 Task: Create a task titled 'Science Fair Preparation - Exploring Wonders', set it to high priority, and assign it to Piyush Bhardwajini at softage.net.
Action: Mouse moved to (16, 124)
Screenshot: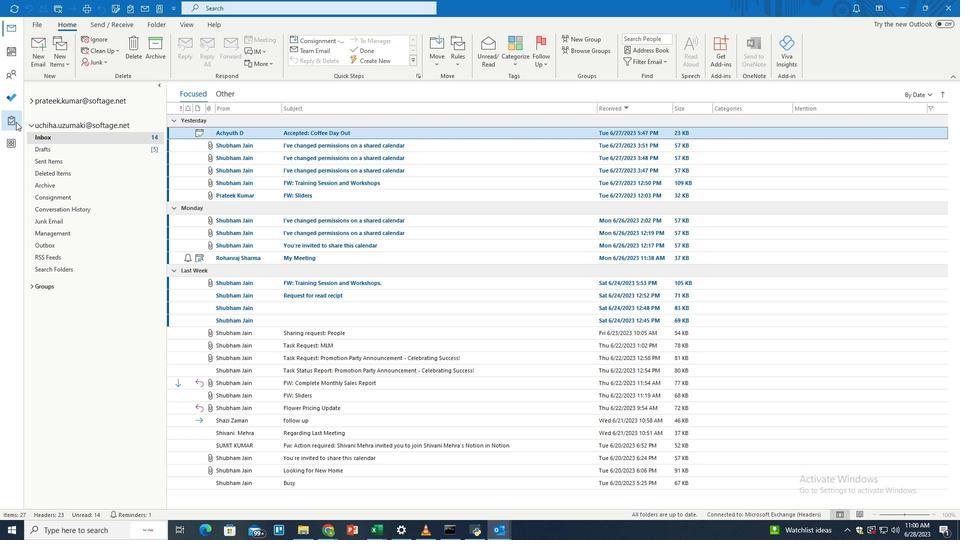
Action: Mouse pressed left at (16, 124)
Screenshot: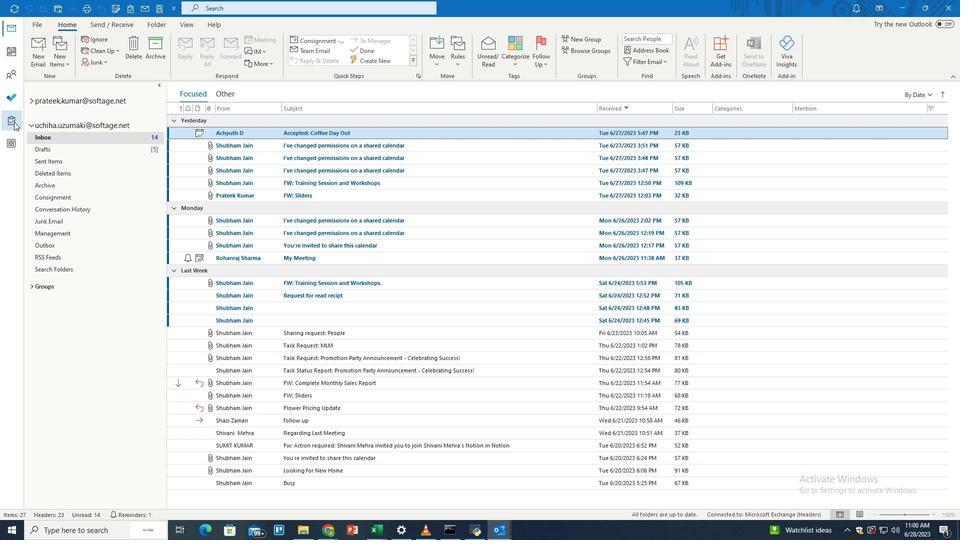 
Action: Mouse moved to (101, 132)
Screenshot: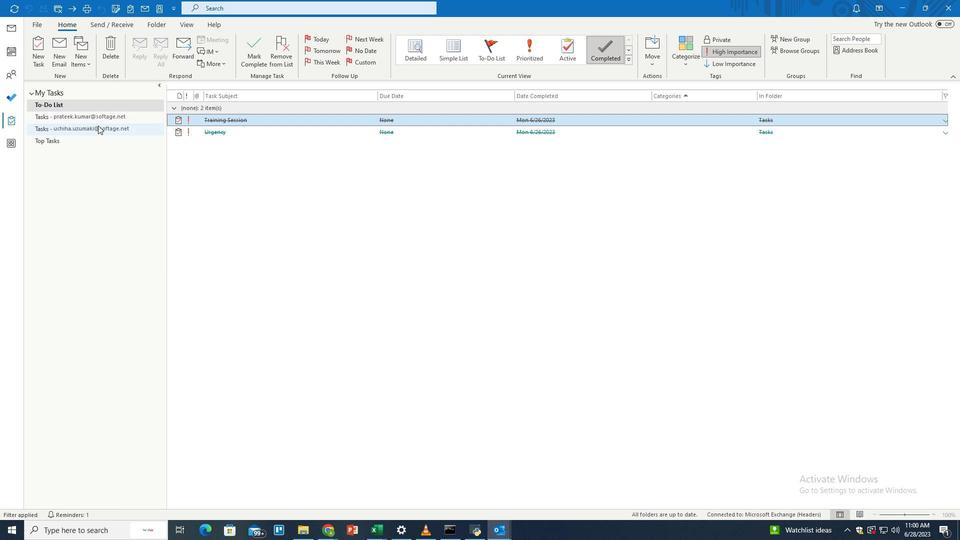 
Action: Mouse pressed left at (101, 132)
Screenshot: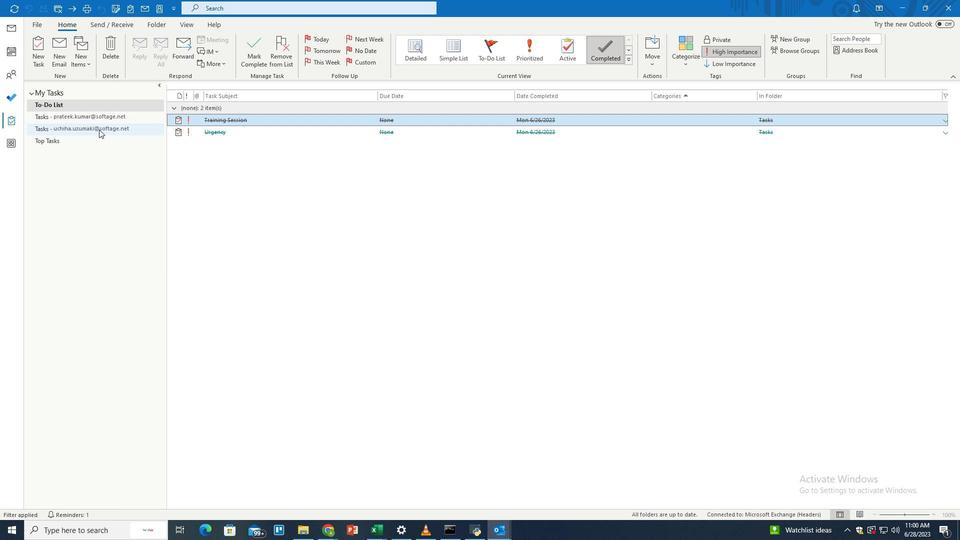 
Action: Mouse moved to (394, 10)
Screenshot: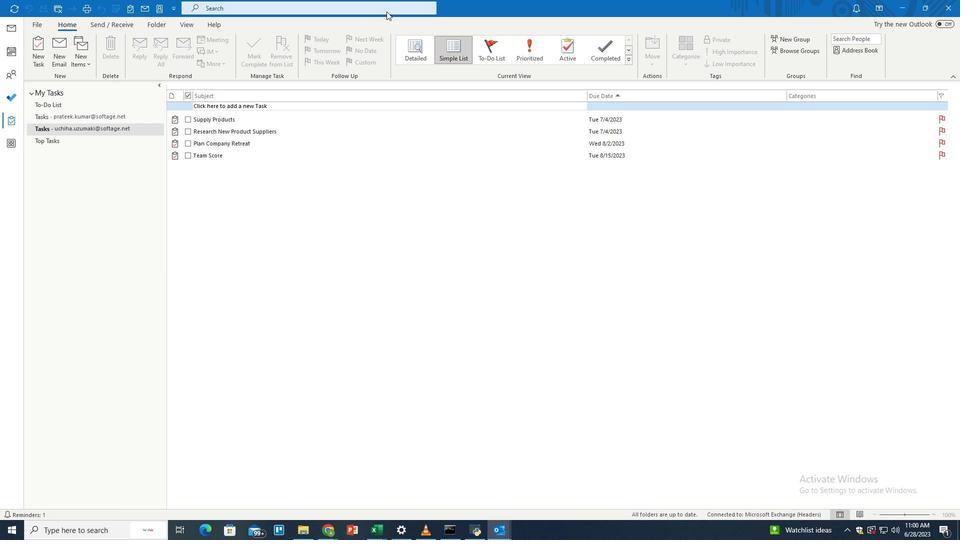 
Action: Mouse pressed left at (394, 10)
Screenshot: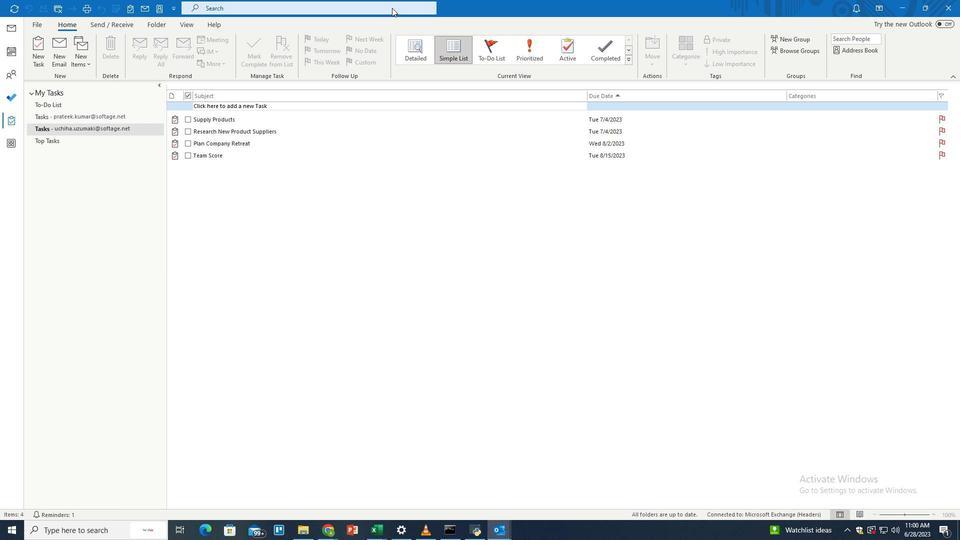 
Action: Mouse moved to (469, 9)
Screenshot: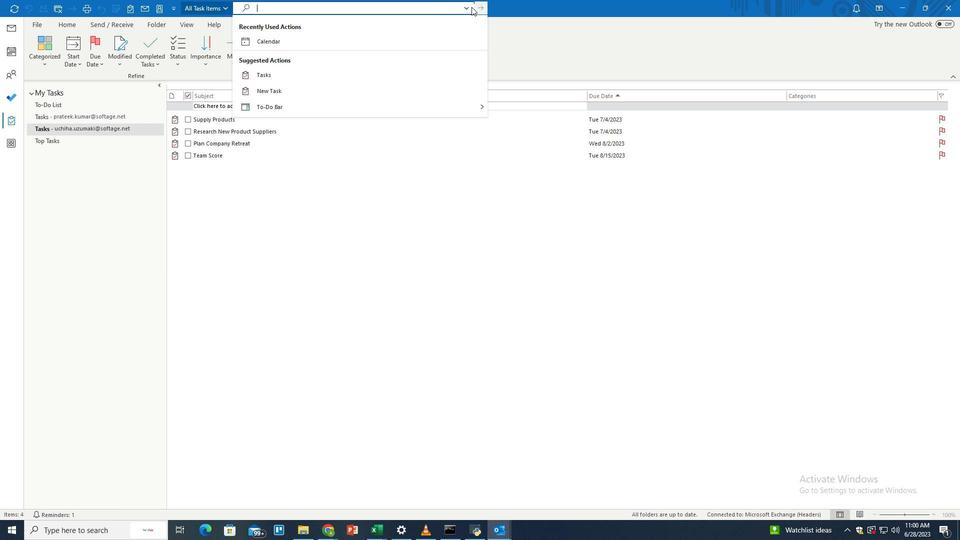 
Action: Mouse pressed left at (469, 9)
Screenshot: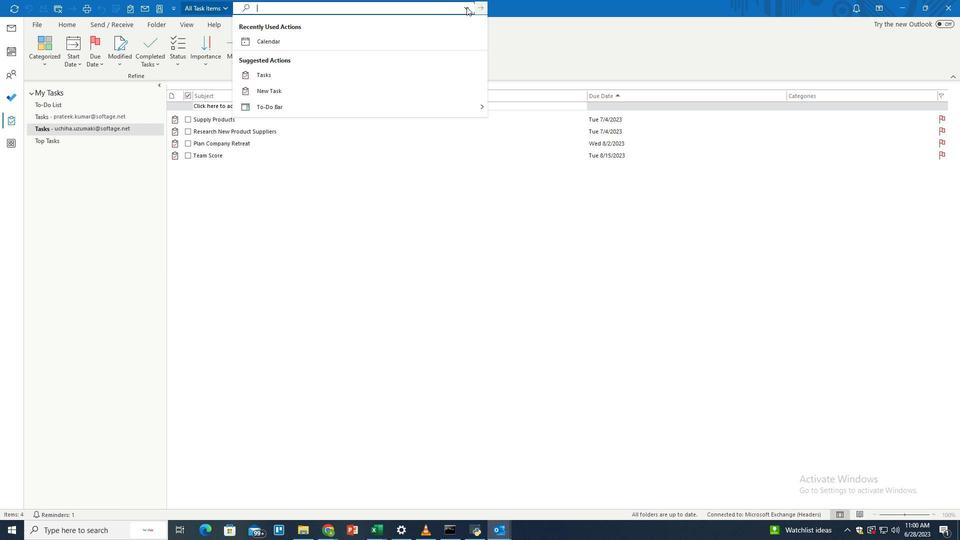 
Action: Mouse moved to (295, 71)
Screenshot: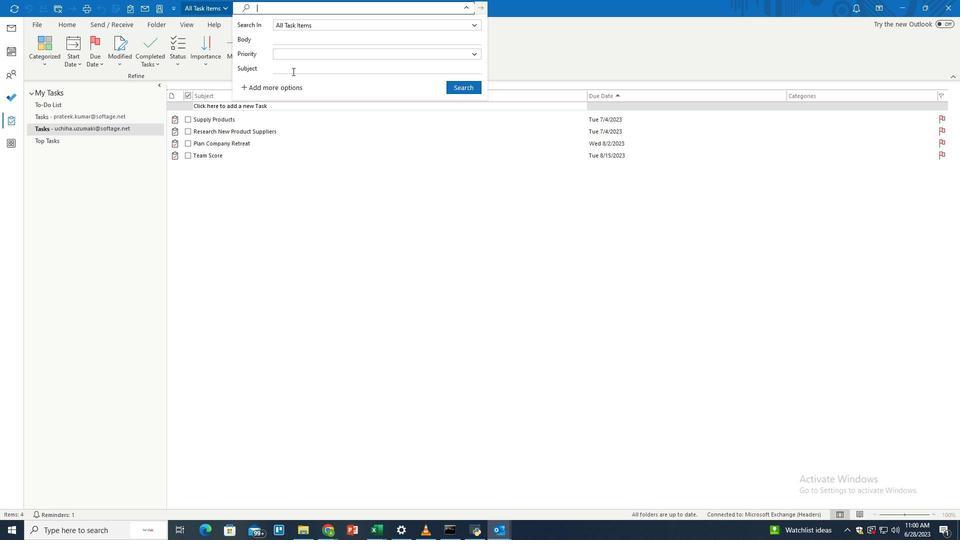 
Action: Mouse pressed left at (295, 71)
Screenshot: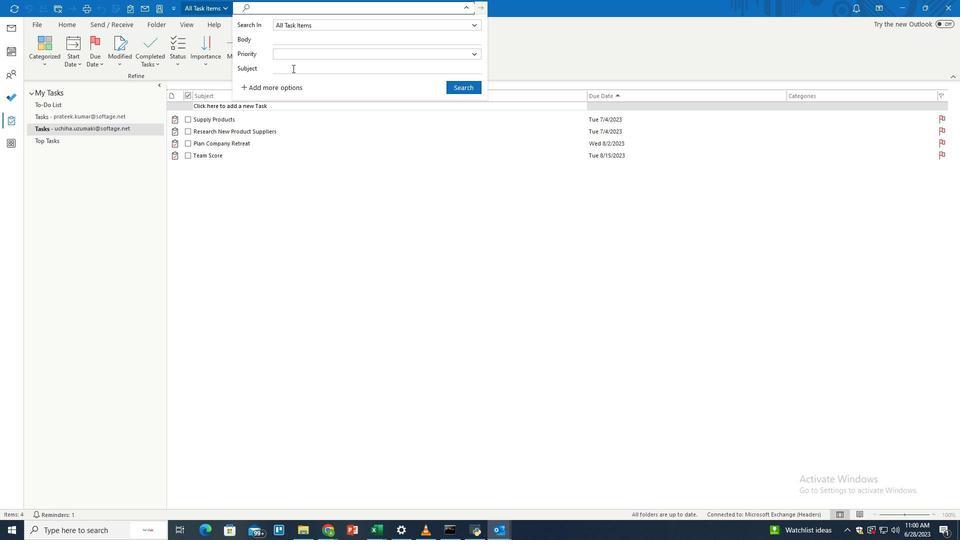
Action: Key pressed <Key.shift>Science<Key.space><Key.shift>Fai
Screenshot: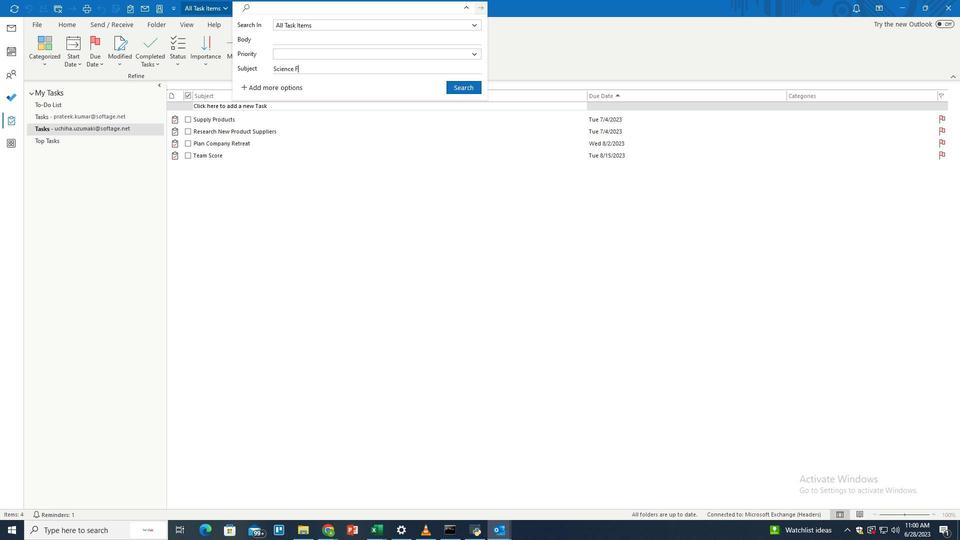 
Action: Mouse moved to (450, 146)
Screenshot: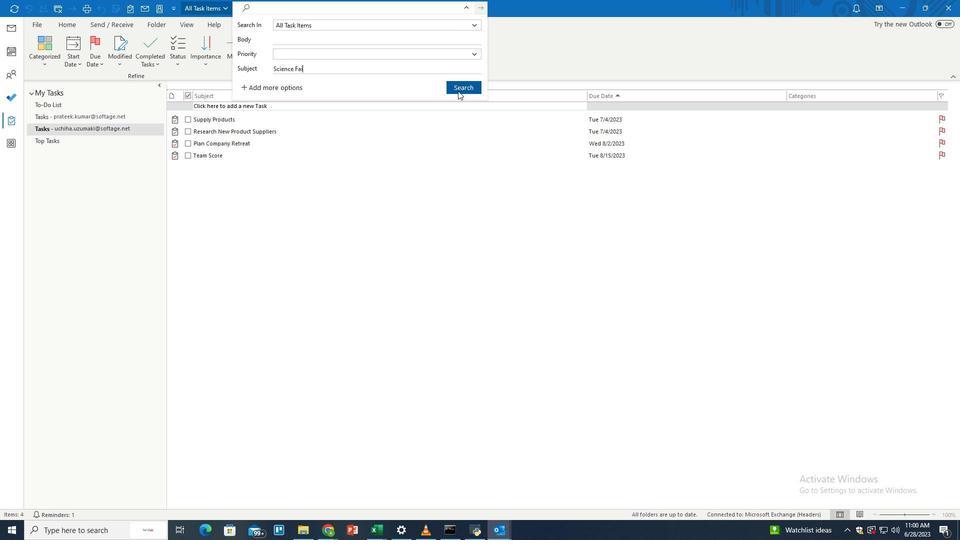 
Action: Mouse pressed left at (450, 146)
Screenshot: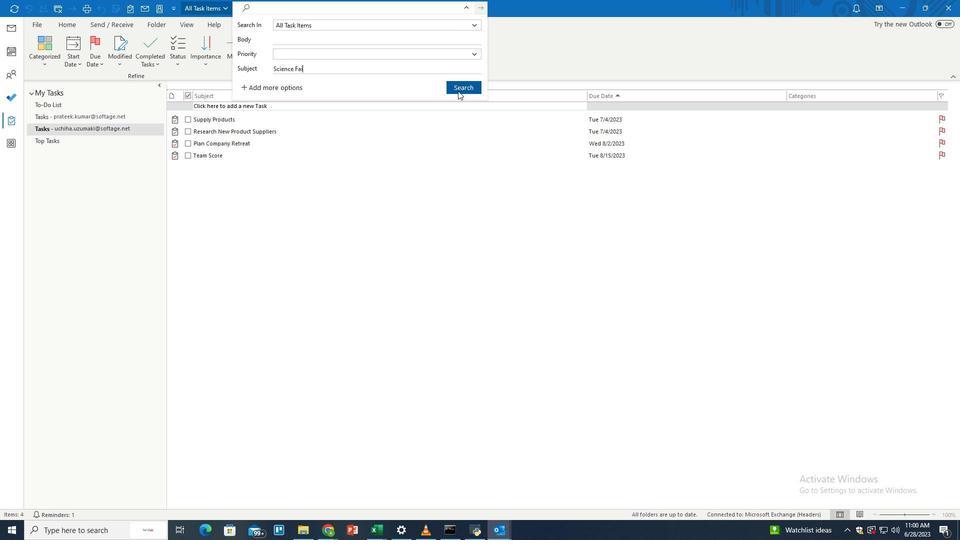 
Action: Mouse moved to (381, 528)
Screenshot: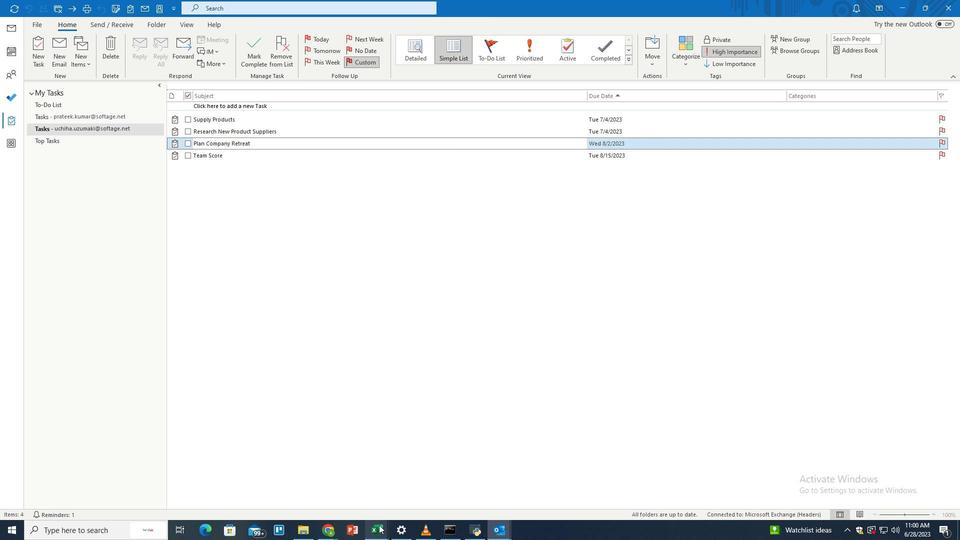 
Action: Mouse pressed left at (381, 528)
Screenshot: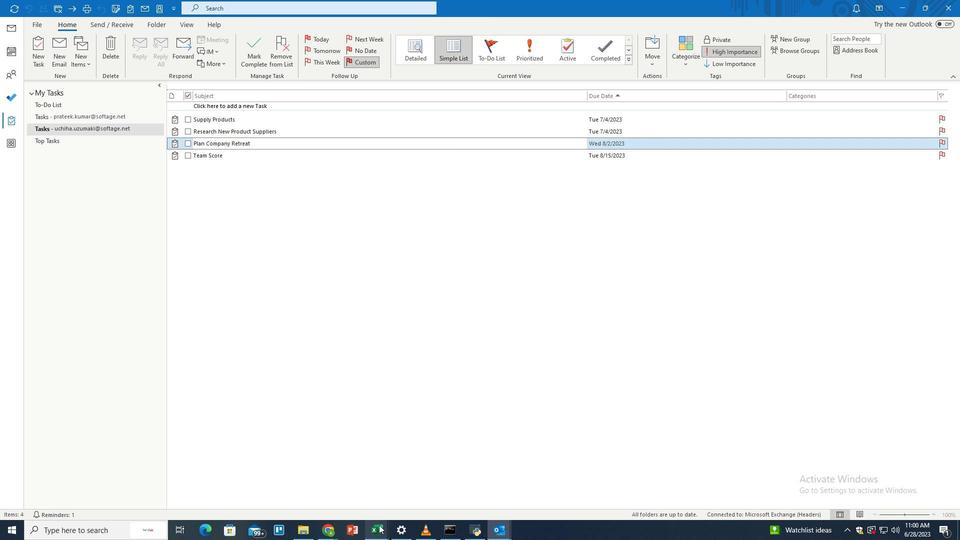 
Action: Mouse moved to (451, 496)
Screenshot: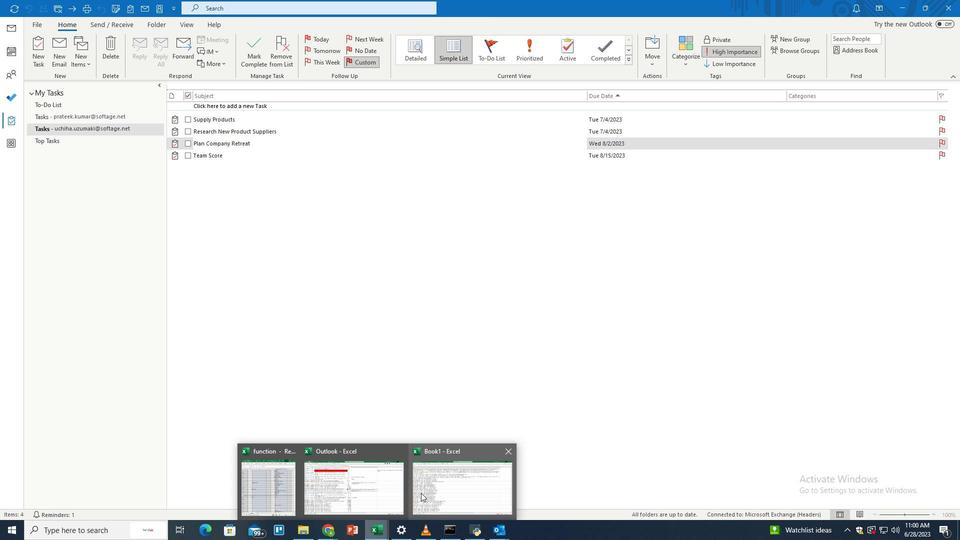 
Action: Mouse pressed left at (451, 496)
Screenshot: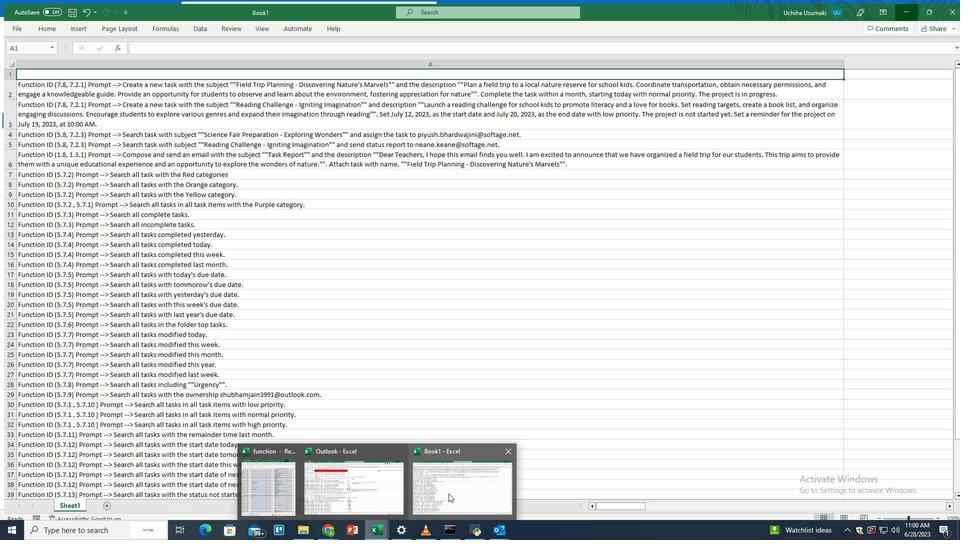 
Action: Mouse moved to (241, 113)
Screenshot: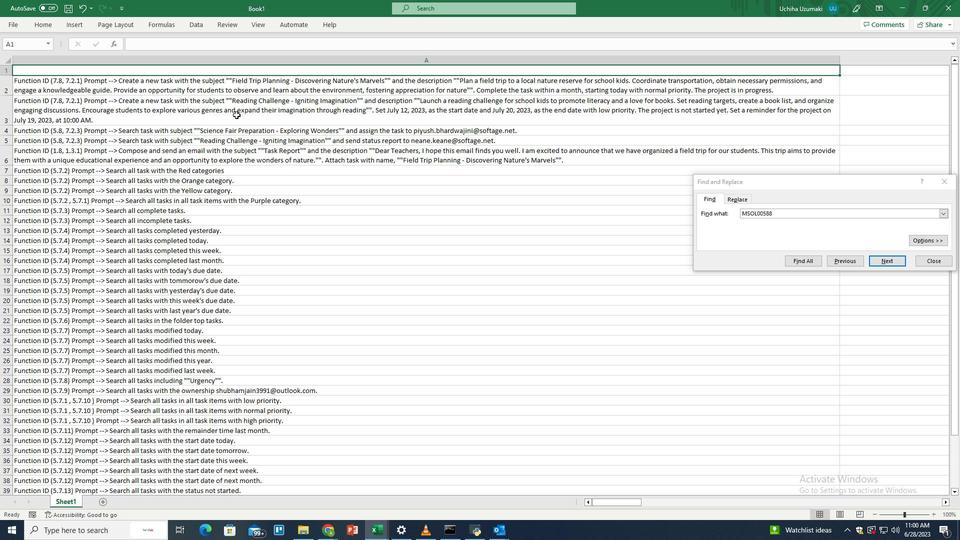 
Action: Mouse pressed left at (241, 113)
Screenshot: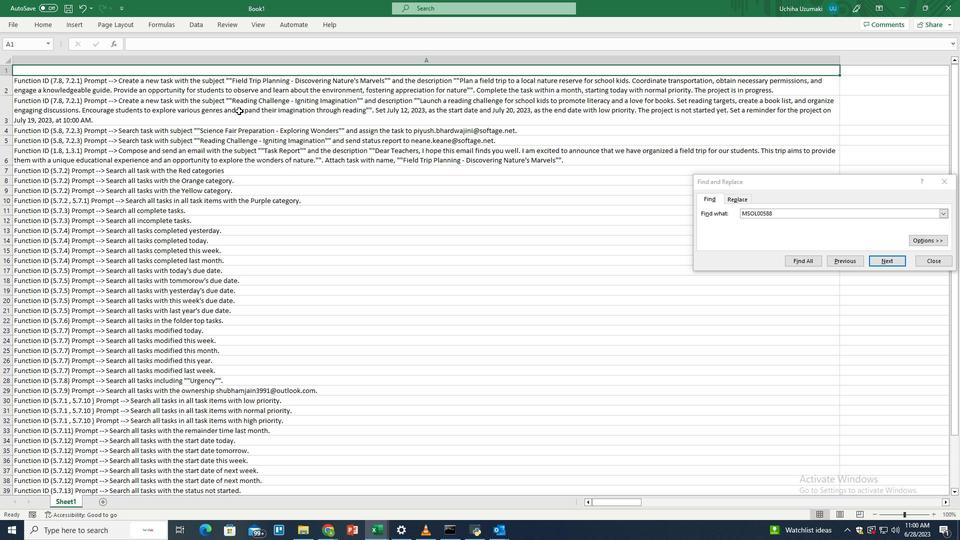 
Action: Mouse moved to (318, 118)
Screenshot: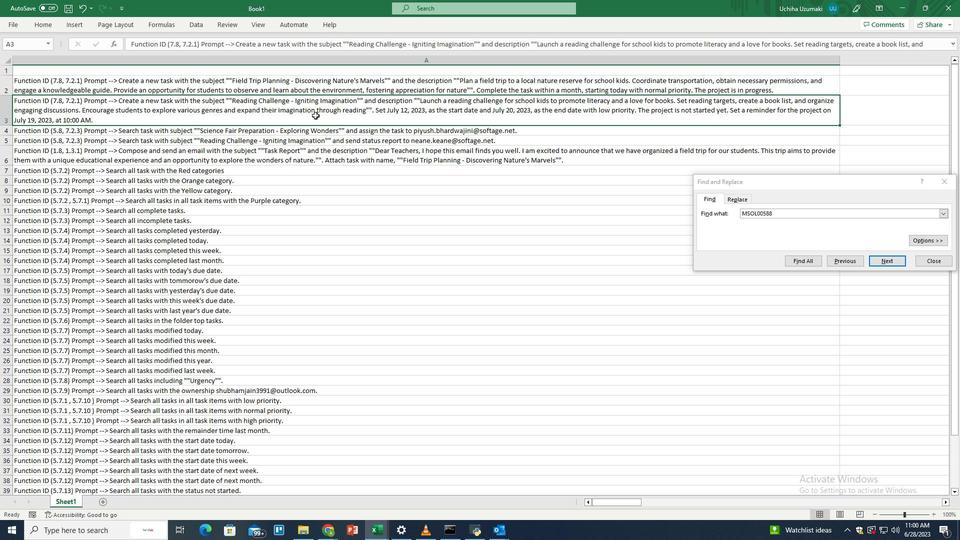 
Action: Key pressed <Key.shift_r><Key.up><Key.delete>
Screenshot: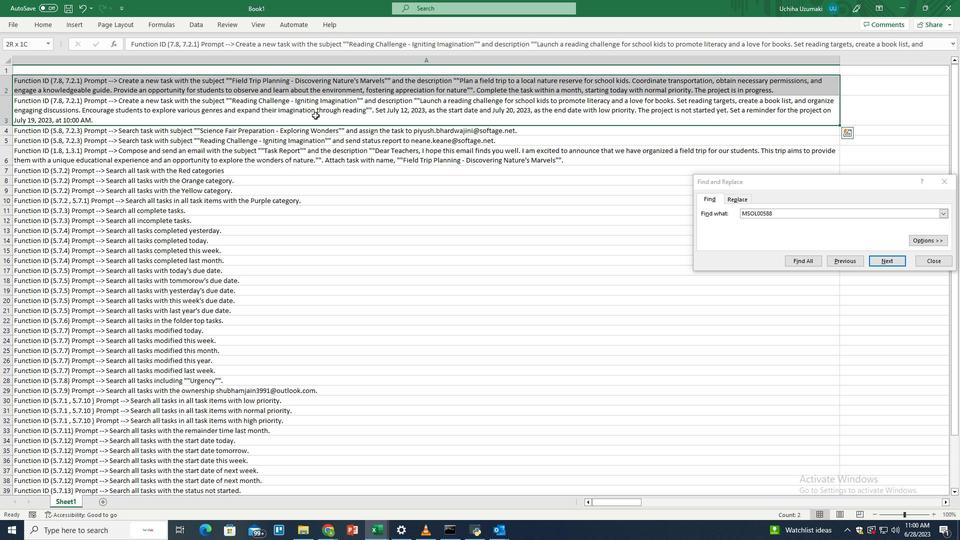 
Action: Mouse moved to (11, 70)
Screenshot: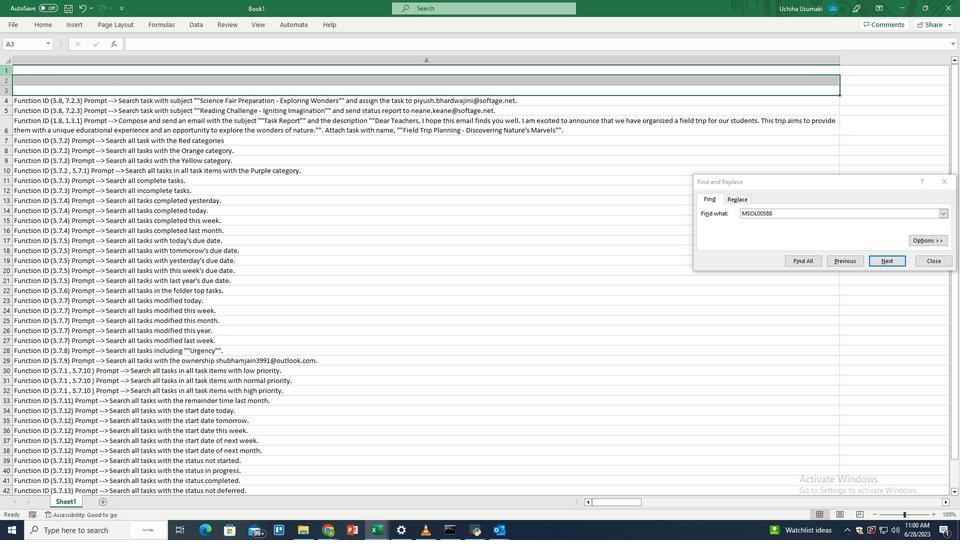 
Action: Mouse pressed left at (11, 70)
Screenshot: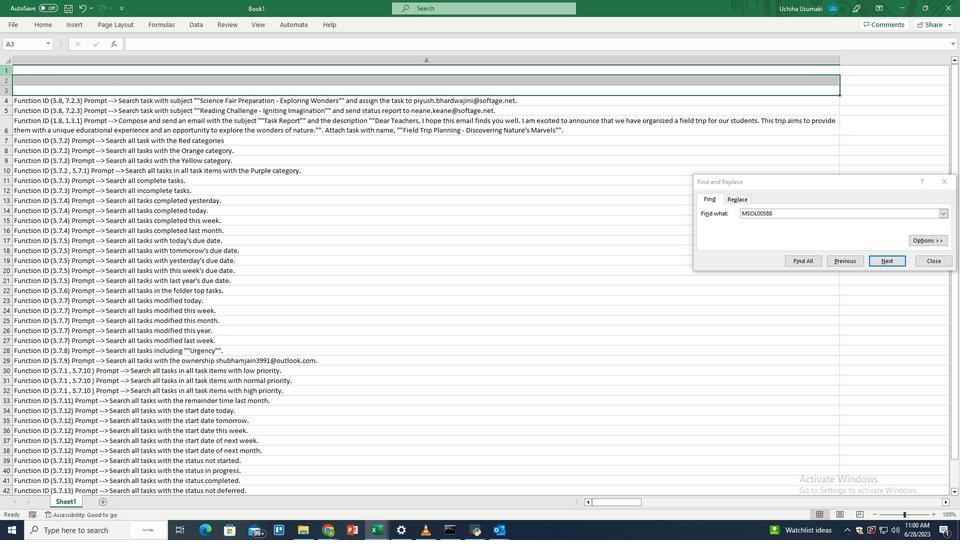 
Action: Mouse pressed left at (11, 70)
Screenshot: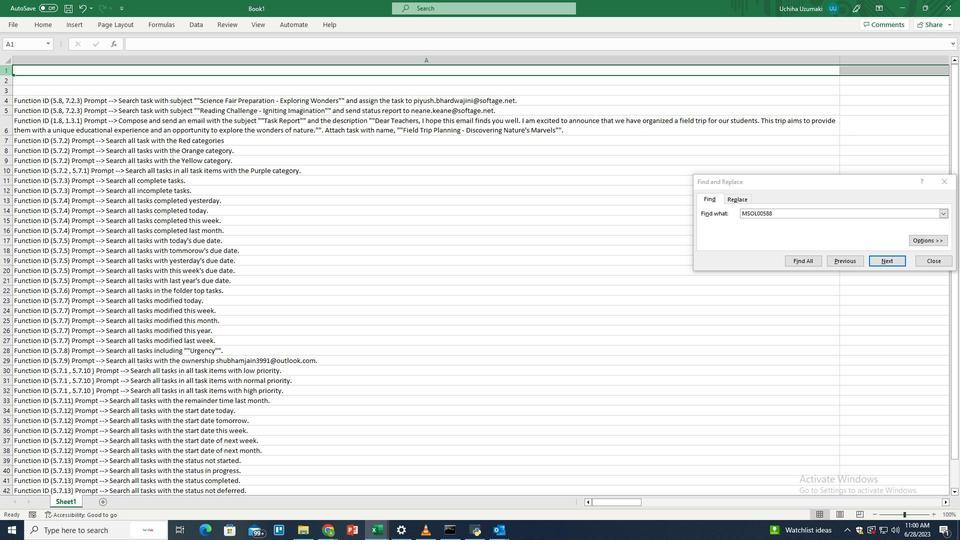 
Action: Mouse moved to (92, 96)
Screenshot: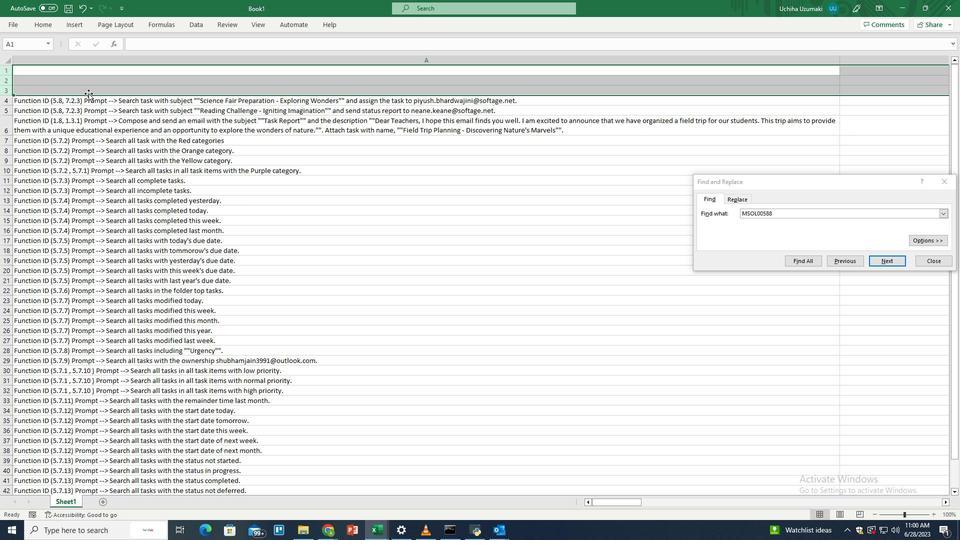 
Action: Key pressed <<109>>
Screenshot: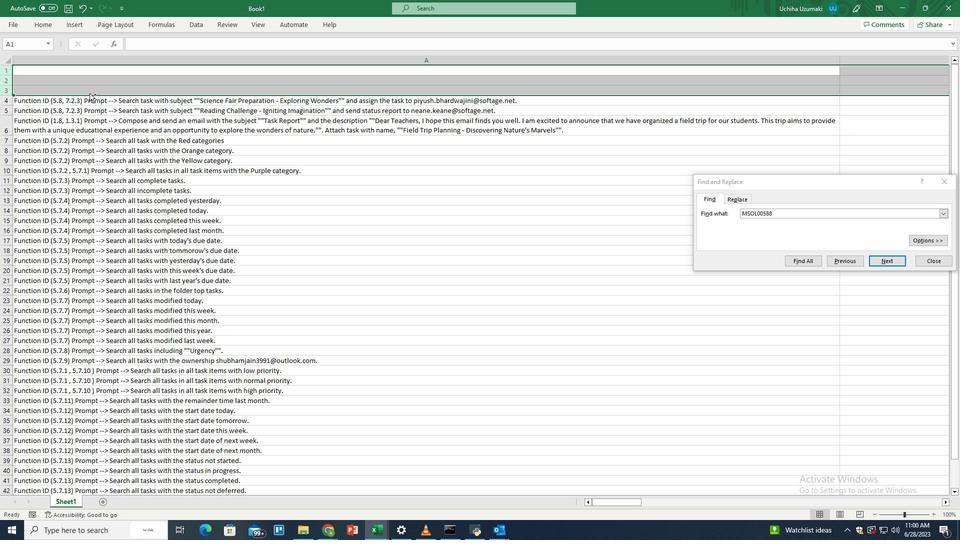 
Action: Mouse moved to (310, 155)
Screenshot: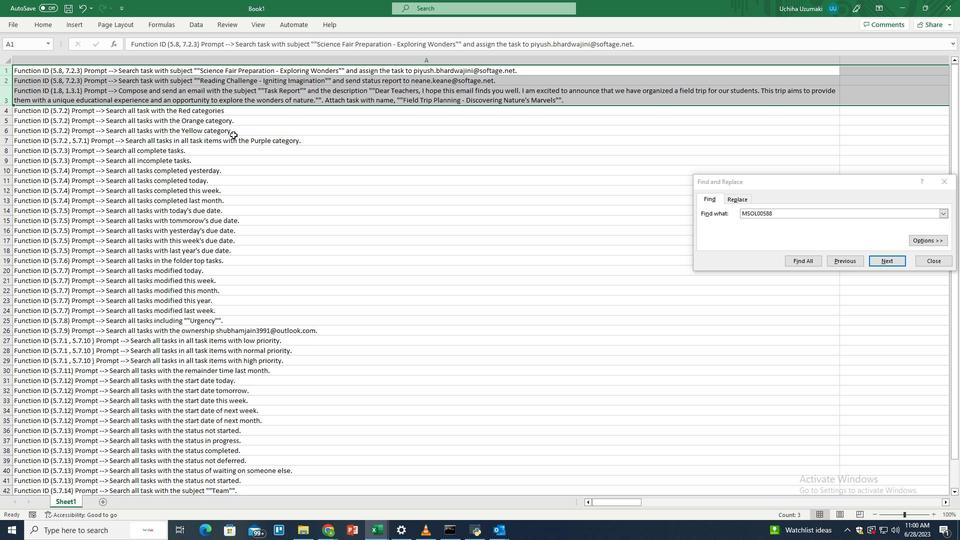 
Action: Mouse pressed left at (310, 155)
Screenshot: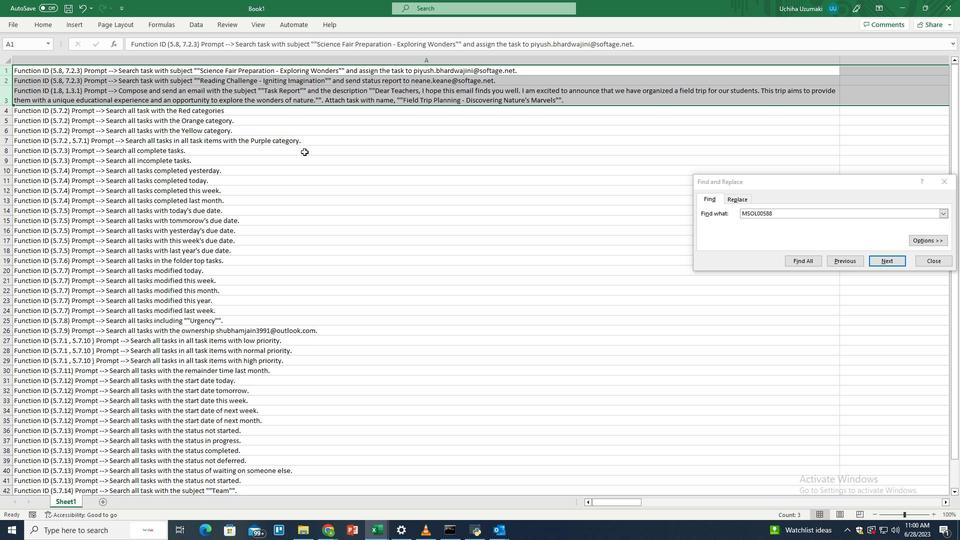 
Action: Mouse moved to (254, 76)
Screenshot: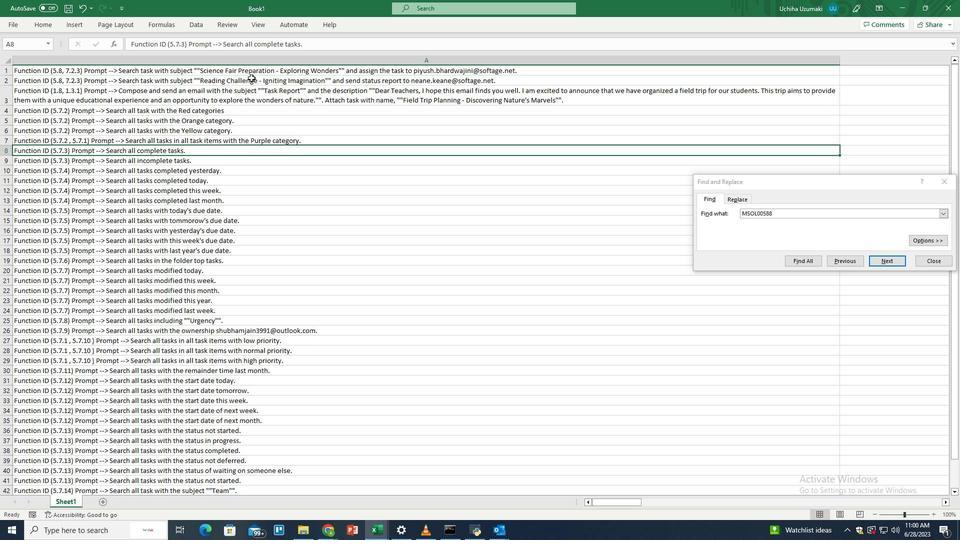 
Action: Mouse pressed left at (254, 76)
Screenshot: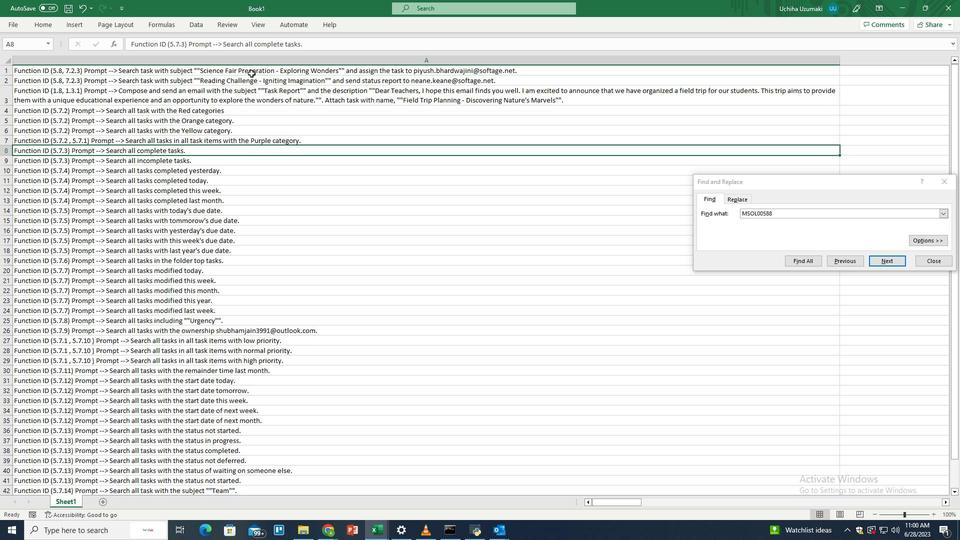 
Action: Mouse moved to (341, 270)
Screenshot: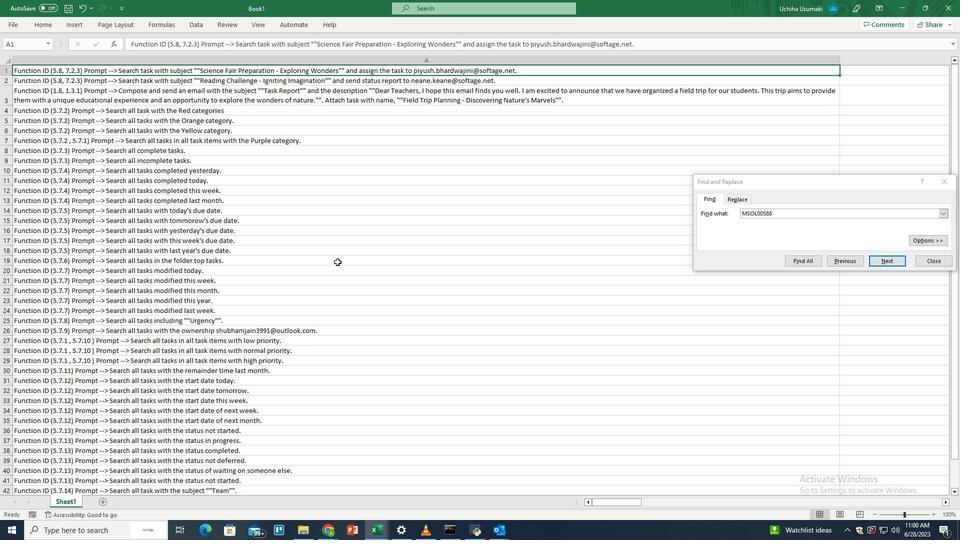 
Action: Mouse scrolled (341, 270) with delta (0, 0)
Screenshot: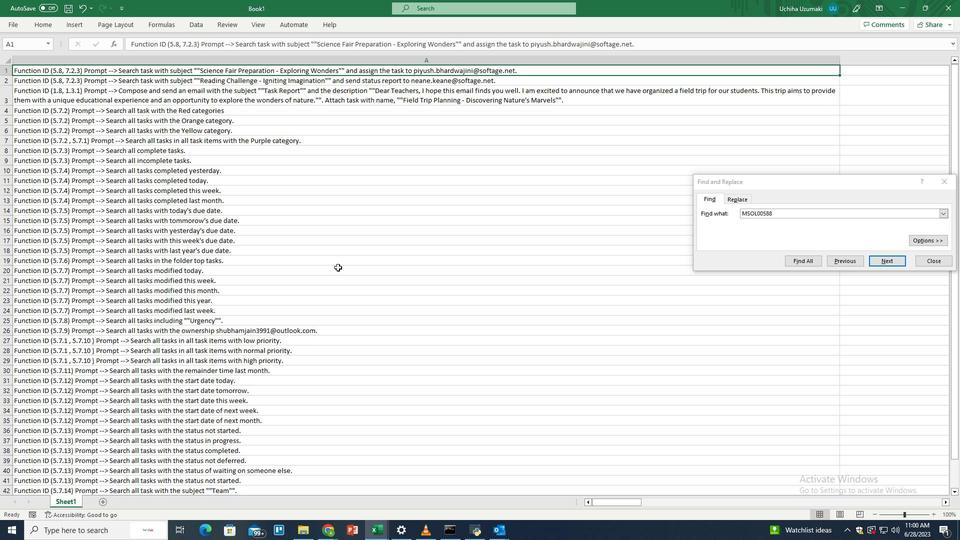 
Action: Mouse scrolled (341, 270) with delta (0, 0)
Screenshot: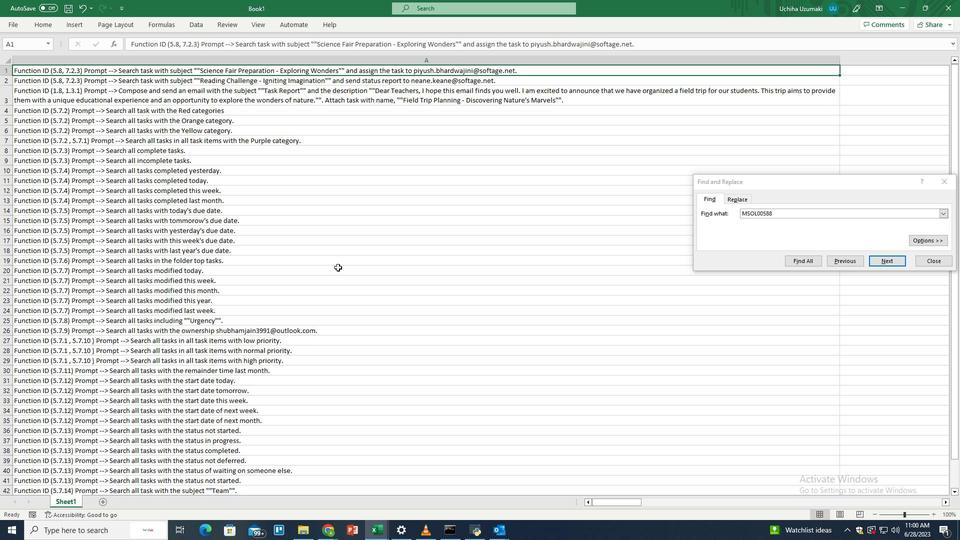 
Action: Mouse scrolled (341, 270) with delta (0, 0)
Screenshot: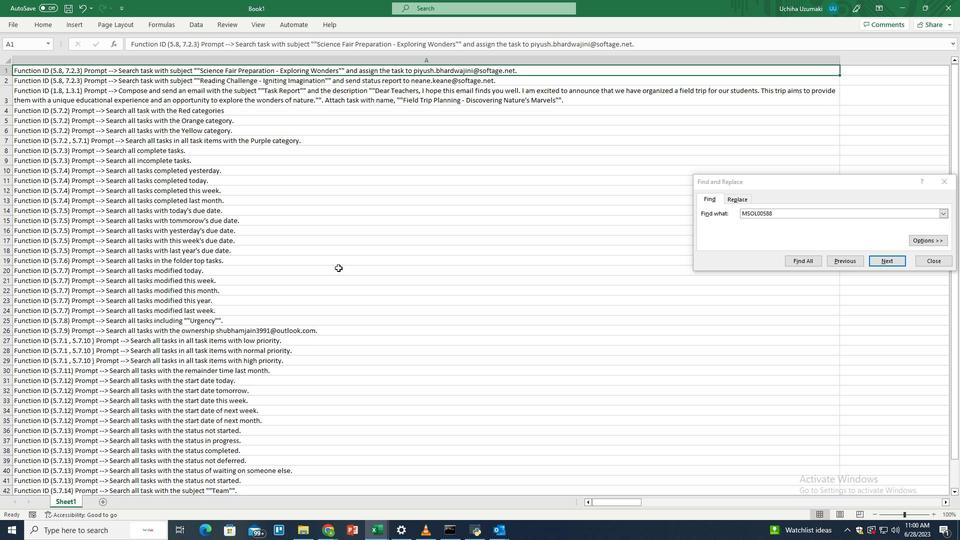 
Action: Mouse scrolled (341, 270) with delta (0, 0)
Screenshot: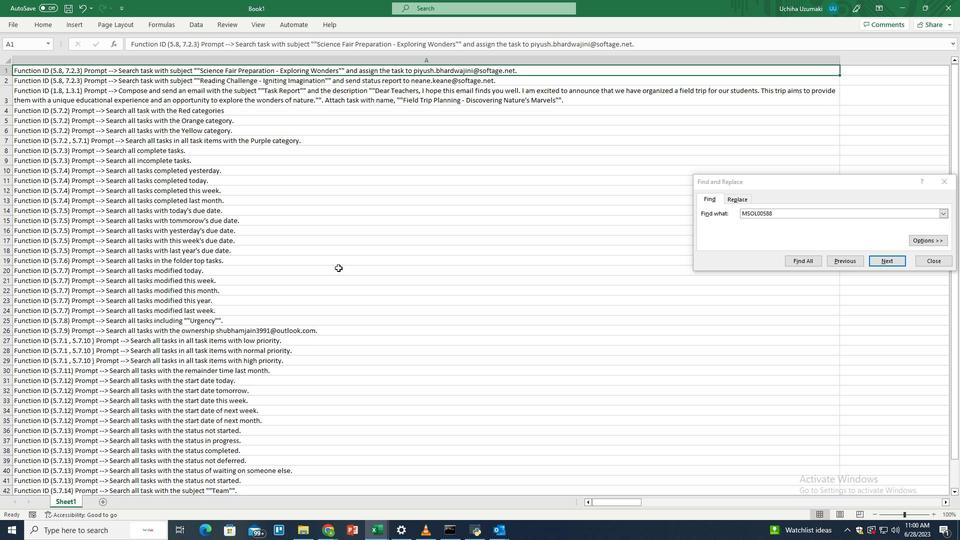 
Action: Mouse scrolled (341, 270) with delta (0, 0)
Screenshot: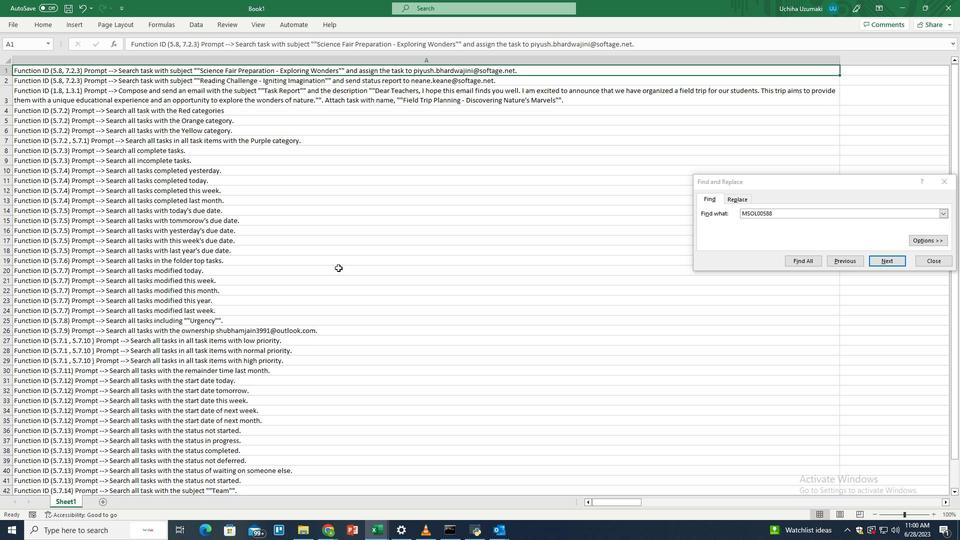 
Action: Mouse scrolled (341, 270) with delta (0, 0)
Screenshot: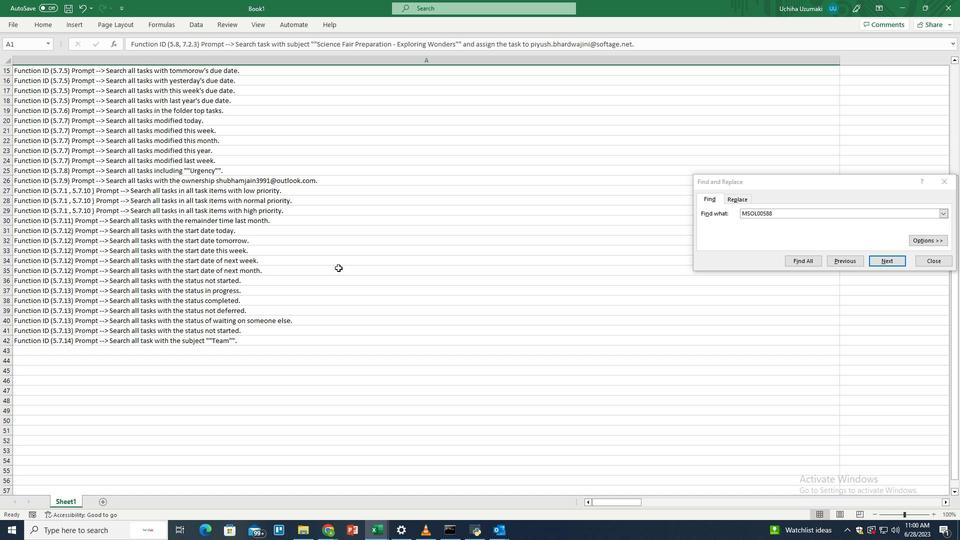 
Action: Mouse scrolled (341, 270) with delta (0, 0)
Screenshot: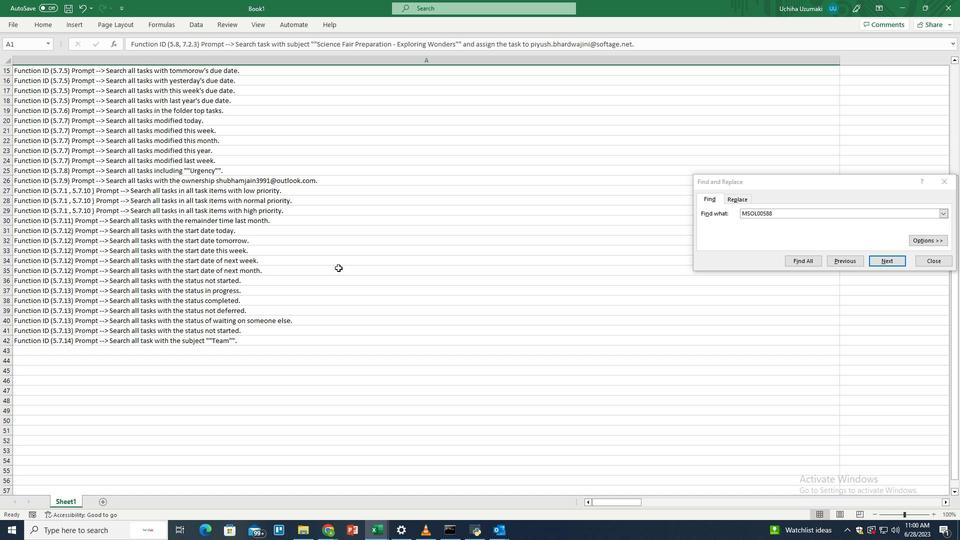 
Action: Mouse scrolled (341, 270) with delta (0, 0)
Screenshot: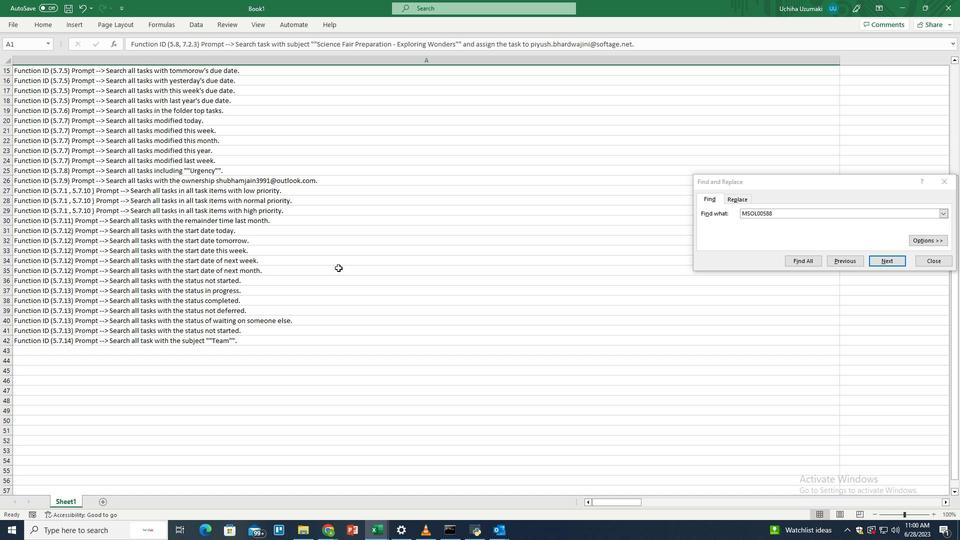 
Action: Mouse scrolled (341, 270) with delta (0, 0)
Screenshot: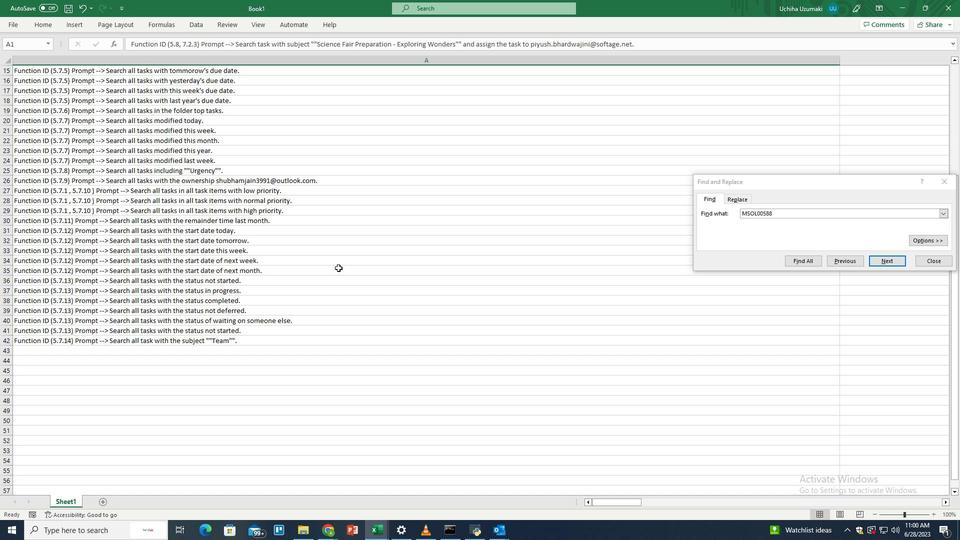 
Action: Mouse scrolled (341, 270) with delta (0, 0)
Screenshot: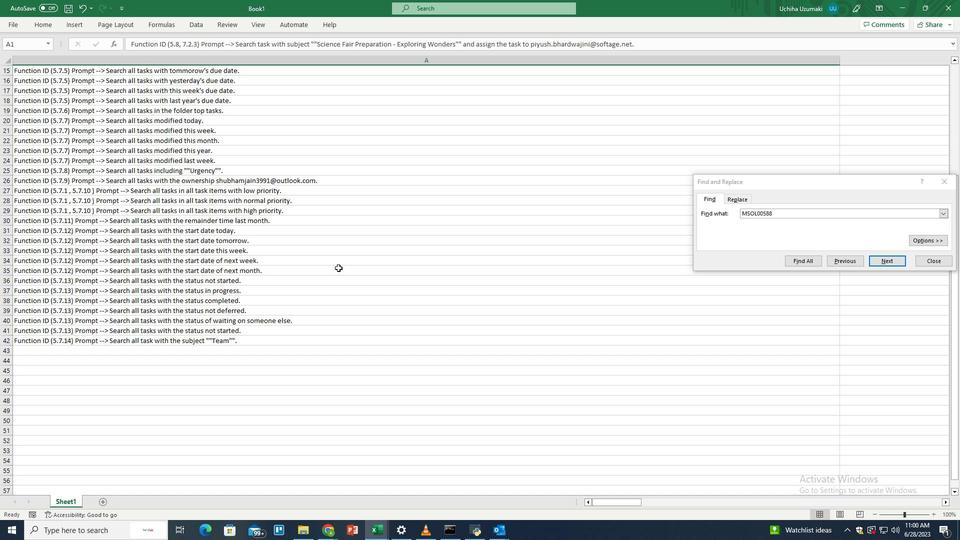 
Action: Mouse scrolled (341, 271) with delta (0, 0)
Screenshot: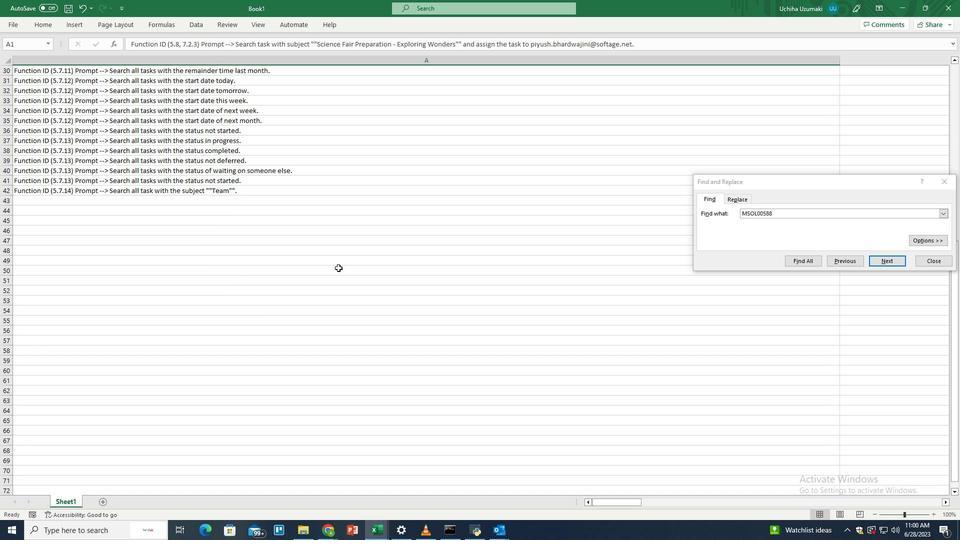 
Action: Mouse scrolled (341, 271) with delta (0, 0)
Screenshot: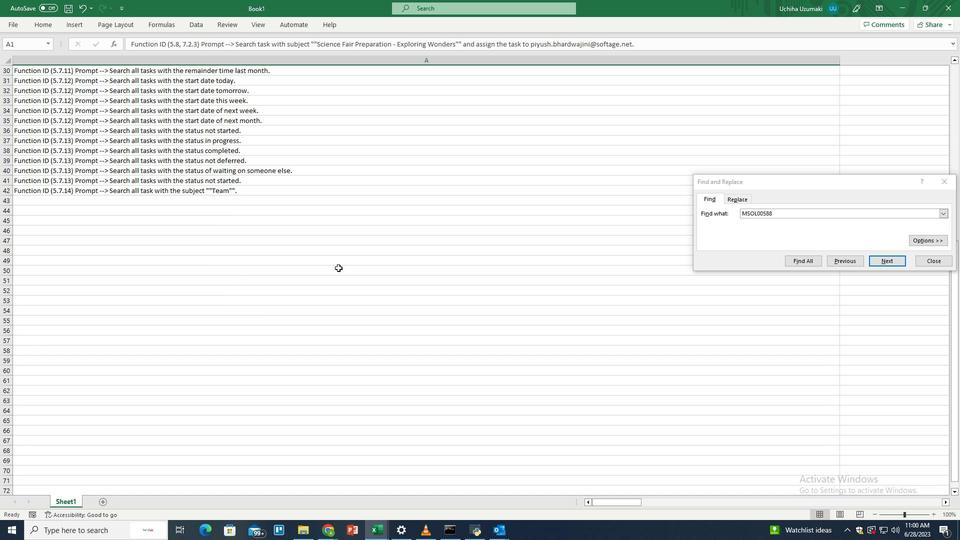 
Action: Mouse scrolled (341, 271) with delta (0, 0)
Screenshot: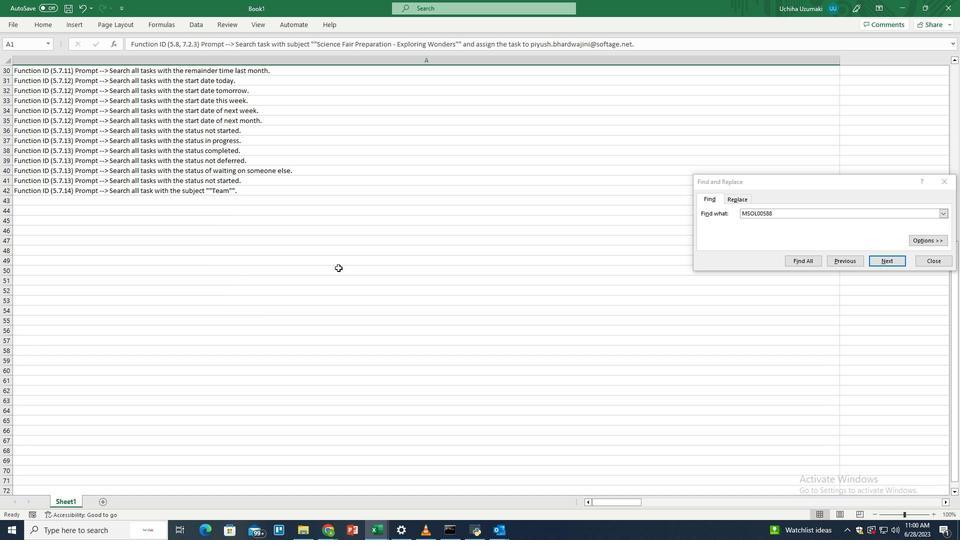 
Action: Mouse scrolled (341, 271) with delta (0, 0)
Screenshot: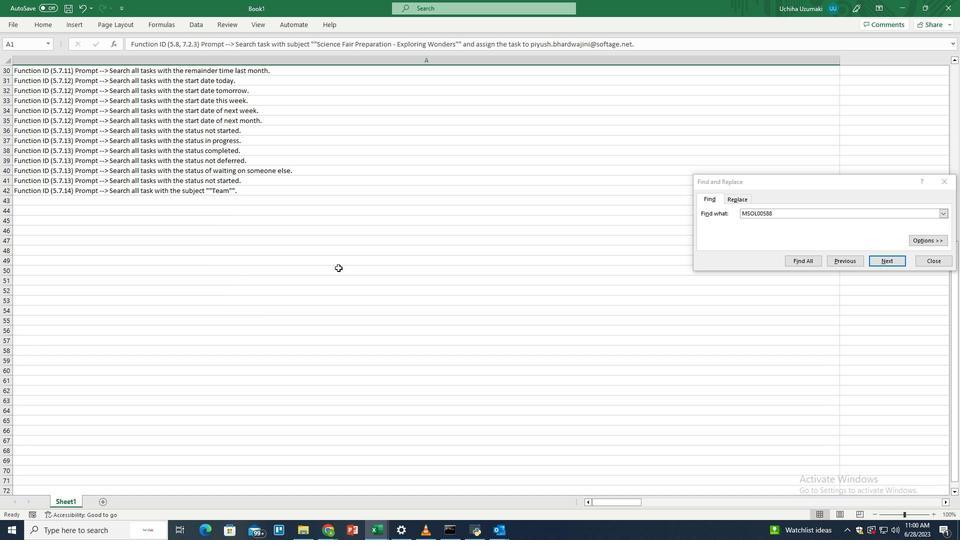 
Action: Mouse scrolled (341, 271) with delta (0, 0)
Screenshot: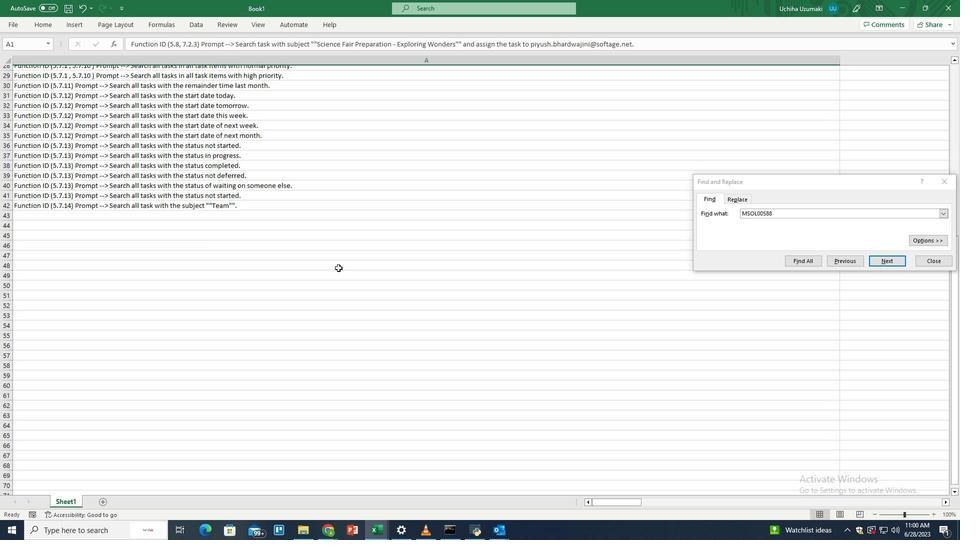 
Action: Mouse scrolled (341, 271) with delta (0, 0)
Screenshot: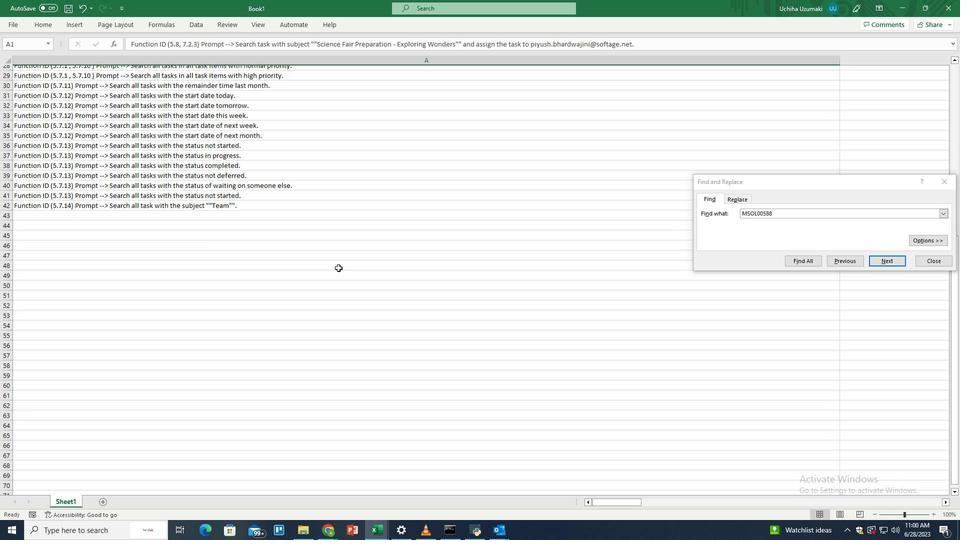 
Action: Mouse scrolled (341, 271) with delta (0, 0)
Screenshot: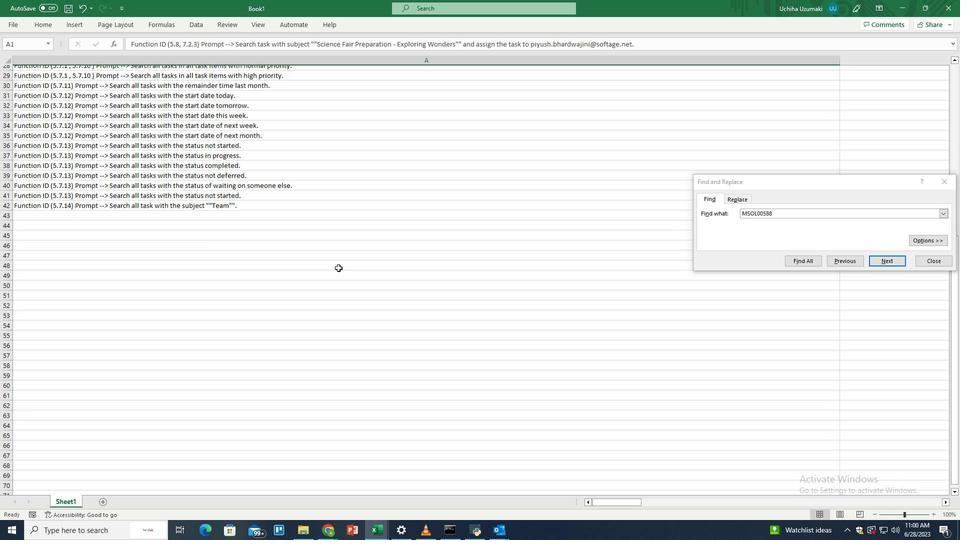 
Action: Mouse scrolled (341, 271) with delta (0, 0)
Screenshot: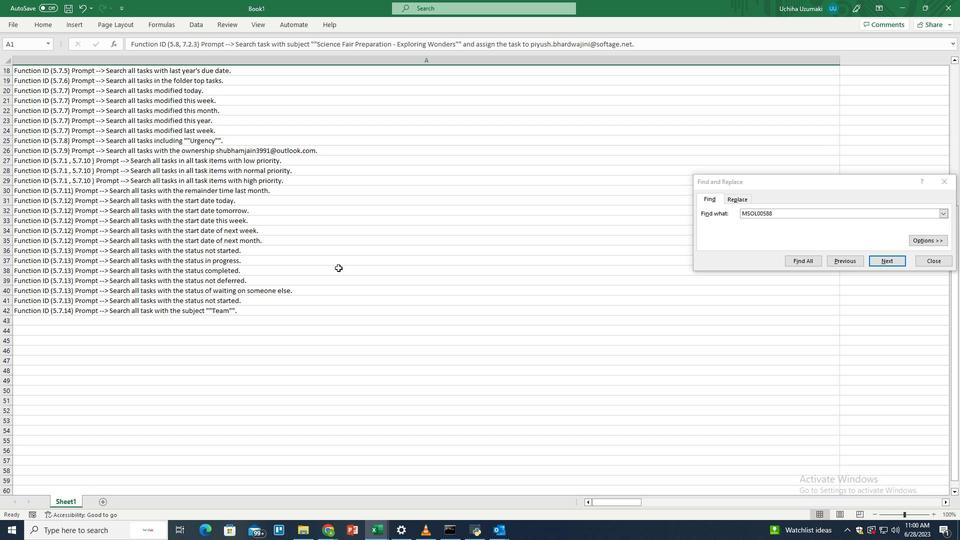 
Action: Mouse scrolled (341, 271) with delta (0, 0)
Screenshot: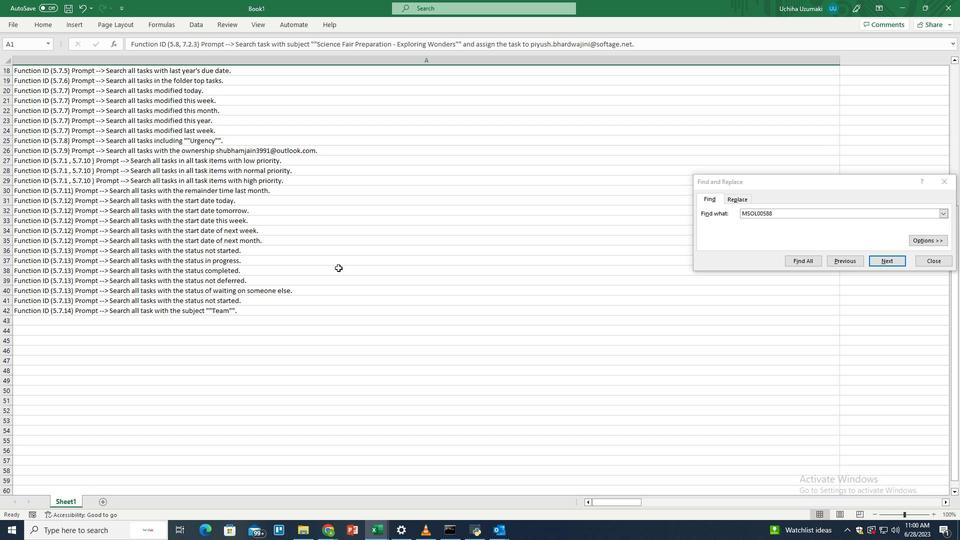 
Action: Mouse scrolled (341, 271) with delta (0, 0)
Screenshot: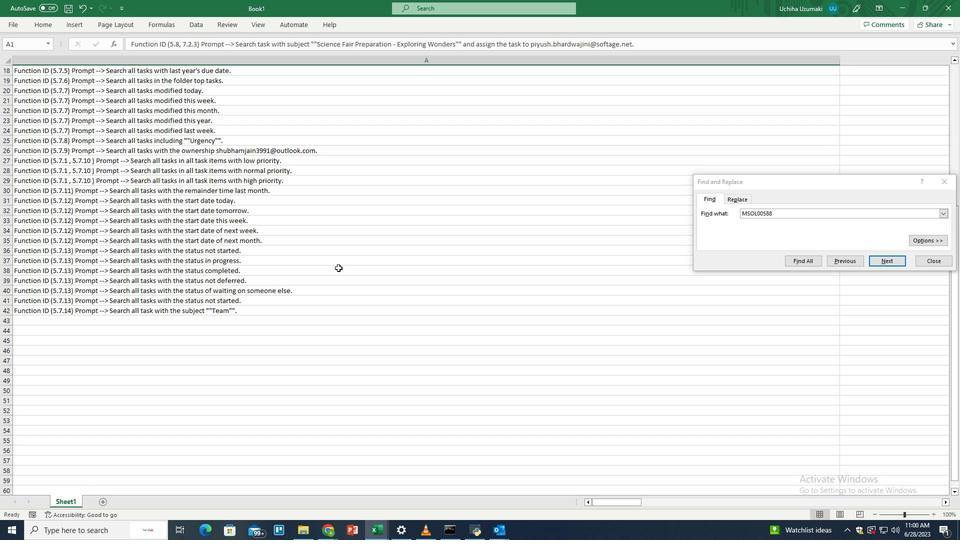 
Action: Mouse scrolled (341, 271) with delta (0, 0)
Screenshot: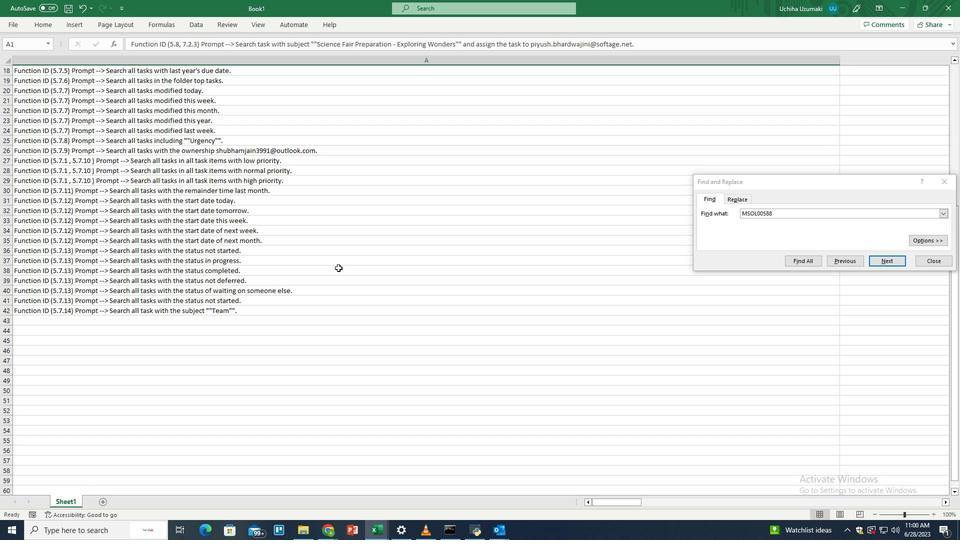
Action: Mouse scrolled (341, 271) with delta (0, 0)
Screenshot: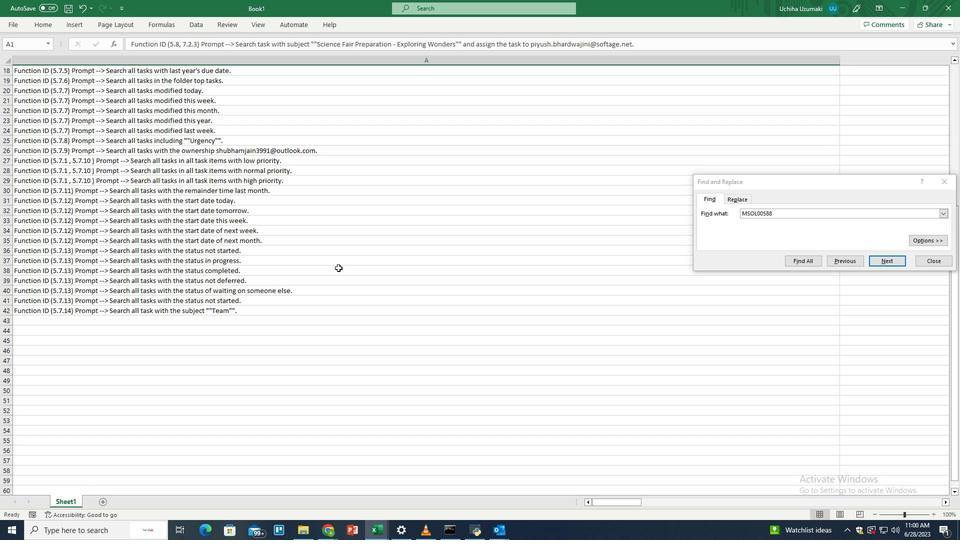 
Action: Mouse scrolled (341, 271) with delta (0, 0)
Screenshot: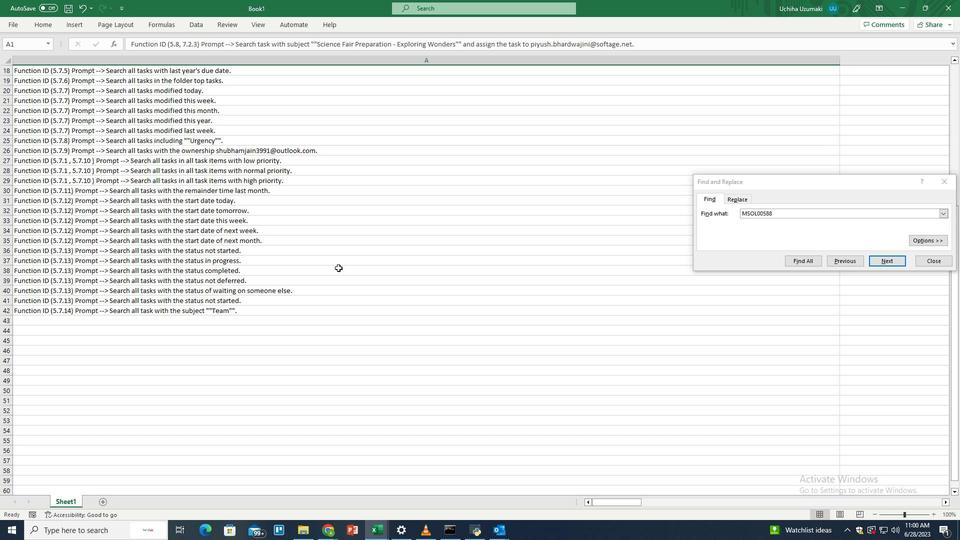
Action: Mouse scrolled (341, 271) with delta (0, 0)
Screenshot: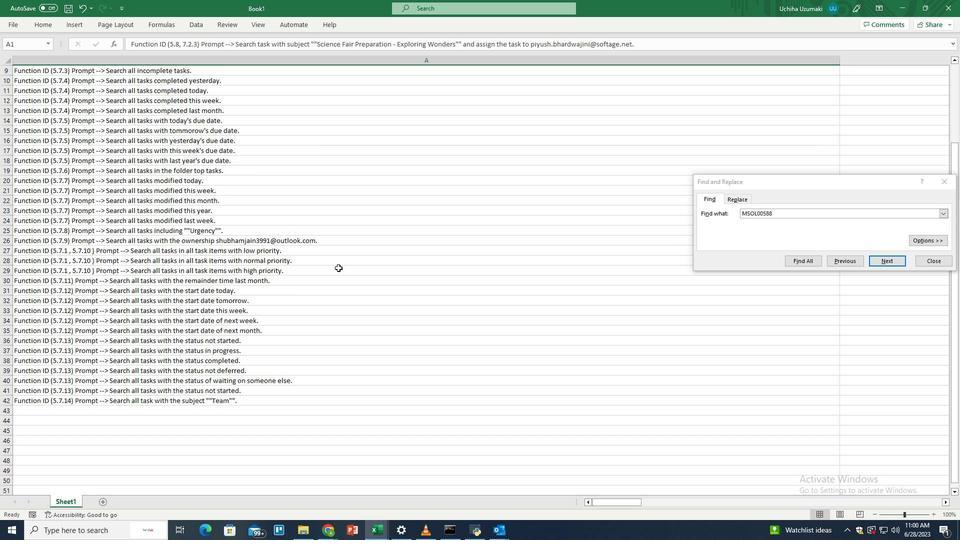 
Action: Mouse scrolled (341, 271) with delta (0, 0)
Screenshot: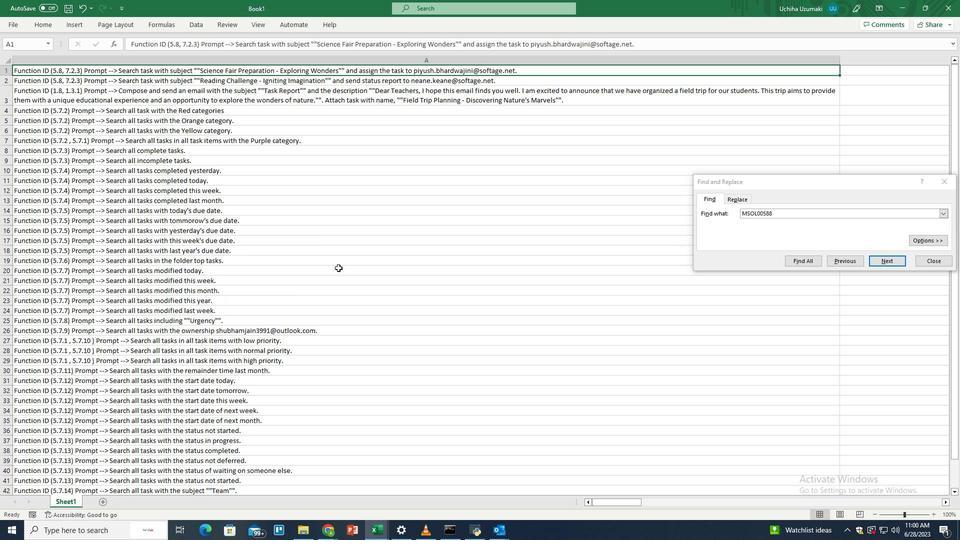 
Action: Mouse scrolled (341, 271) with delta (0, 0)
Screenshot: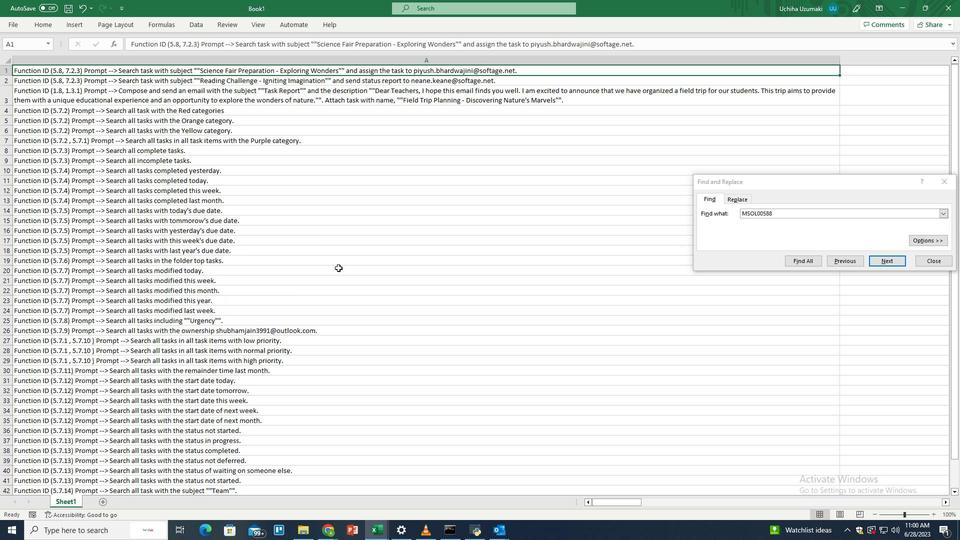 
Action: Mouse scrolled (341, 271) with delta (0, 0)
Screenshot: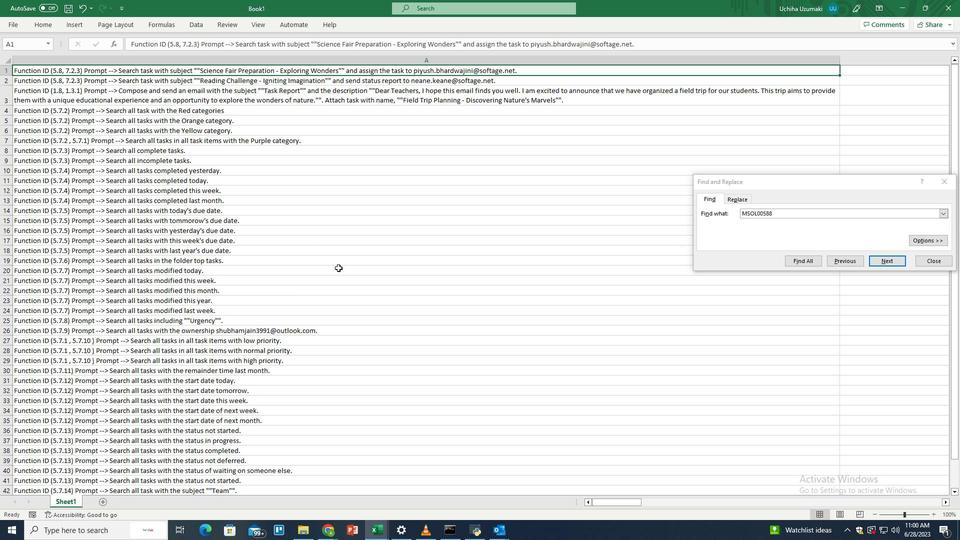 
Action: Mouse scrolled (341, 271) with delta (0, 0)
Screenshot: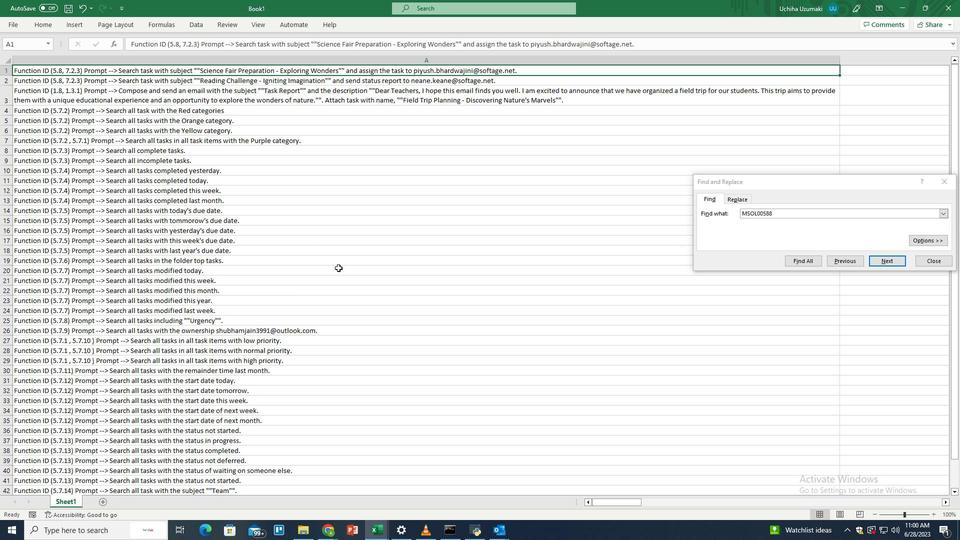 
Action: Mouse scrolled (341, 271) with delta (0, 0)
Screenshot: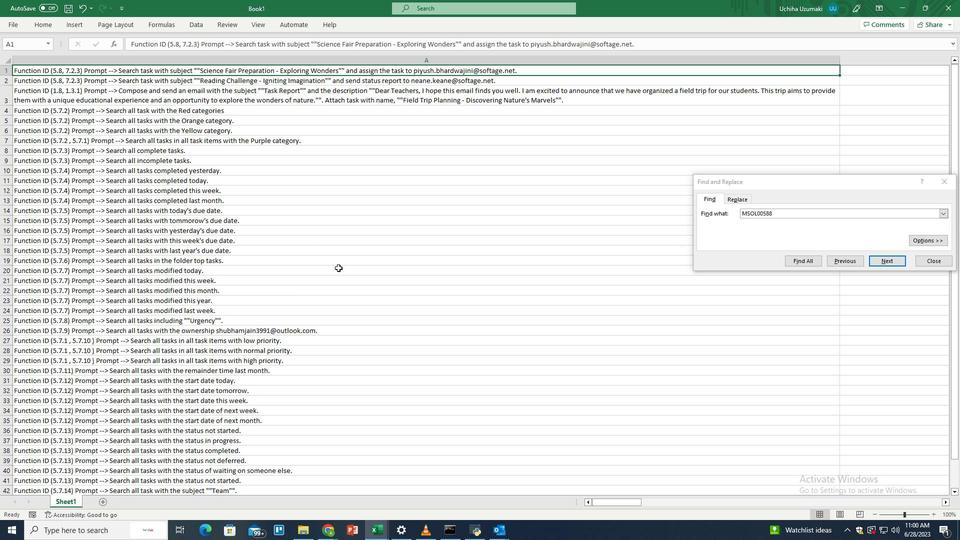 
Action: Mouse scrolled (341, 271) with delta (0, 0)
Screenshot: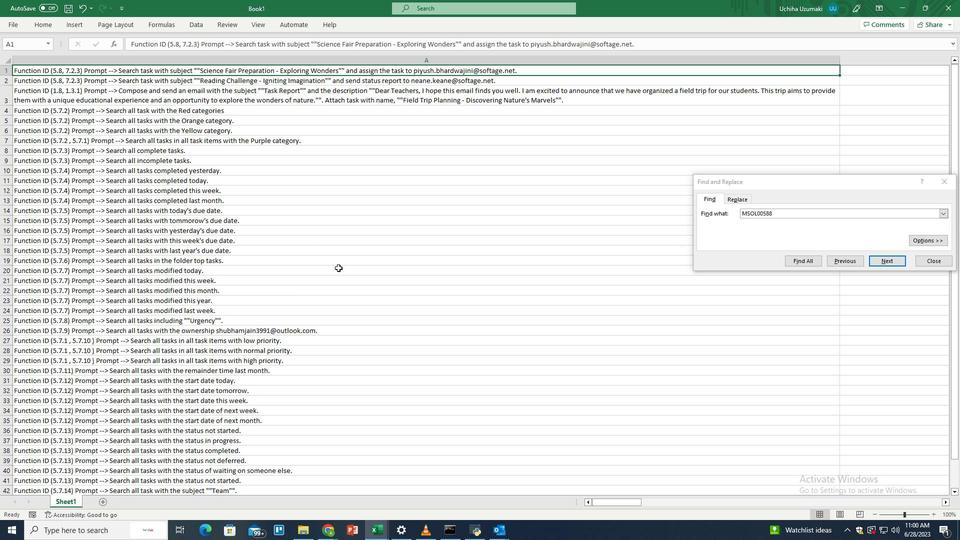
Action: Mouse scrolled (341, 270) with delta (0, 0)
Screenshot: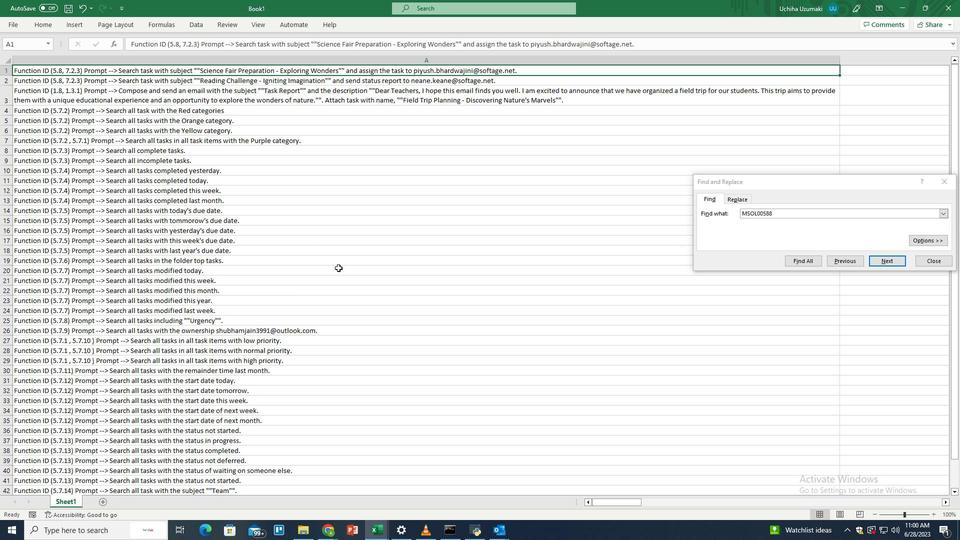 
Action: Mouse scrolled (341, 270) with delta (0, 0)
Screenshot: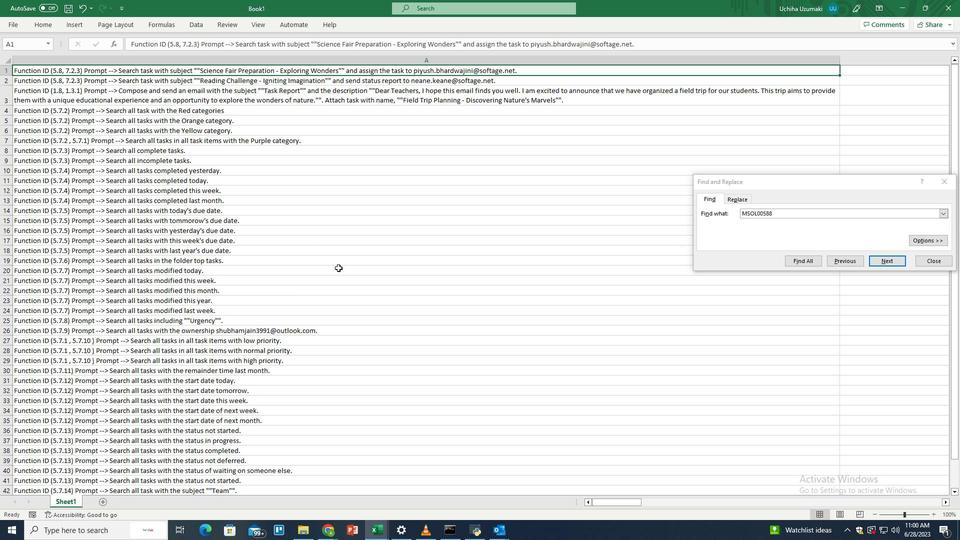 
Action: Mouse scrolled (341, 270) with delta (0, 0)
Screenshot: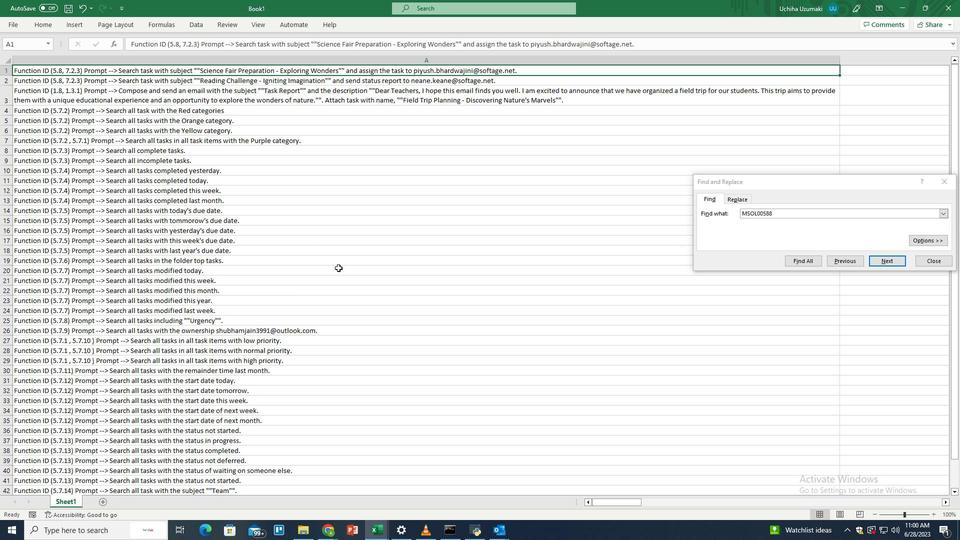 
Action: Mouse scrolled (341, 270) with delta (0, 0)
Screenshot: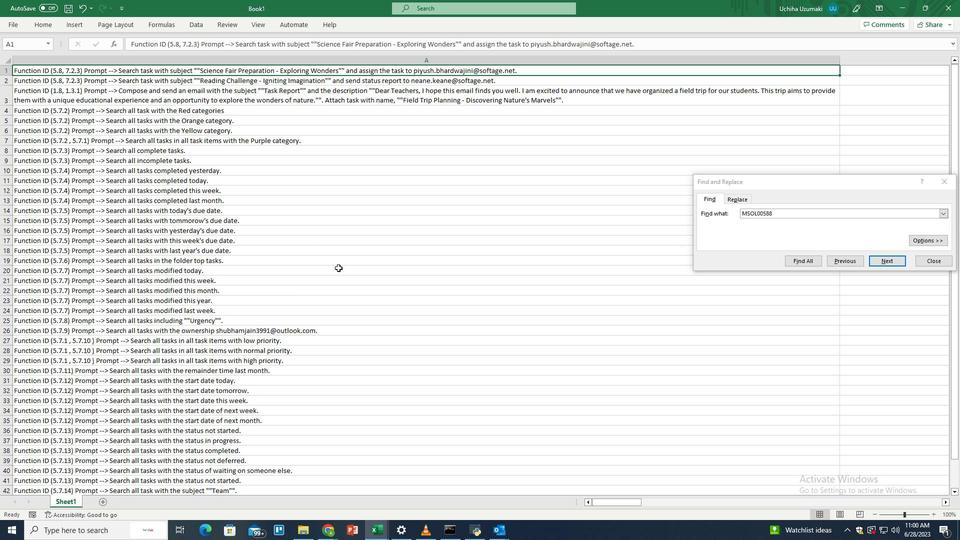 
Action: Mouse scrolled (341, 271) with delta (0, 0)
Screenshot: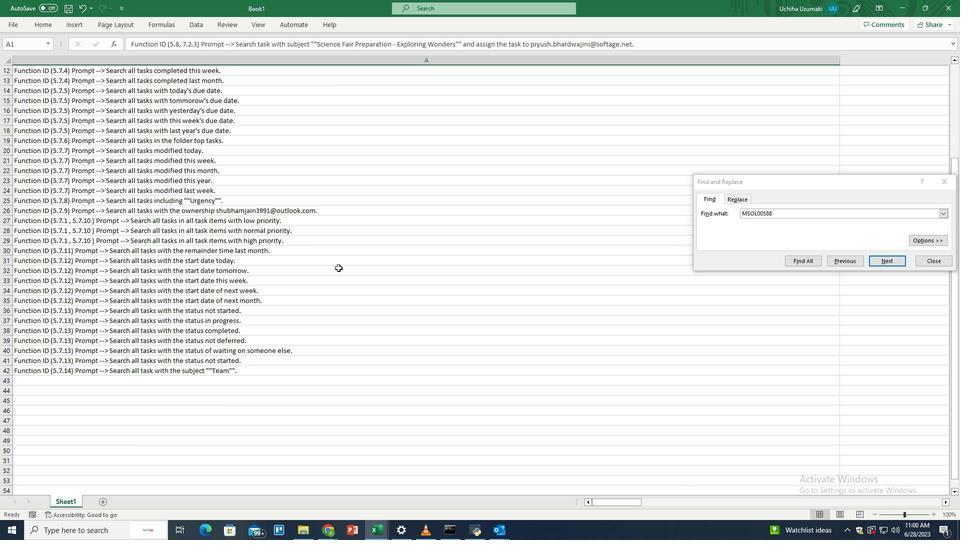 
Action: Mouse scrolled (341, 271) with delta (0, 0)
Screenshot: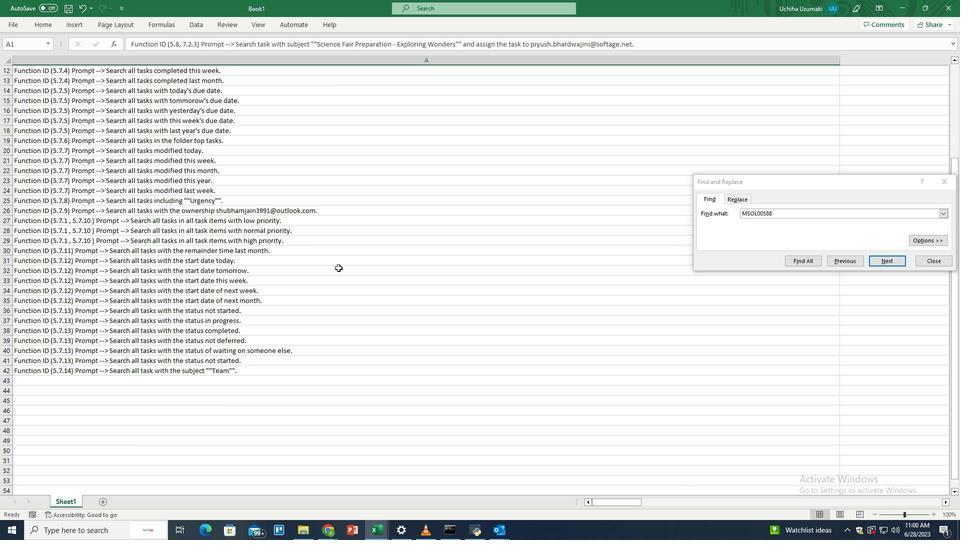 
Action: Mouse scrolled (341, 271) with delta (0, 0)
Screenshot: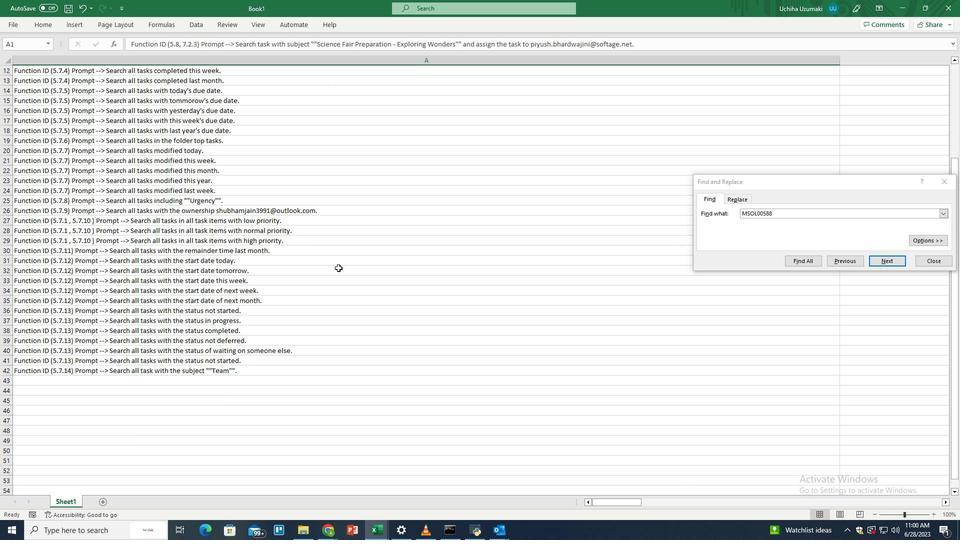 
Action: Mouse scrolled (341, 271) with delta (0, 0)
Screenshot: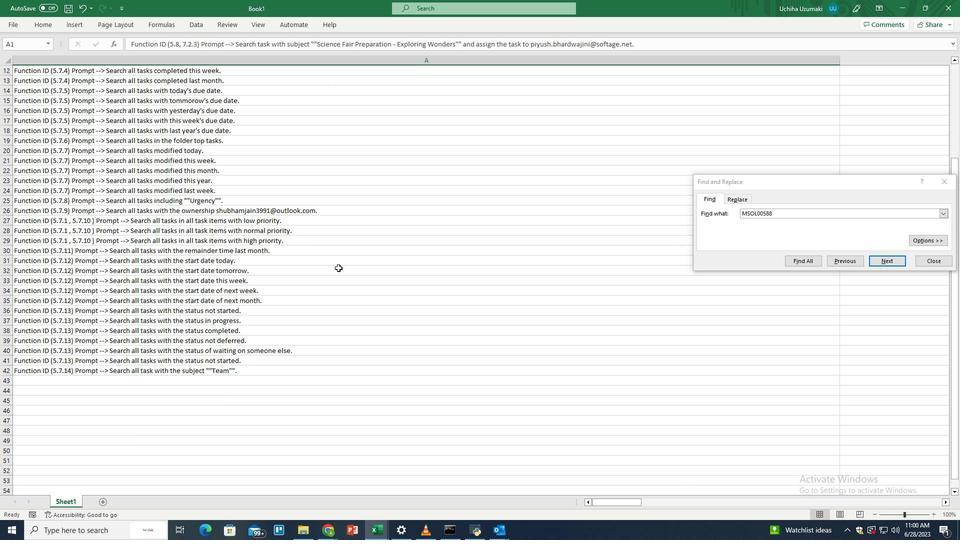 
Action: Mouse scrolled (341, 271) with delta (0, 0)
Screenshot: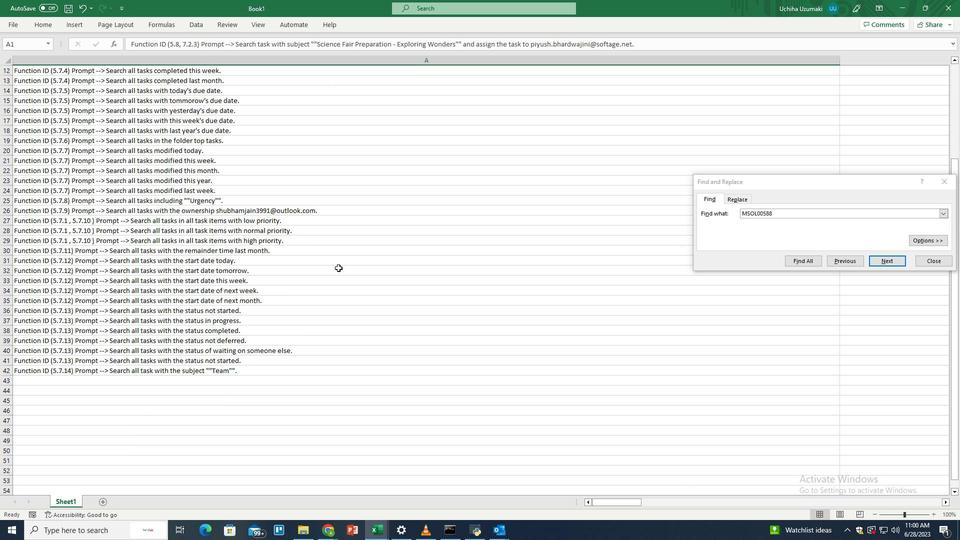 
Action: Mouse scrolled (341, 271) with delta (0, 0)
Screenshot: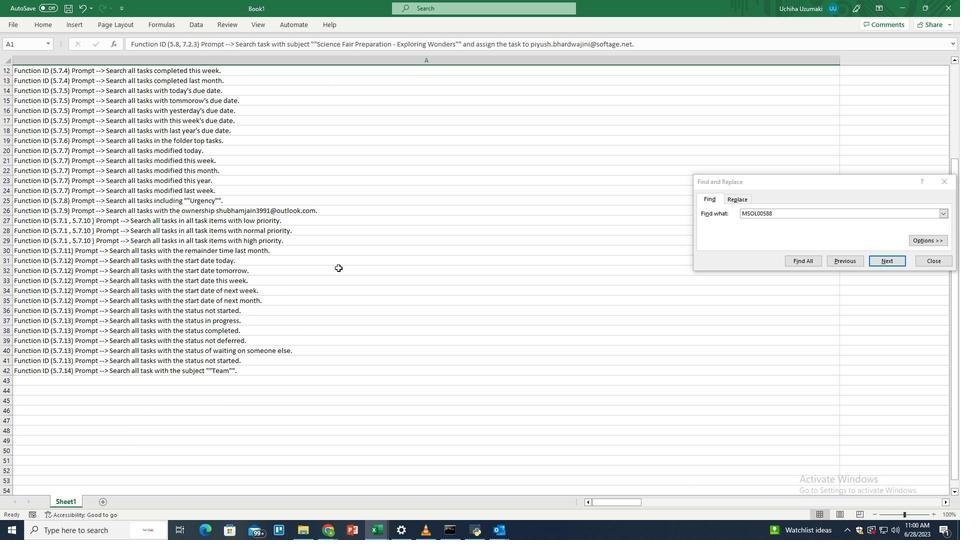 
Action: Mouse scrolled (341, 271) with delta (0, 0)
Screenshot: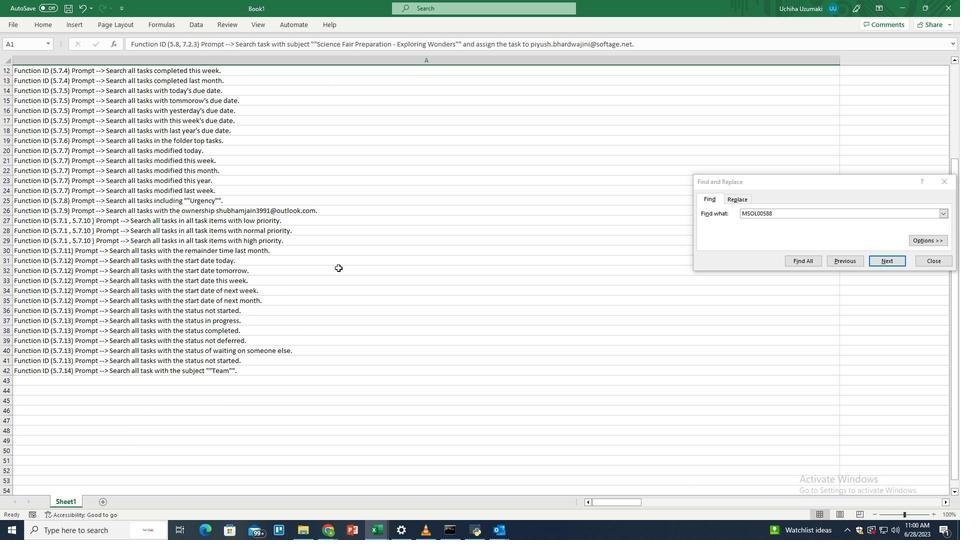 
Action: Mouse scrolled (341, 271) with delta (0, 0)
Screenshot: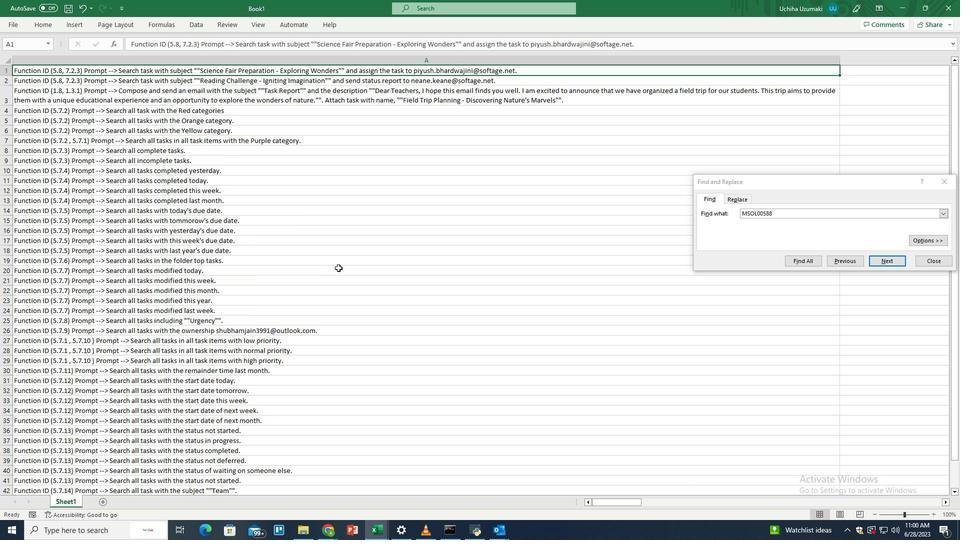 
Action: Mouse scrolled (341, 271) with delta (0, 0)
Screenshot: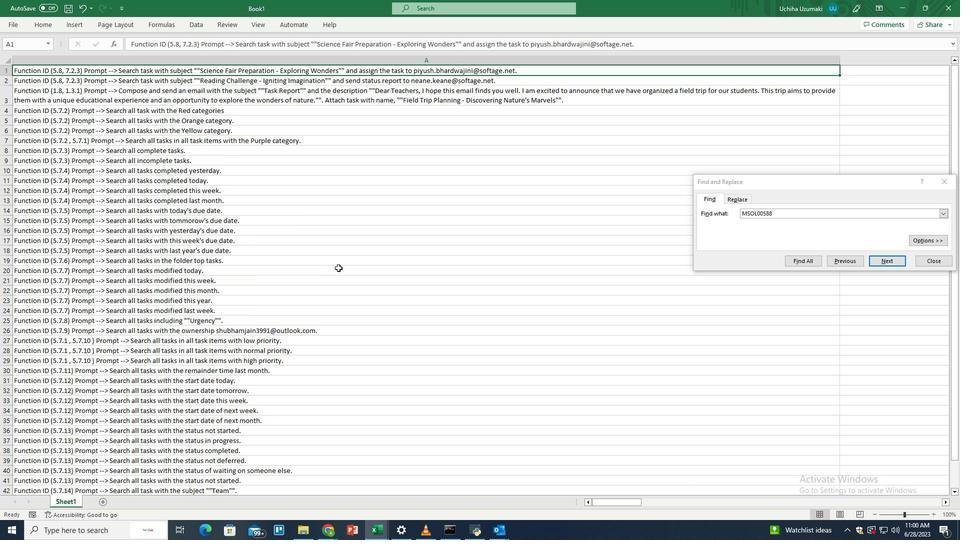 
Action: Mouse scrolled (341, 271) with delta (0, 0)
Screenshot: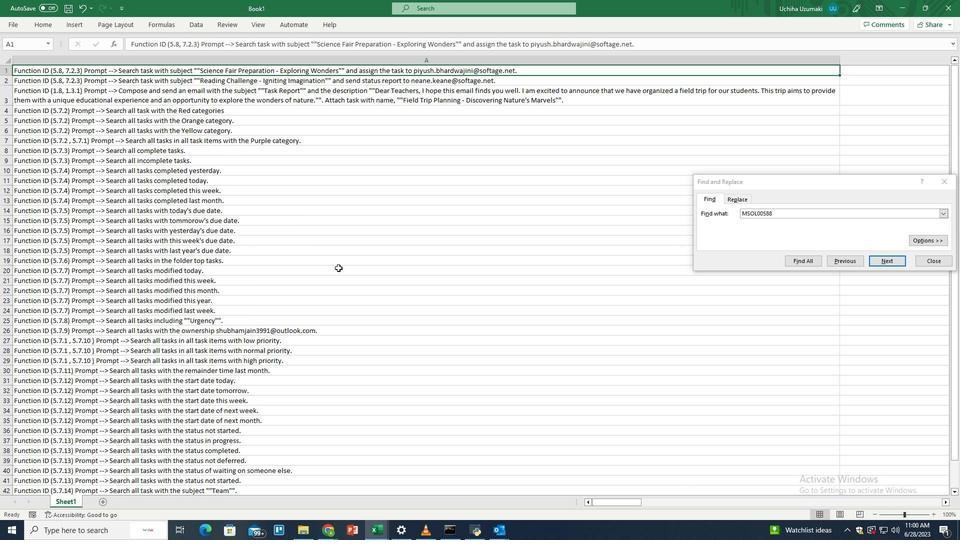 
Action: Mouse scrolled (341, 271) with delta (0, 0)
Screenshot: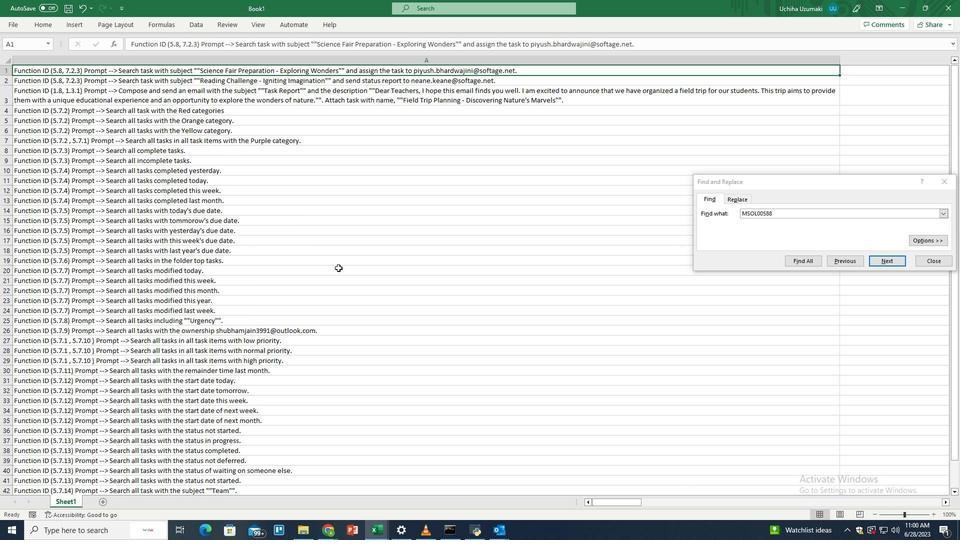 
Action: Mouse scrolled (341, 271) with delta (0, 0)
Screenshot: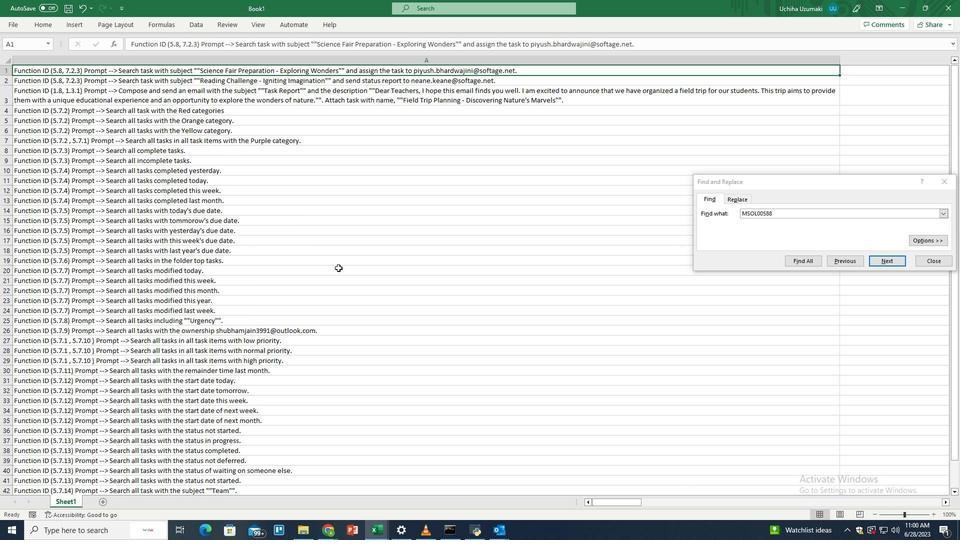 
Action: Mouse scrolled (341, 271) with delta (0, 0)
Screenshot: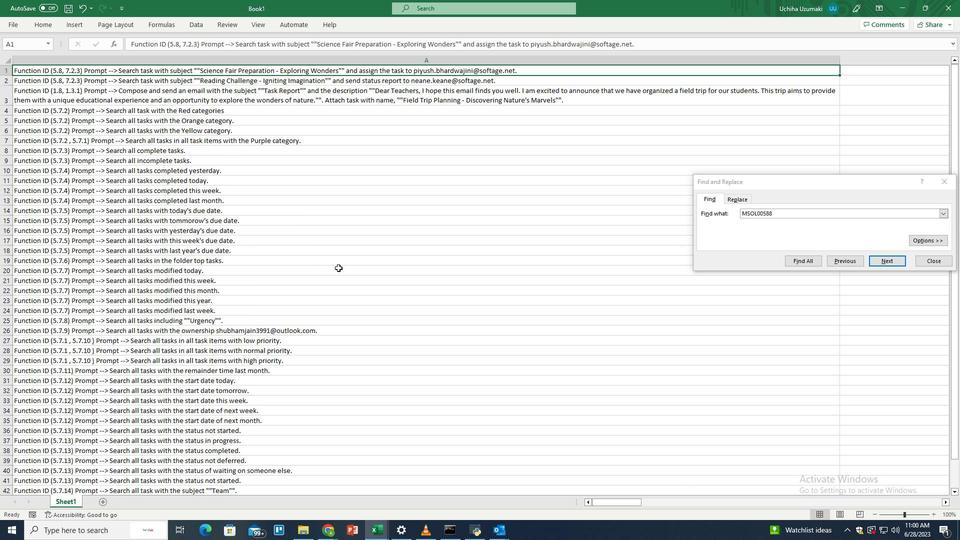 
Action: Mouse scrolled (341, 271) with delta (0, 0)
Screenshot: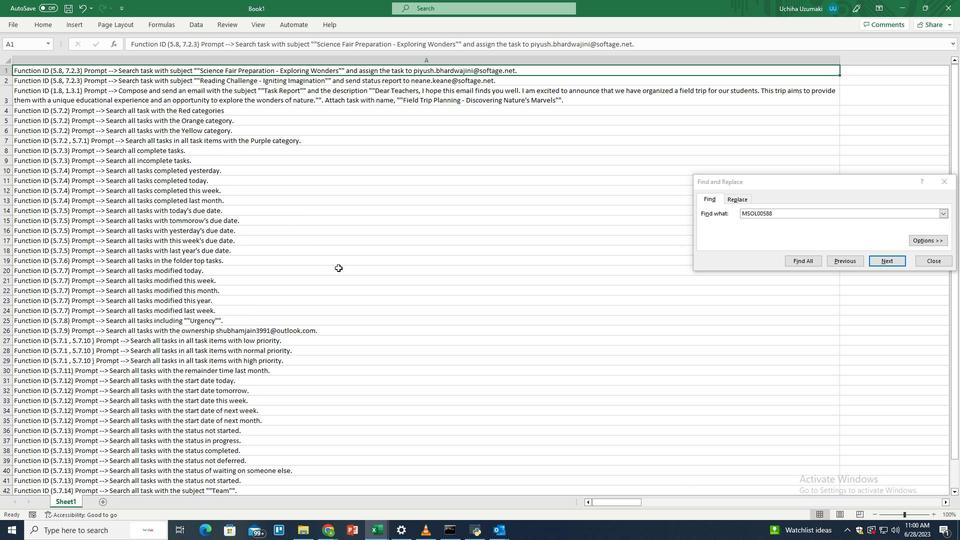 
Action: Mouse scrolled (341, 271) with delta (0, 0)
Screenshot: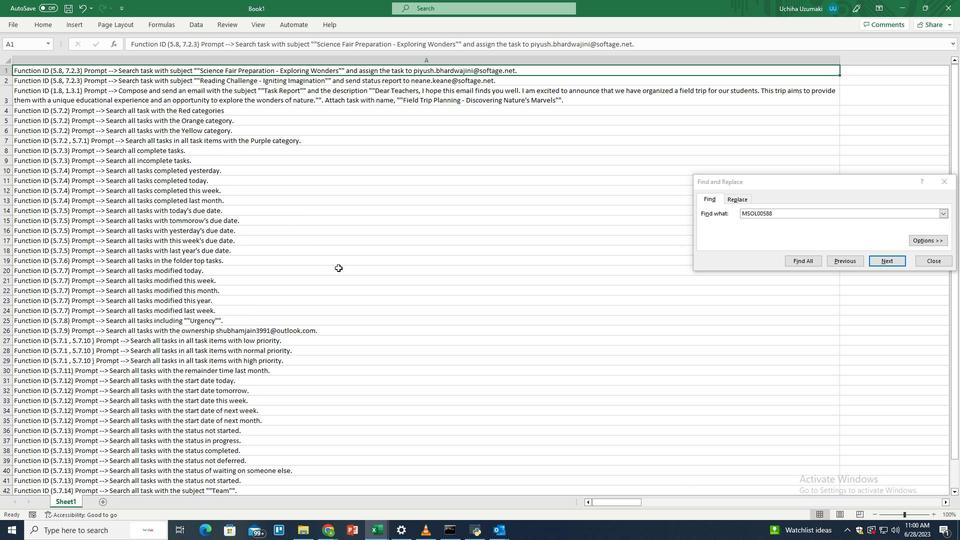 
Action: Mouse scrolled (341, 271) with delta (0, 0)
Screenshot: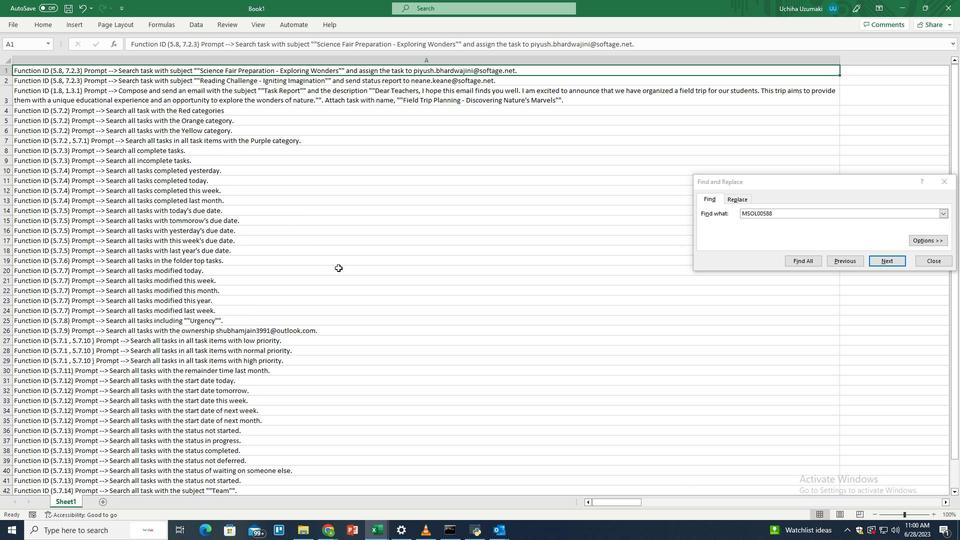 
Action: Mouse scrolled (341, 271) with delta (0, 0)
Screenshot: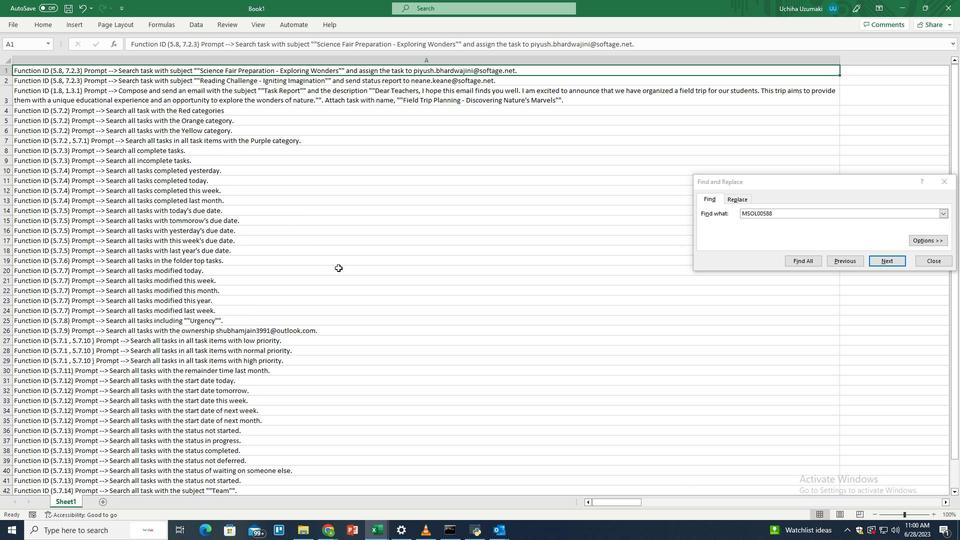 
Action: Mouse scrolled (341, 270) with delta (0, 0)
Screenshot: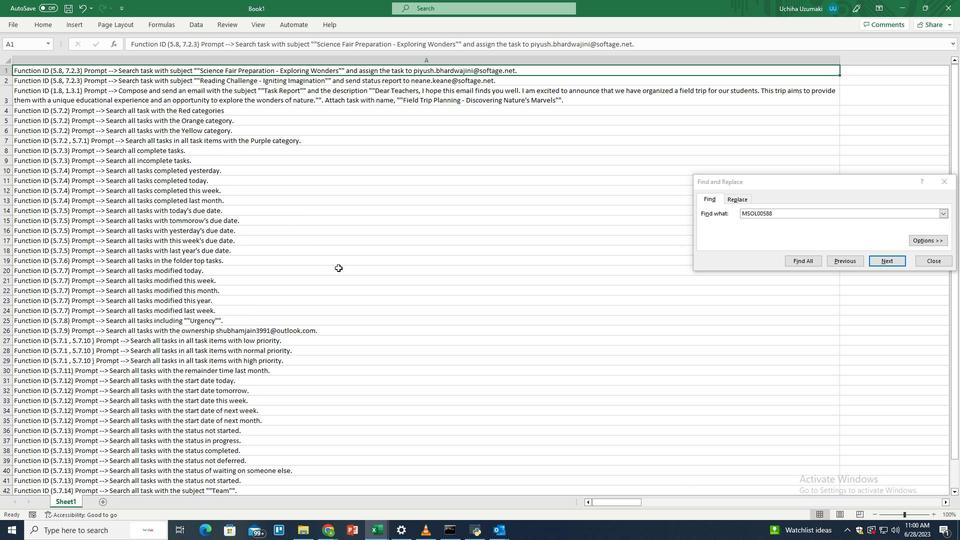 
Action: Mouse scrolled (341, 270) with delta (0, 0)
Screenshot: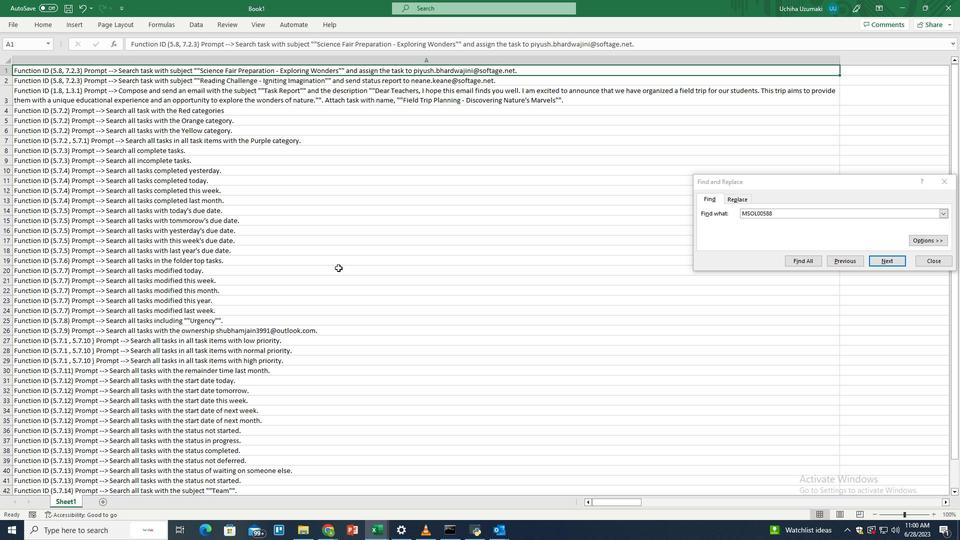 
Action: Mouse scrolled (341, 270) with delta (0, 0)
Screenshot: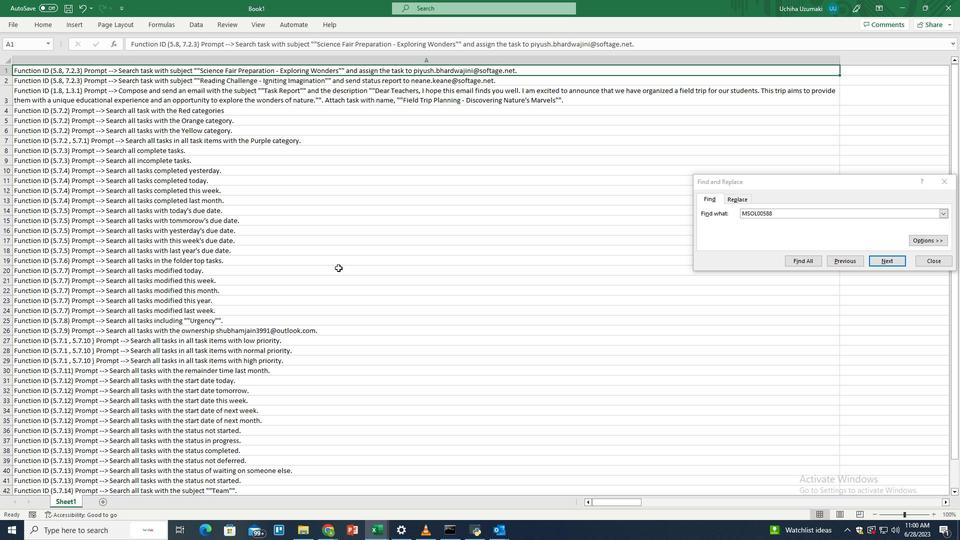 
Action: Mouse scrolled (341, 271) with delta (0, 0)
Screenshot: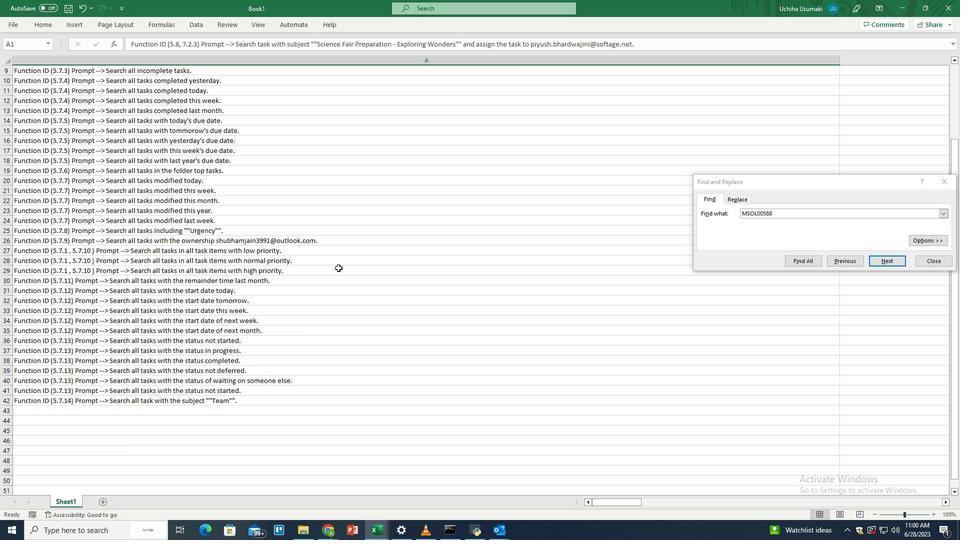 
Action: Mouse scrolled (341, 271) with delta (0, 0)
Screenshot: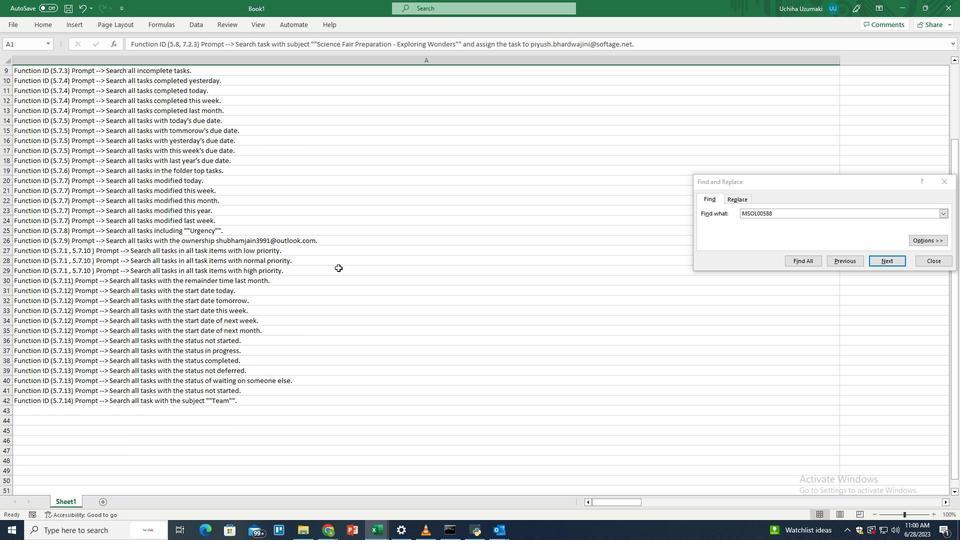 
Action: Mouse scrolled (341, 271) with delta (0, 0)
Screenshot: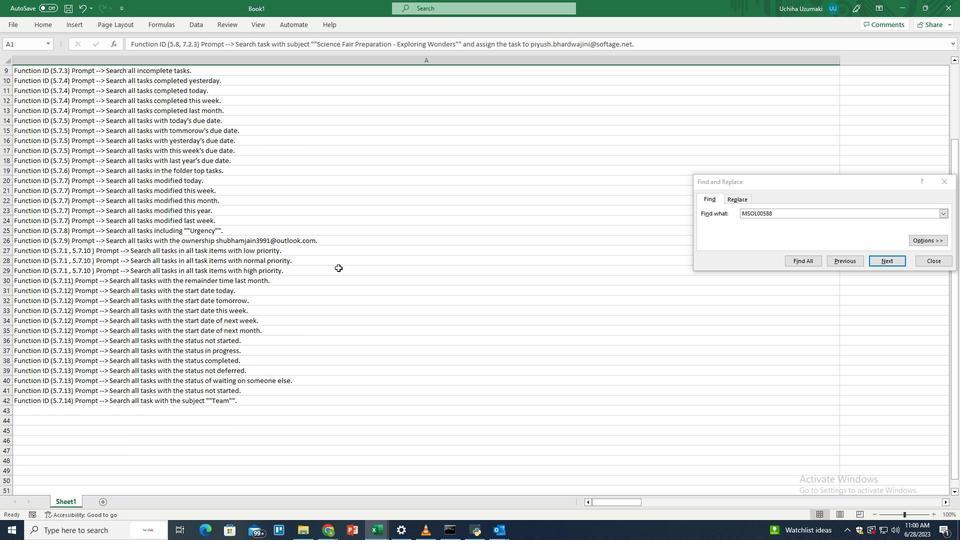 
Action: Mouse scrolled (341, 271) with delta (0, 0)
Screenshot: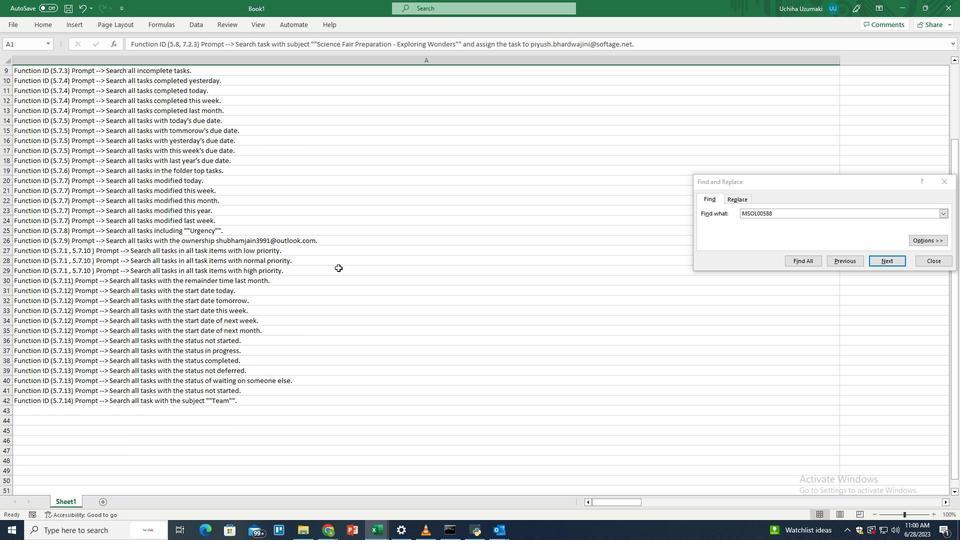 
Action: Mouse scrolled (341, 271) with delta (0, 0)
Screenshot: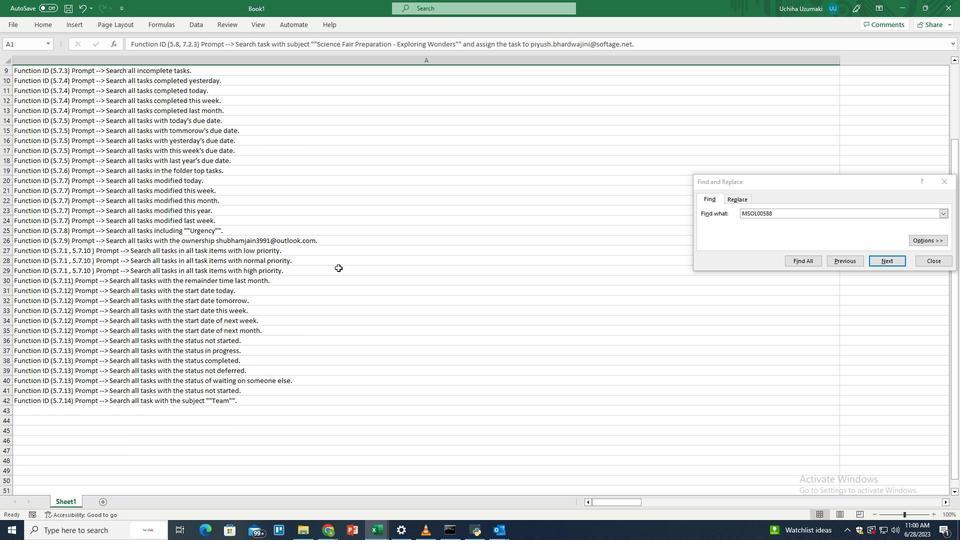 
Action: Mouse scrolled (341, 271) with delta (0, 0)
Screenshot: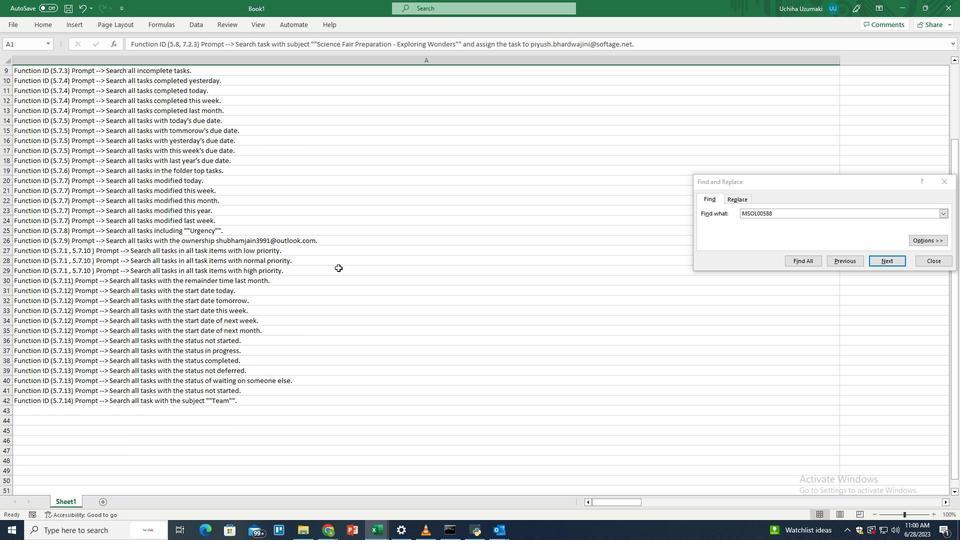 
Action: Mouse moved to (344, 346)
Screenshot: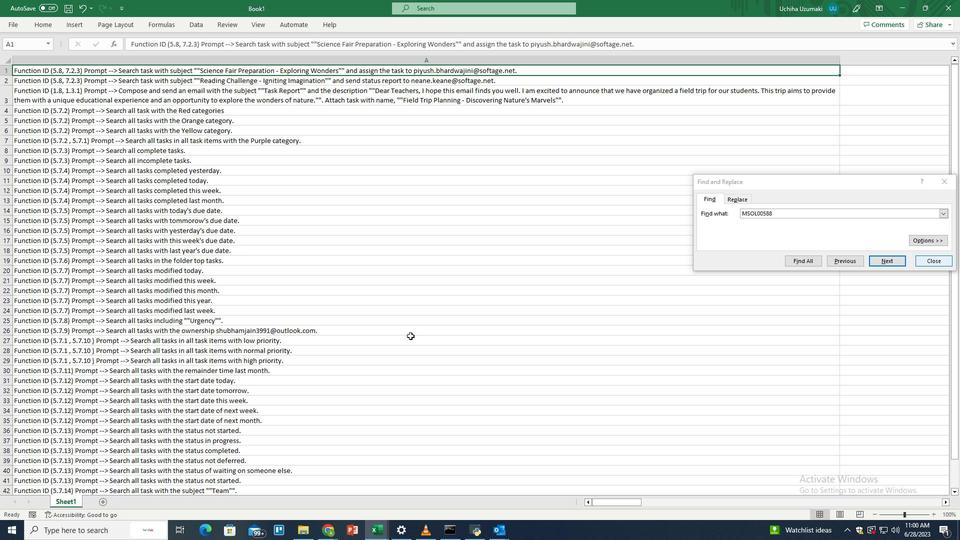 
Action: Mouse scrolled (344, 345) with delta (0, 0)
Screenshot: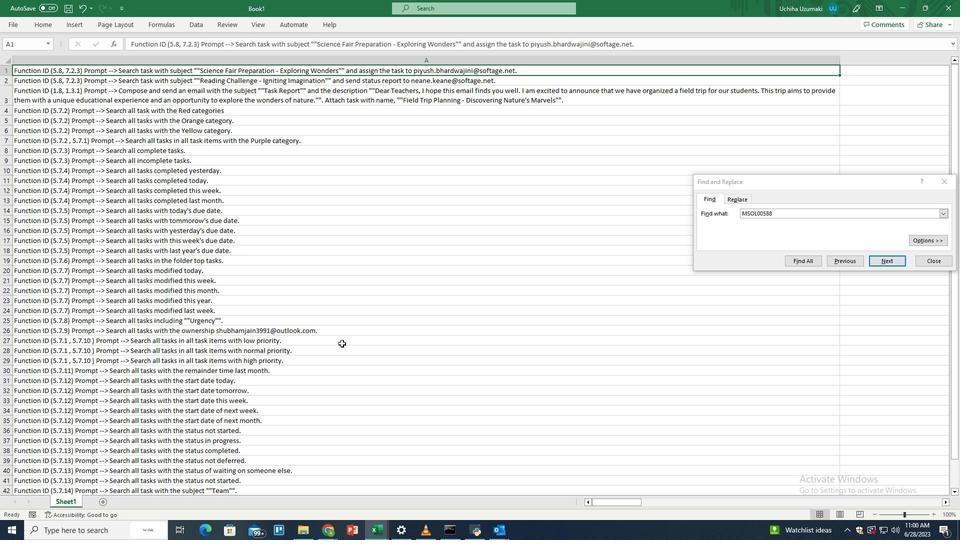 
Action: Mouse scrolled (344, 345) with delta (0, 0)
Screenshot: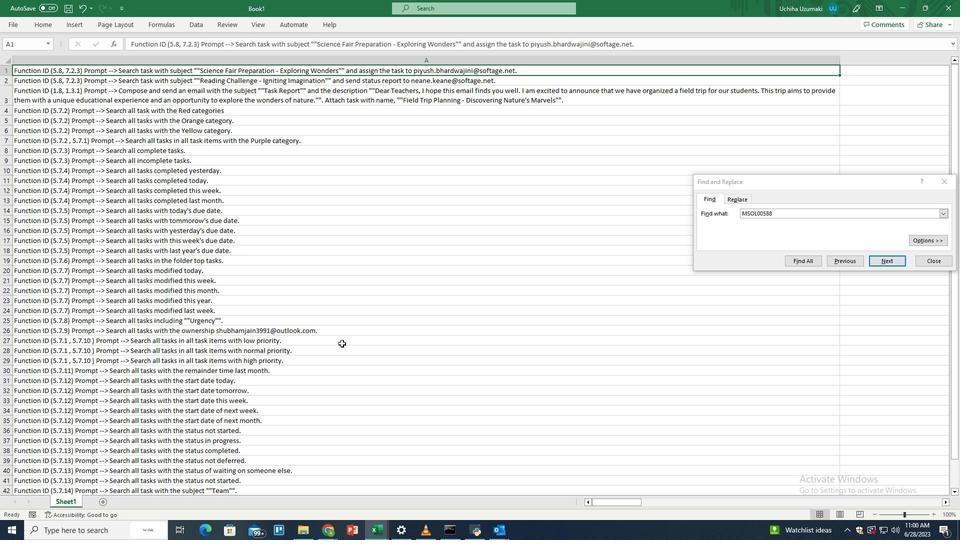 
Action: Mouse scrolled (344, 345) with delta (0, 0)
Screenshot: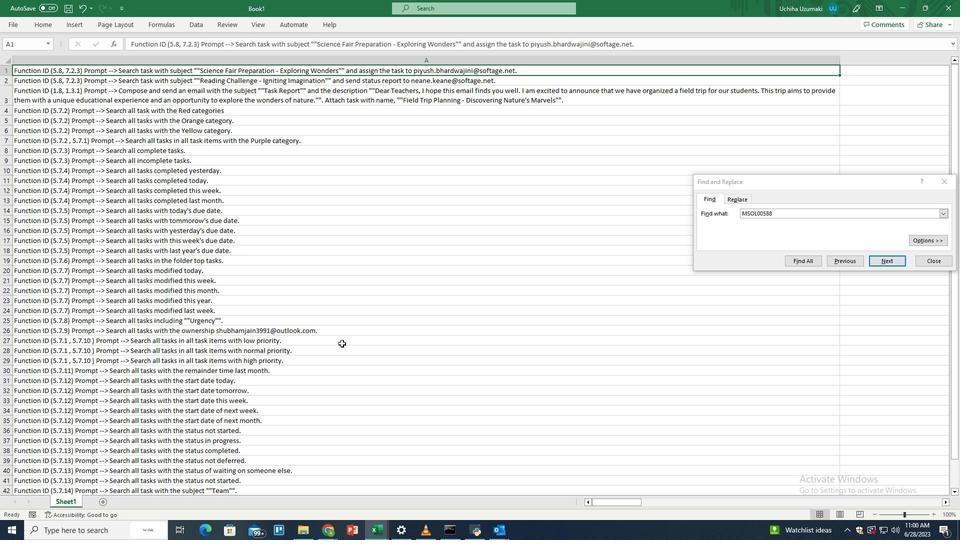 
Action: Mouse scrolled (344, 345) with delta (0, 0)
Screenshot: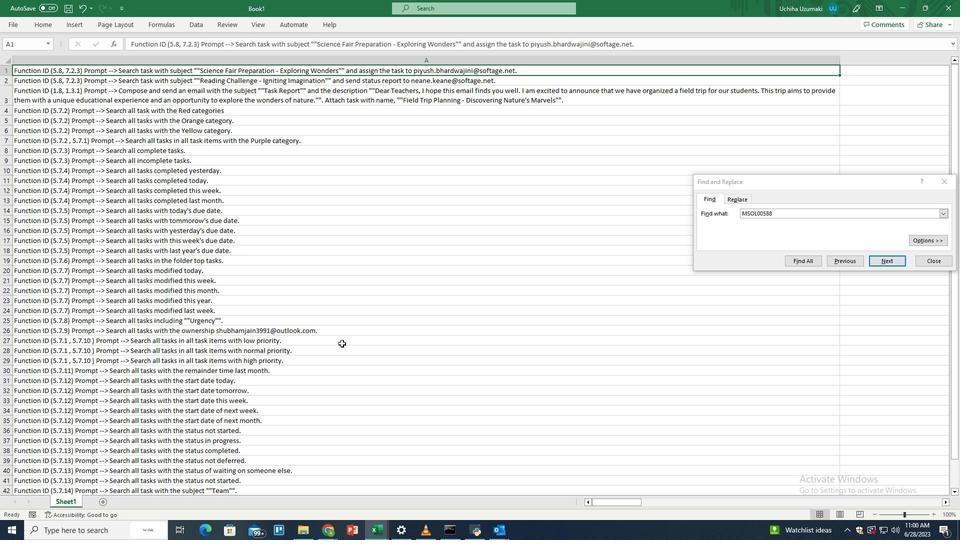 
Action: Mouse scrolled (344, 346) with delta (0, 0)
Screenshot: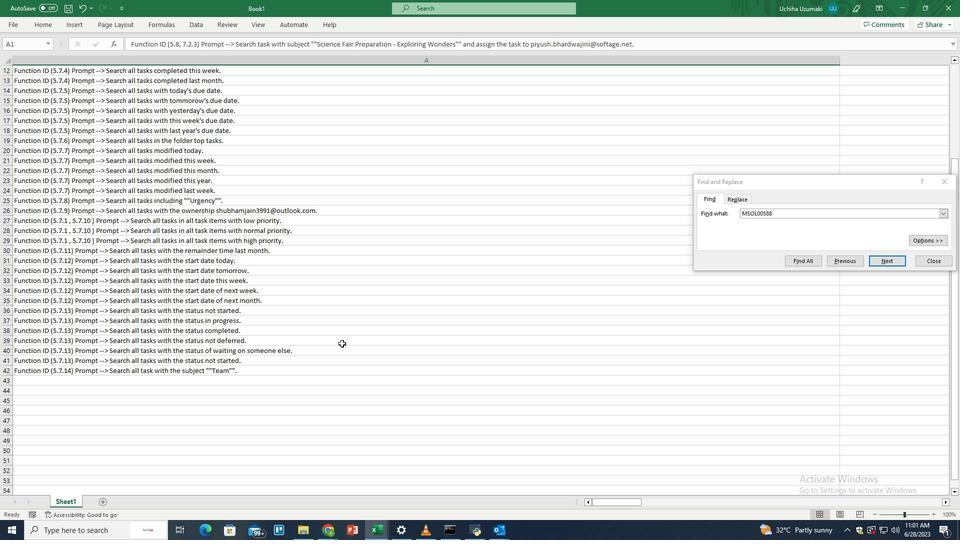 
Action: Mouse scrolled (344, 346) with delta (0, 0)
Screenshot: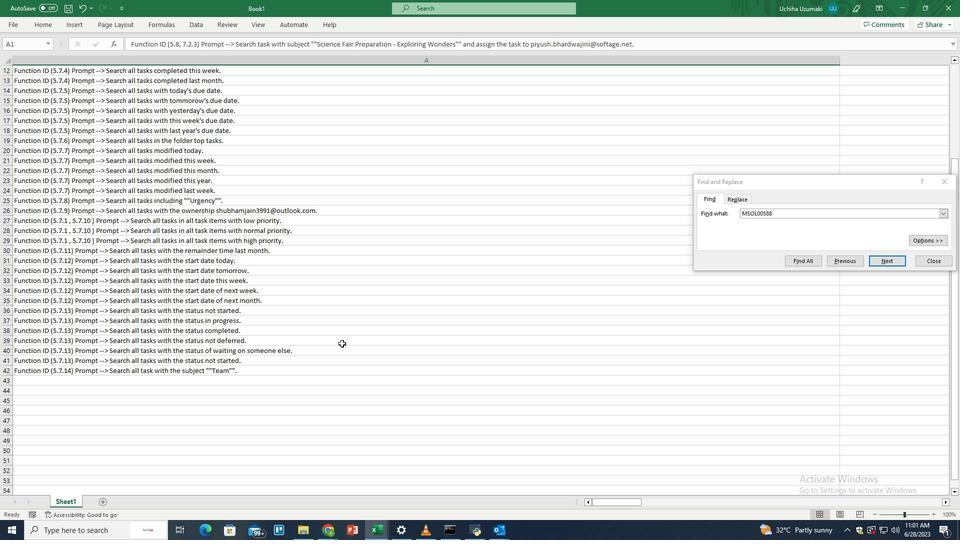 
Action: Mouse scrolled (344, 346) with delta (0, 0)
Screenshot: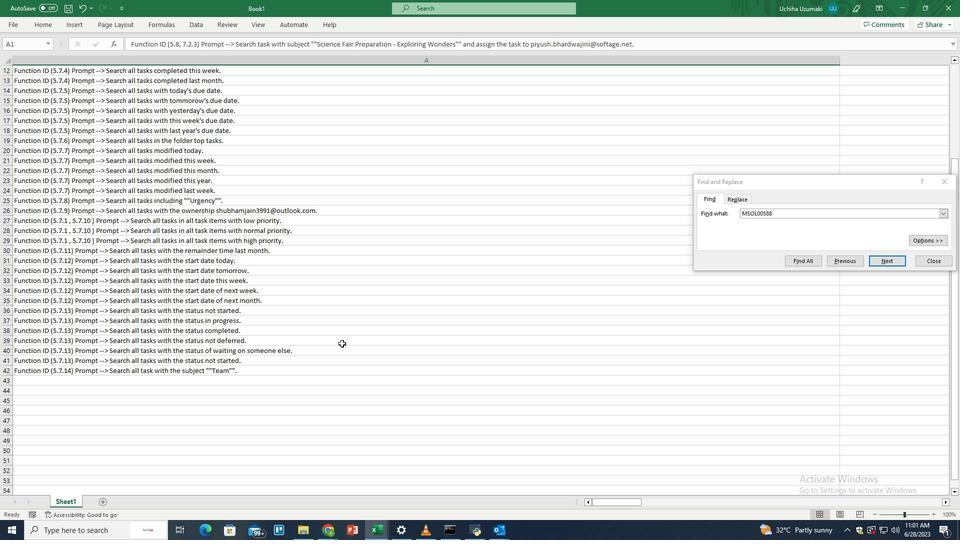 
Action: Mouse scrolled (344, 346) with delta (0, 0)
Screenshot: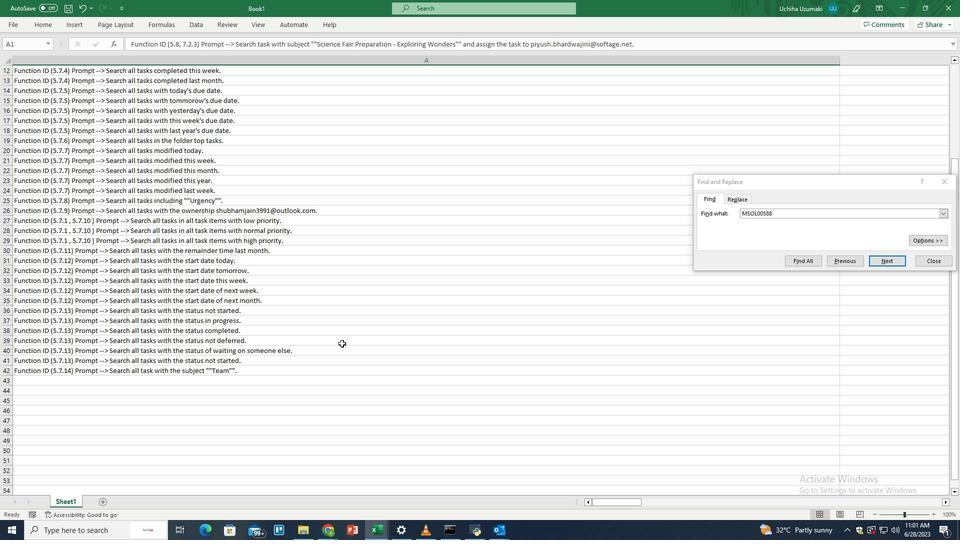
Action: Mouse scrolled (344, 346) with delta (0, 0)
Screenshot: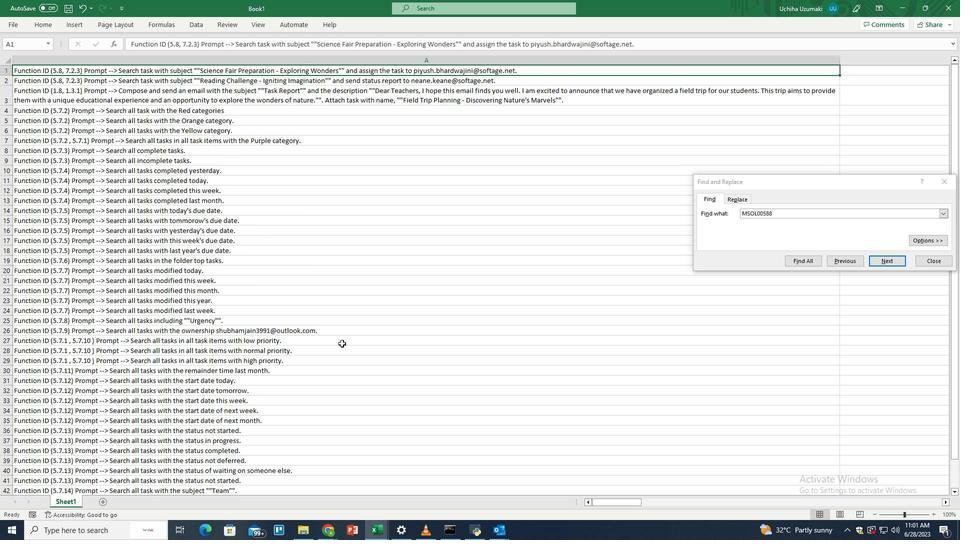 
Action: Mouse scrolled (344, 346) with delta (0, 0)
Screenshot: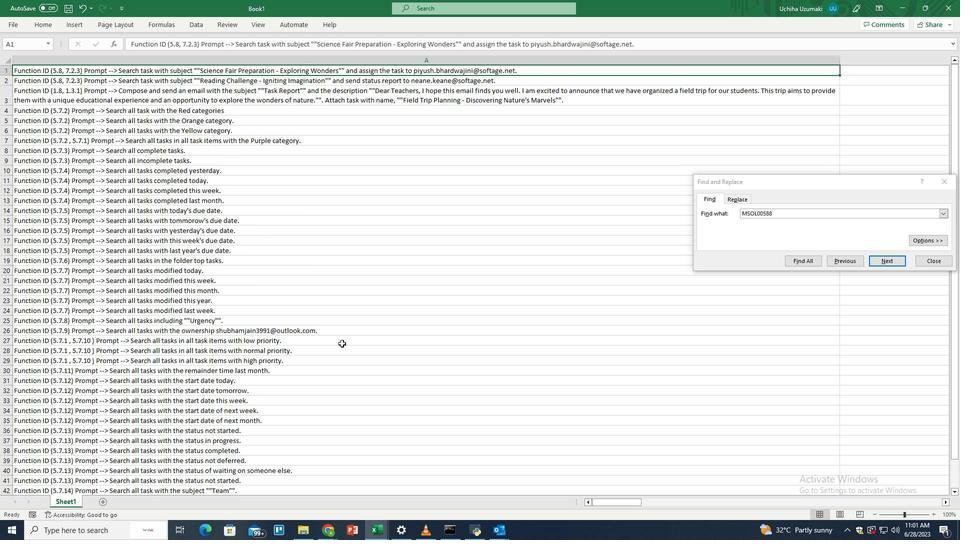 
Action: Mouse moved to (341, 235)
Screenshot: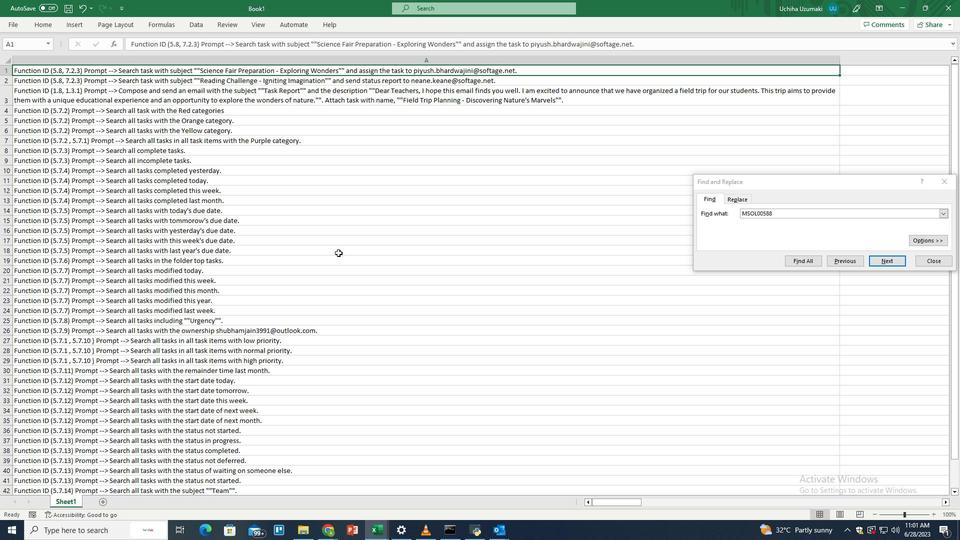 
Action: Mouse scrolled (341, 235) with delta (0, 0)
Screenshot: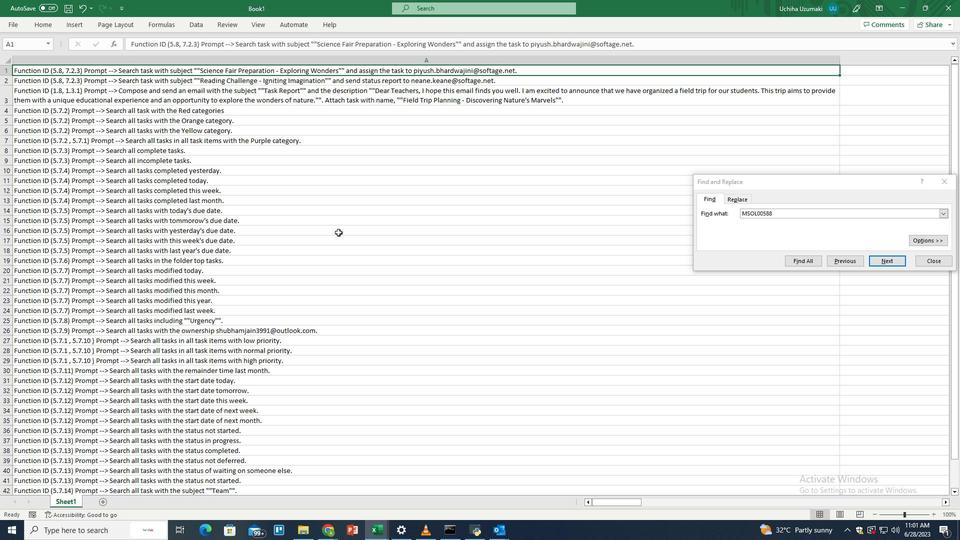 
Action: Mouse scrolled (341, 235) with delta (0, 0)
Screenshot: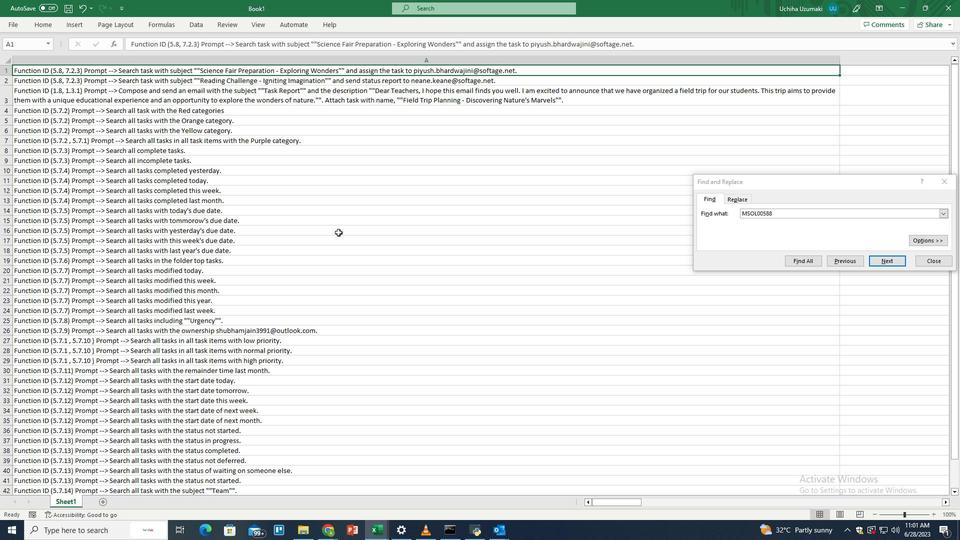 
Action: Mouse scrolled (341, 235) with delta (0, 0)
Screenshot: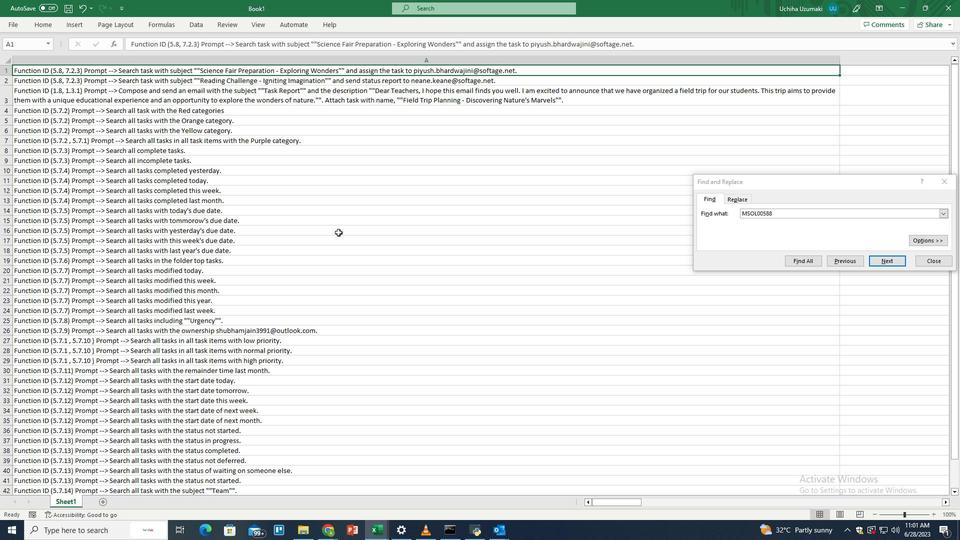 
Action: Mouse moved to (342, 234)
Screenshot: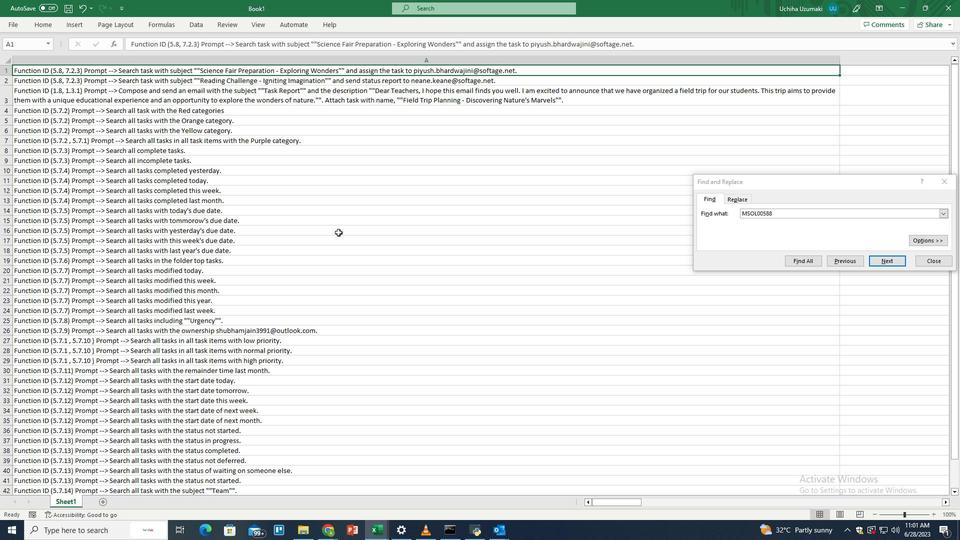 
Action: Mouse scrolled (341, 235) with delta (0, 0)
Screenshot: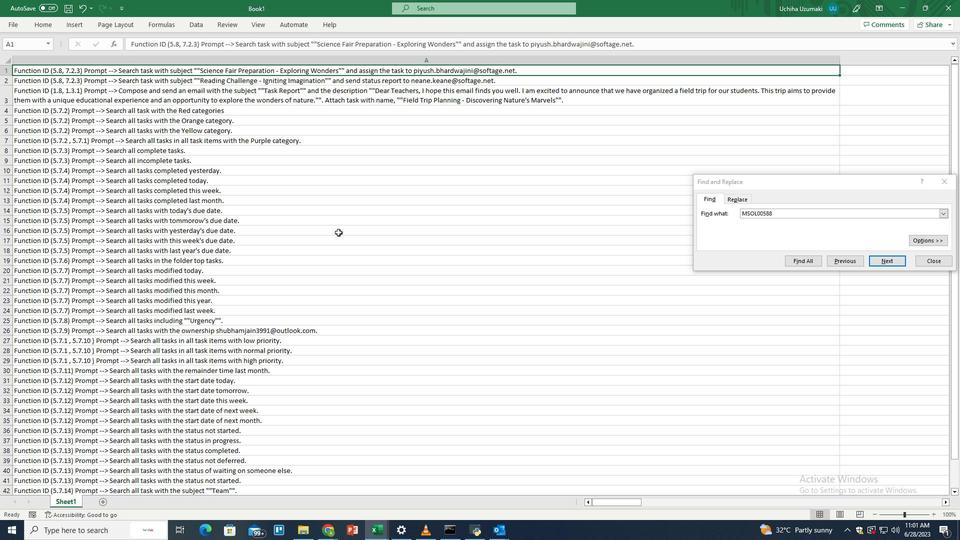 
Action: Mouse moved to (922, 263)
Screenshot: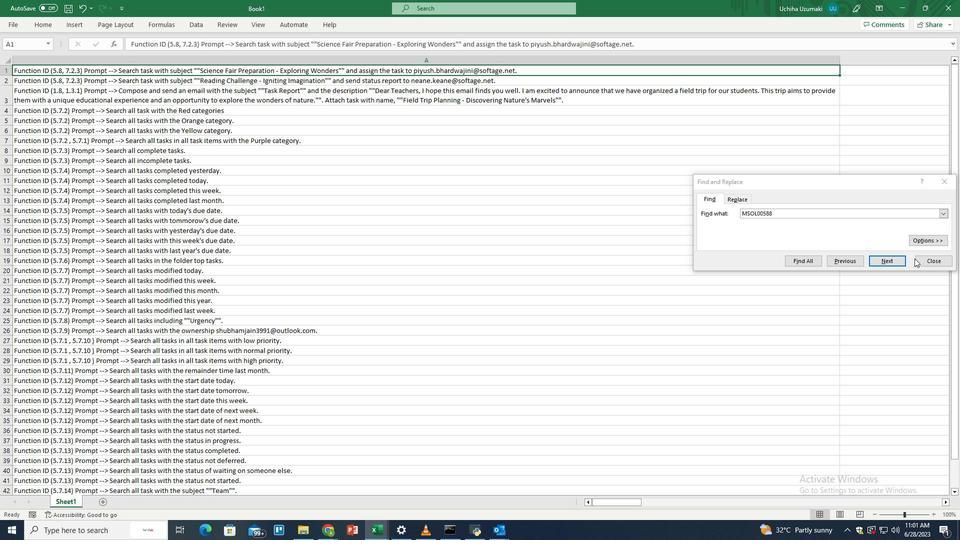 
Action: Mouse pressed left at (922, 263)
Screenshot: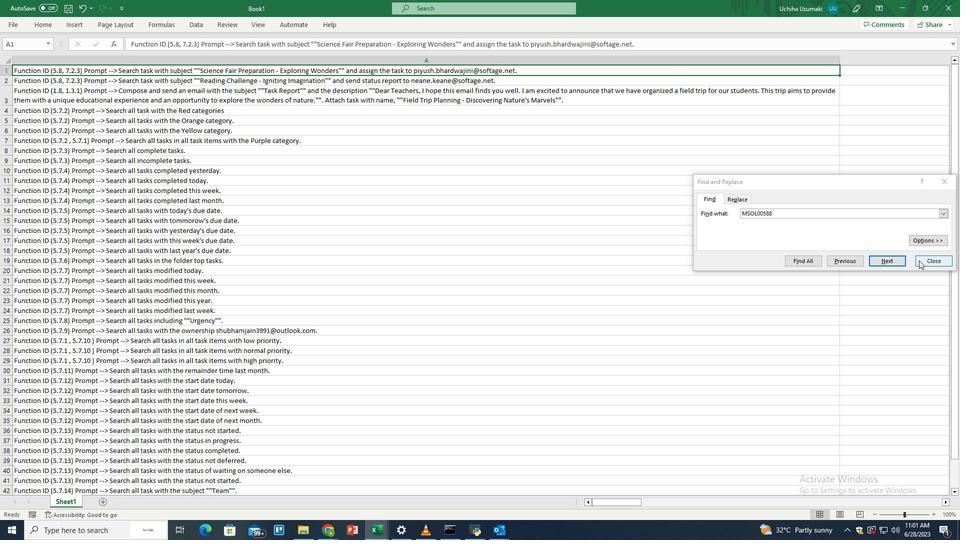 
Action: Mouse moved to (526, 254)
Screenshot: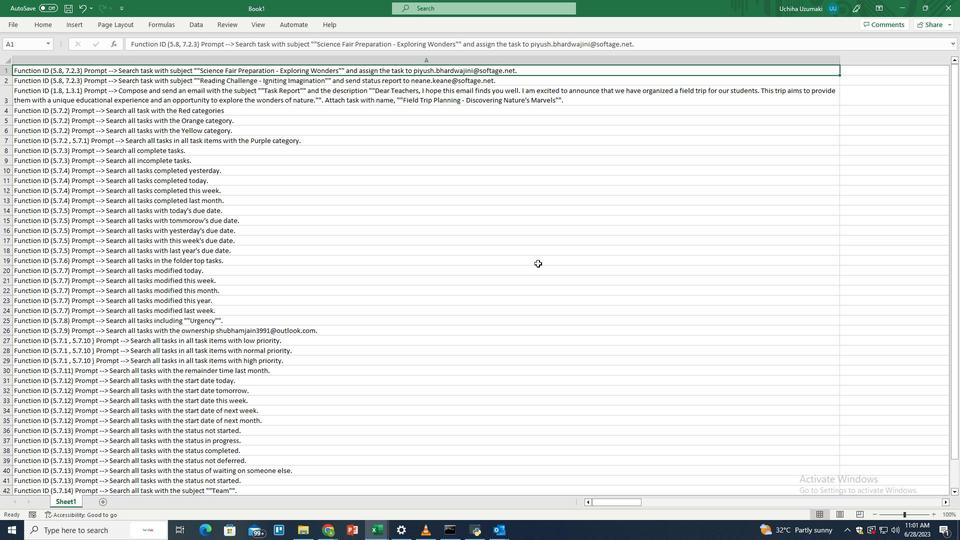 
Action: Mouse scrolled (526, 254) with delta (0, 0)
Screenshot: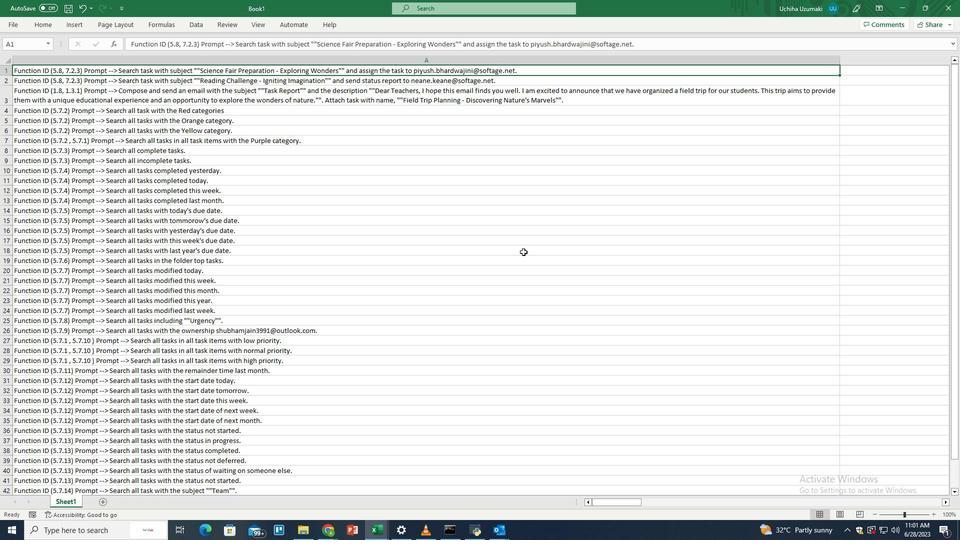 
Action: Mouse scrolled (526, 254) with delta (0, 0)
Screenshot: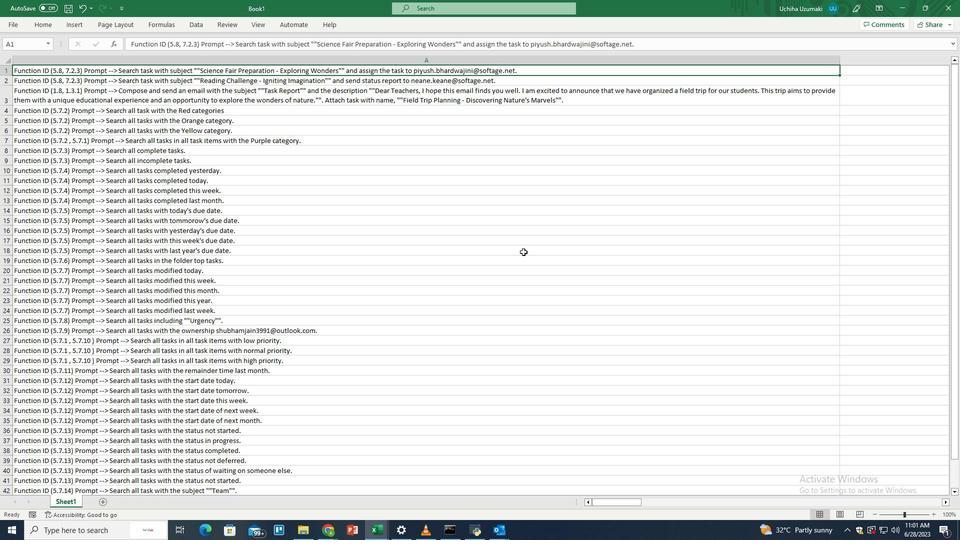 
Action: Mouse scrolled (526, 254) with delta (0, 0)
Screenshot: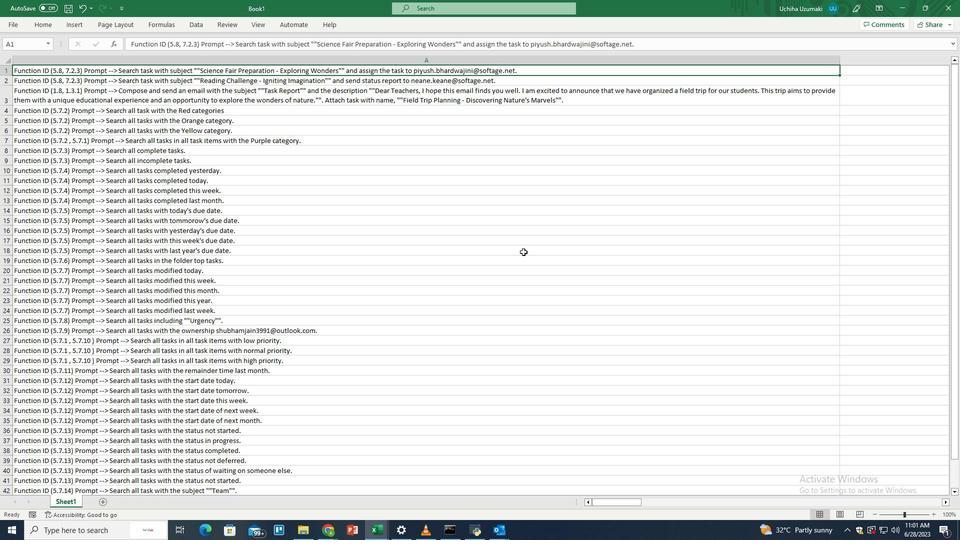 
Action: Mouse scrolled (526, 254) with delta (0, 0)
Screenshot: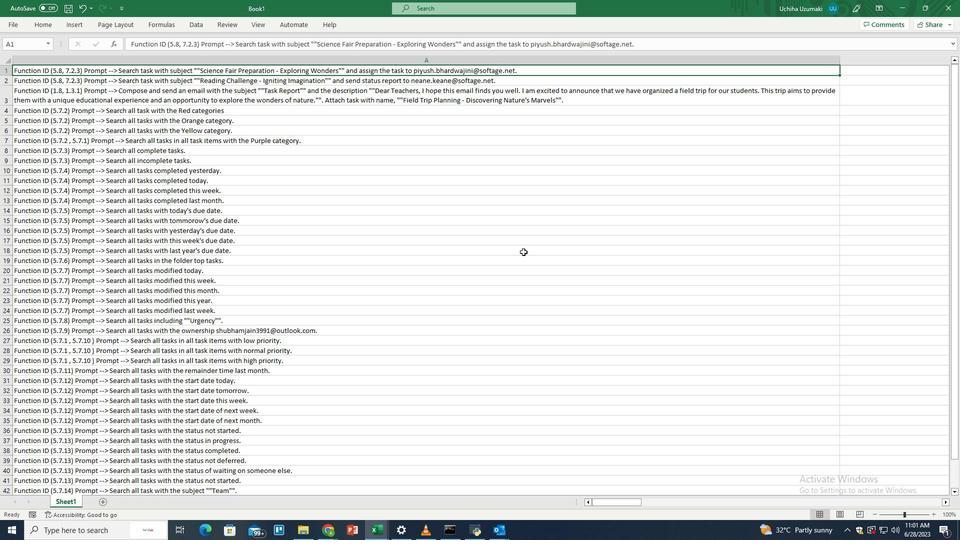 
Action: Mouse scrolled (526, 254) with delta (0, 0)
Screenshot: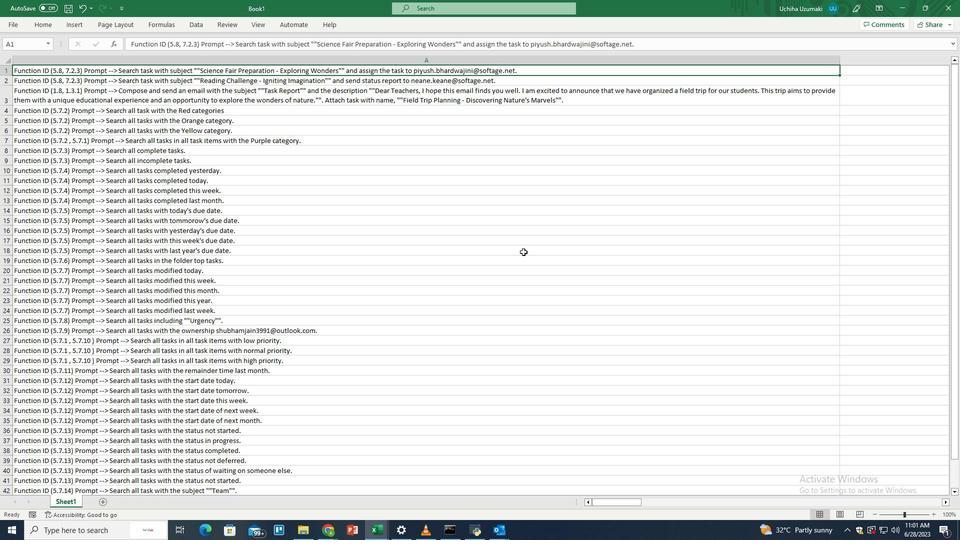 
Action: Mouse scrolled (526, 255) with delta (0, 0)
Screenshot: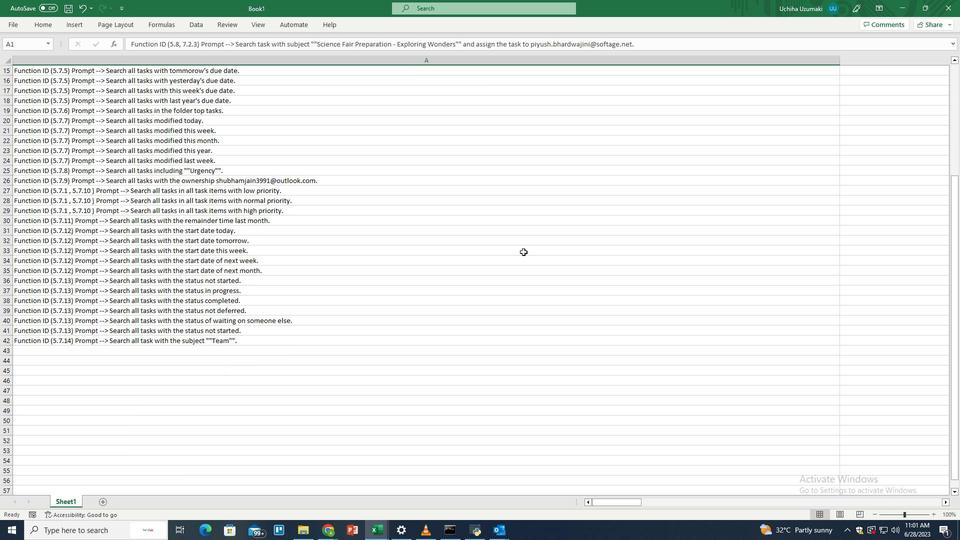
Action: Mouse scrolled (526, 255) with delta (0, 0)
Screenshot: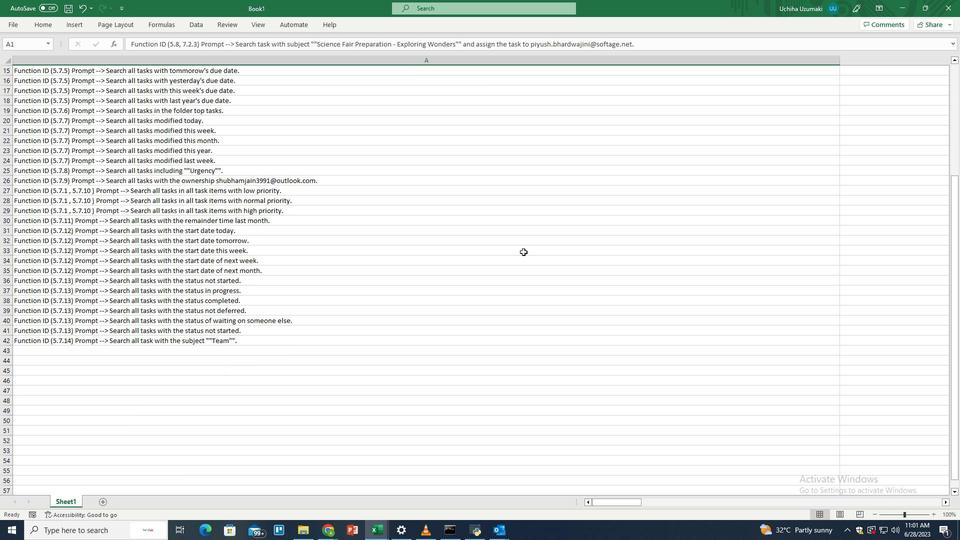 
Action: Mouse scrolled (526, 255) with delta (0, 0)
Screenshot: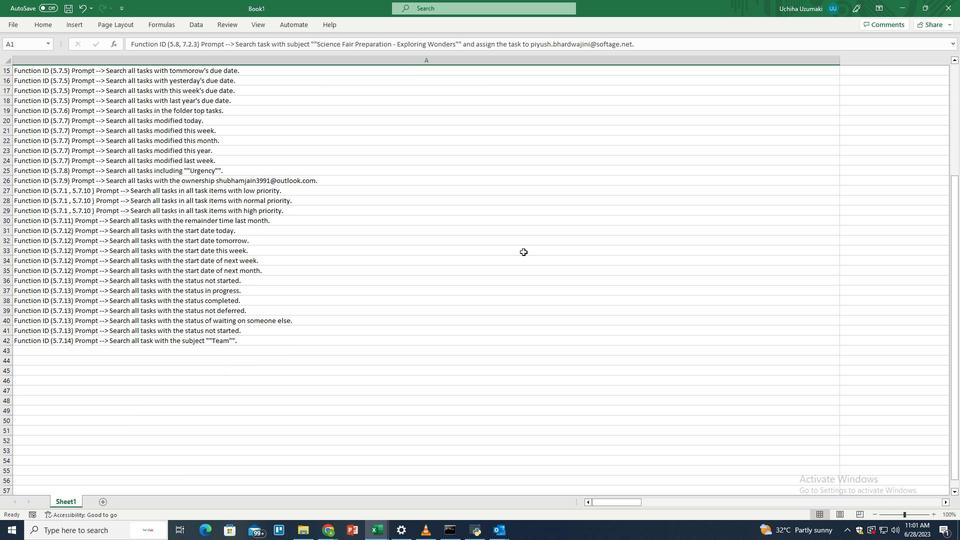 
Action: Mouse scrolled (526, 255) with delta (0, 0)
Screenshot: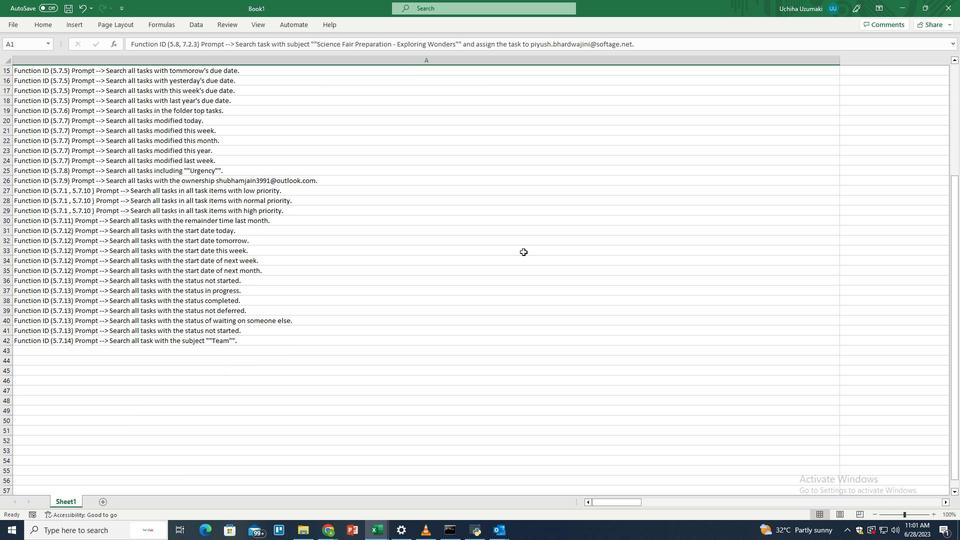 
Action: Mouse scrolled (526, 255) with delta (0, 0)
Screenshot: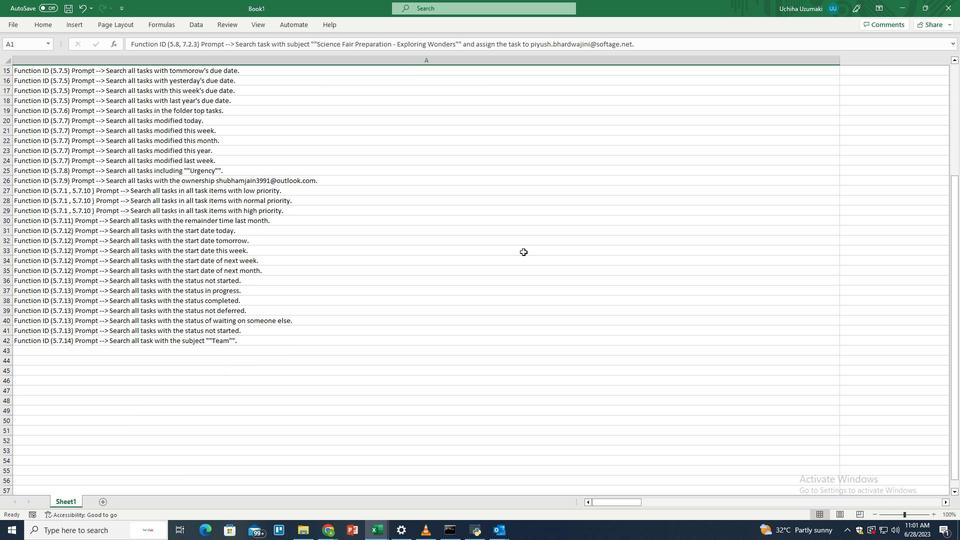 
Action: Mouse scrolled (526, 255) with delta (0, 0)
Screenshot: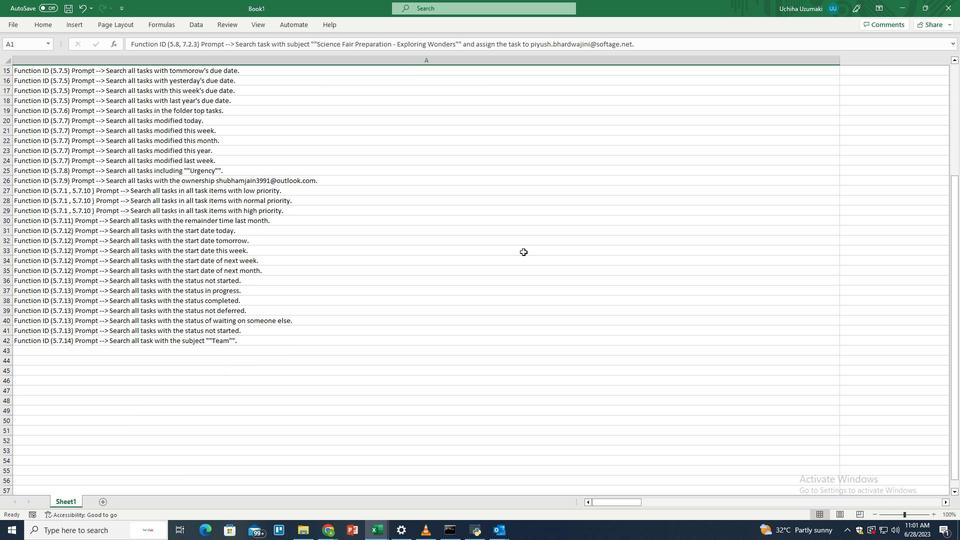 
Action: Mouse scrolled (526, 255) with delta (0, 0)
Screenshot: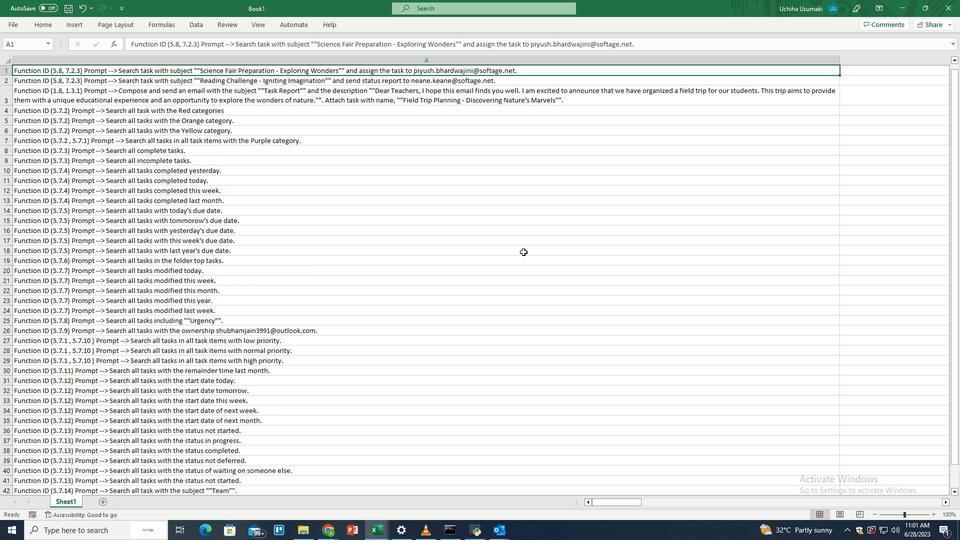 
Action: Mouse scrolled (526, 255) with delta (0, 0)
Screenshot: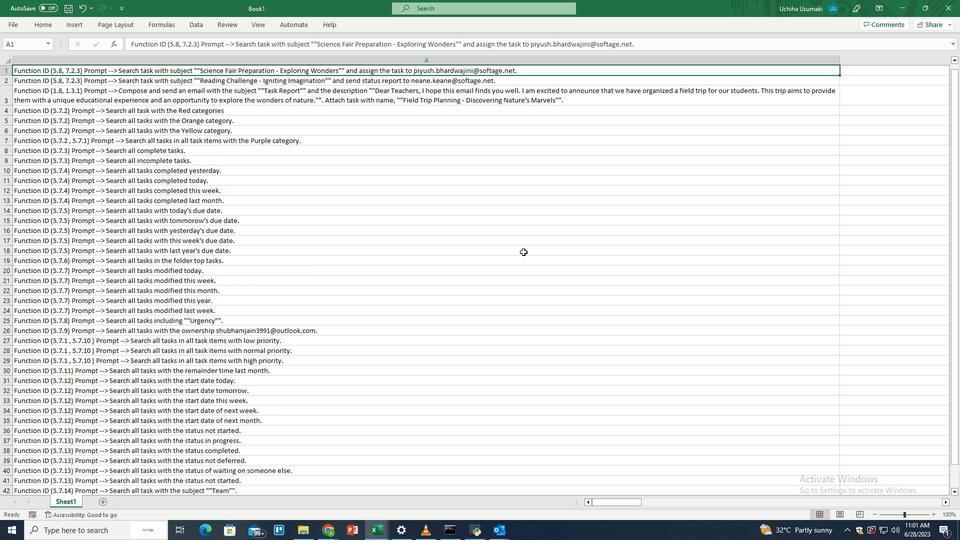 
Action: Mouse scrolled (526, 254) with delta (0, 0)
Screenshot: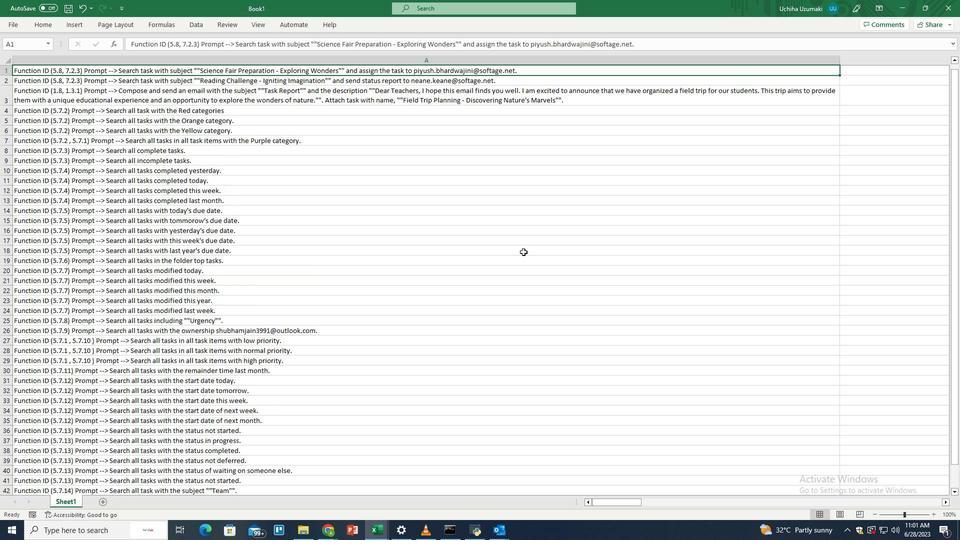 
Action: Mouse scrolled (526, 255) with delta (0, 0)
Screenshot: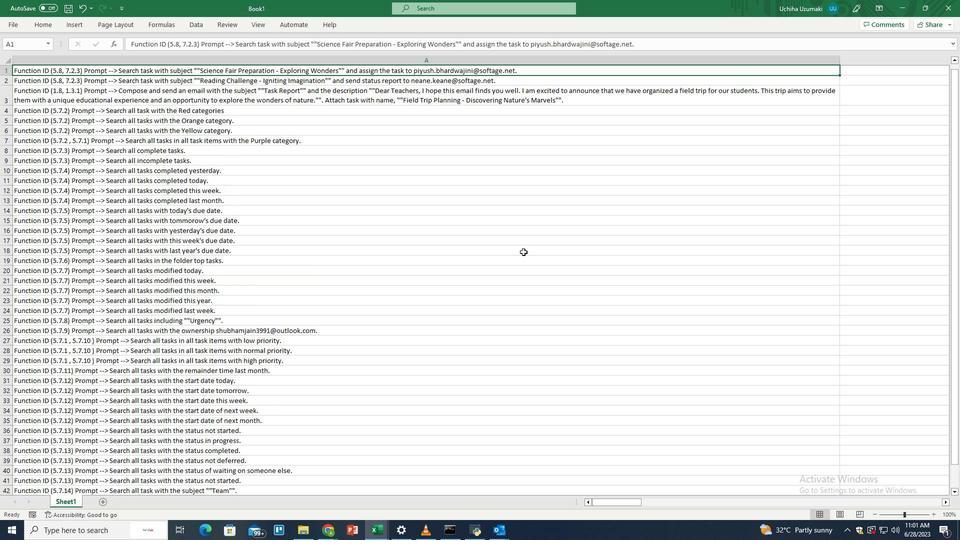 
Action: Mouse scrolled (526, 255) with delta (0, 0)
Screenshot: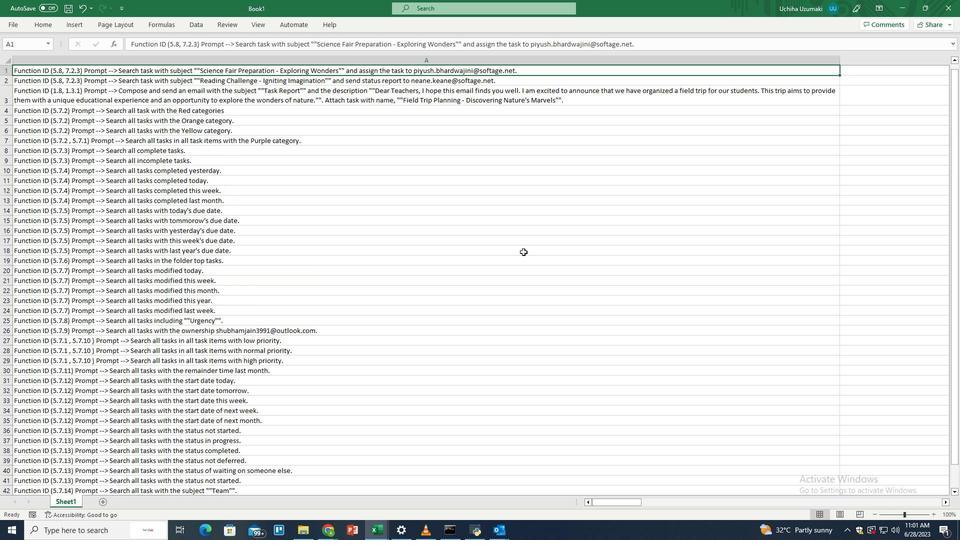 
Action: Mouse scrolled (526, 255) with delta (0, 0)
Screenshot: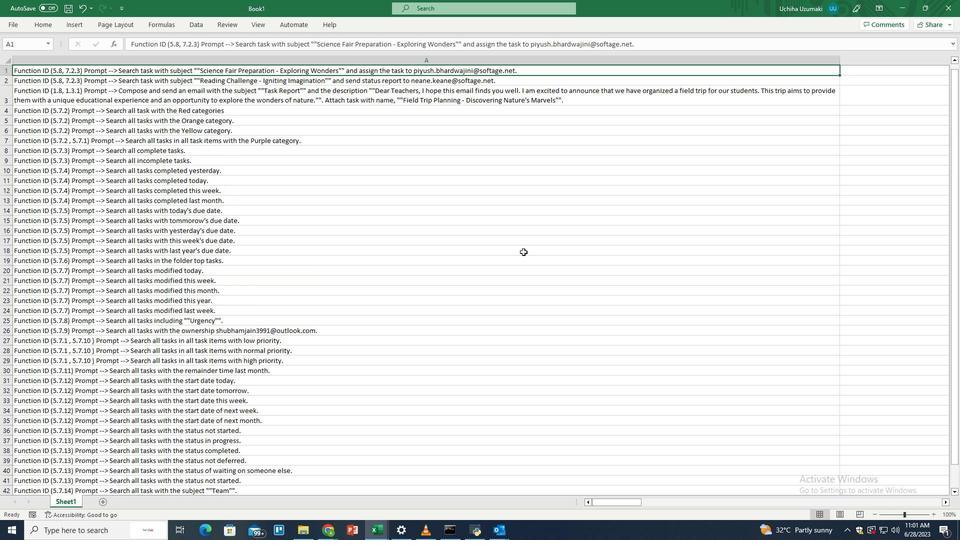 
Action: Mouse scrolled (526, 255) with delta (0, 0)
Screenshot: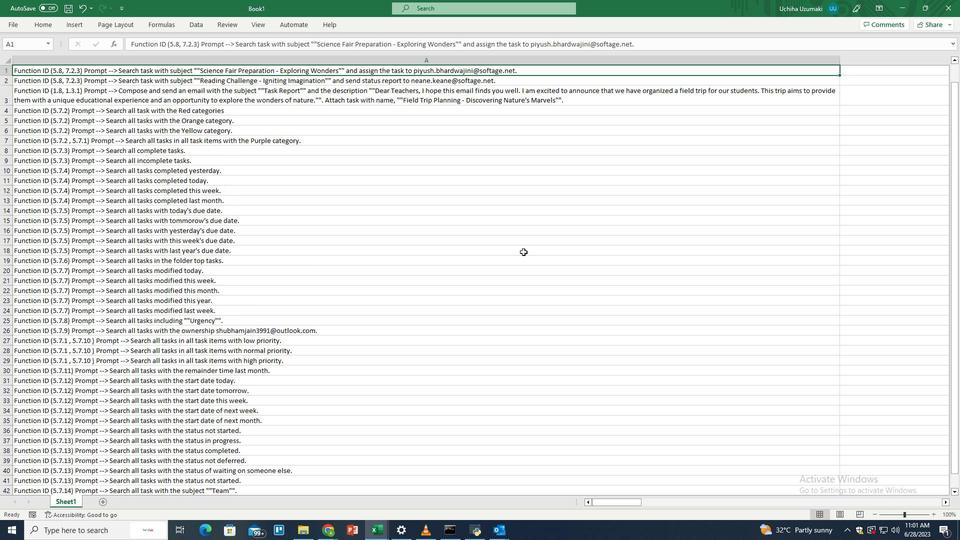 
Action: Mouse scrolled (526, 255) with delta (0, 0)
Screenshot: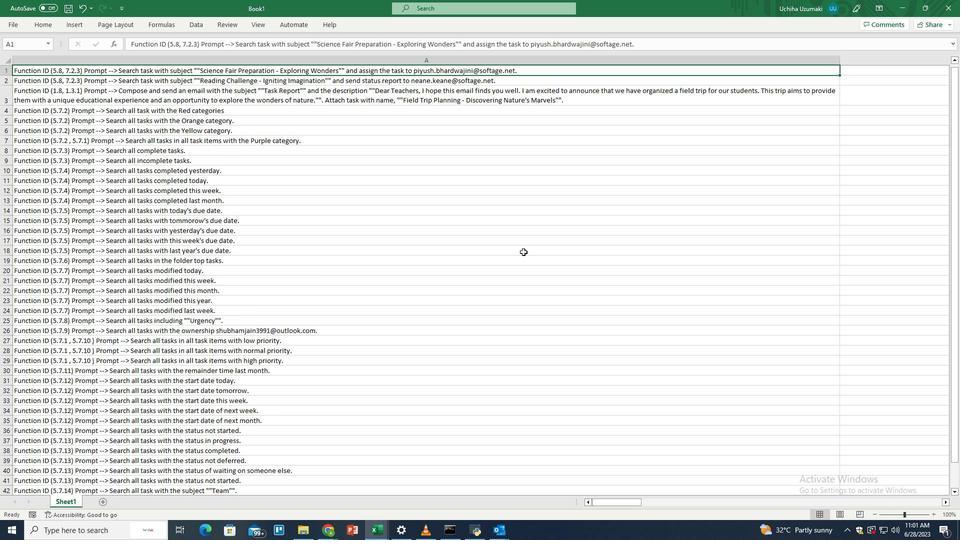 
Action: Mouse scrolled (526, 255) with delta (0, 0)
Screenshot: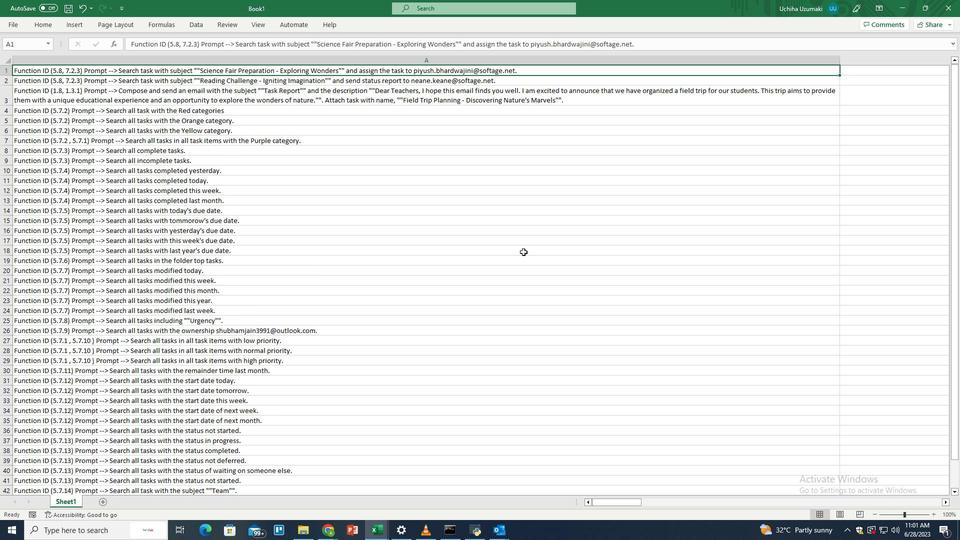 
Action: Mouse scrolled (526, 255) with delta (0, 0)
Screenshot: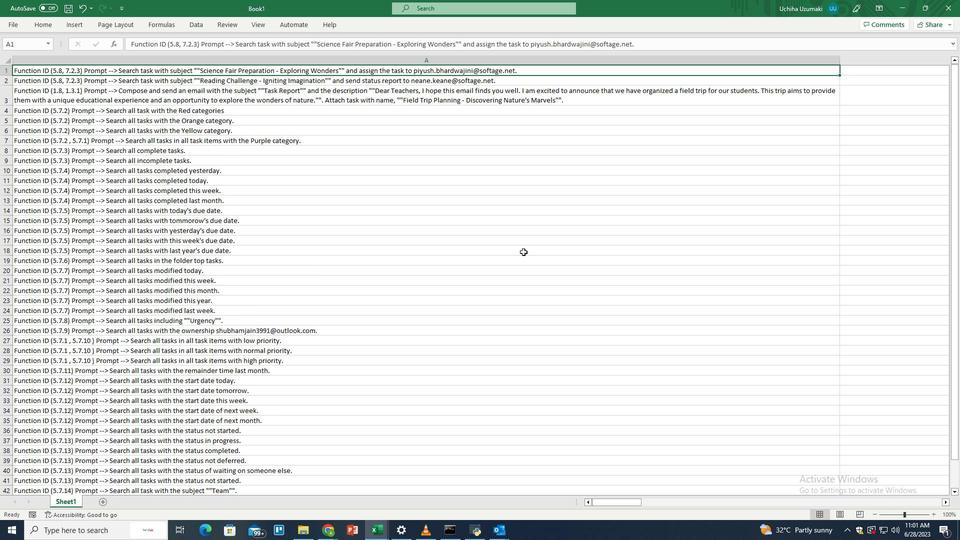 
Action: Mouse scrolled (526, 255) with delta (0, 0)
Screenshot: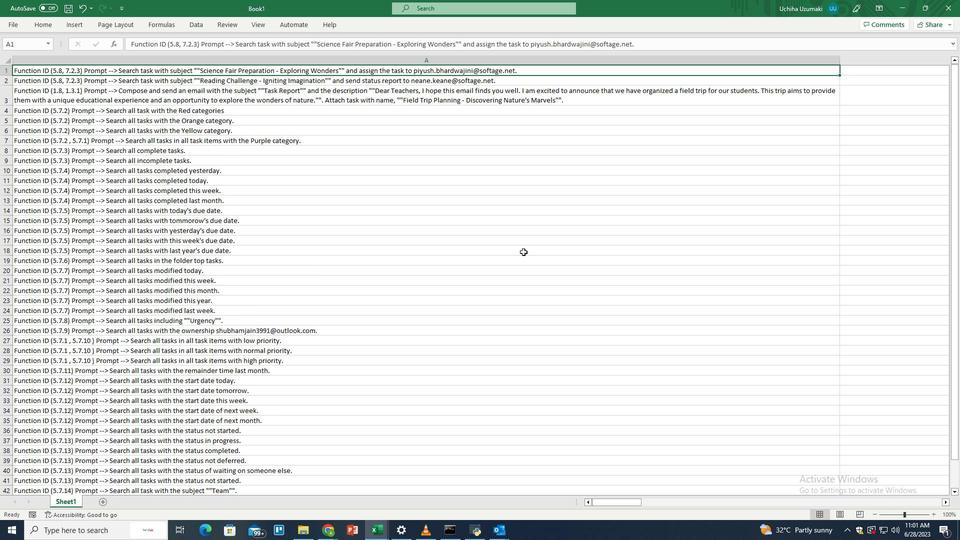 
Action: Mouse scrolled (526, 255) with delta (0, 0)
Screenshot: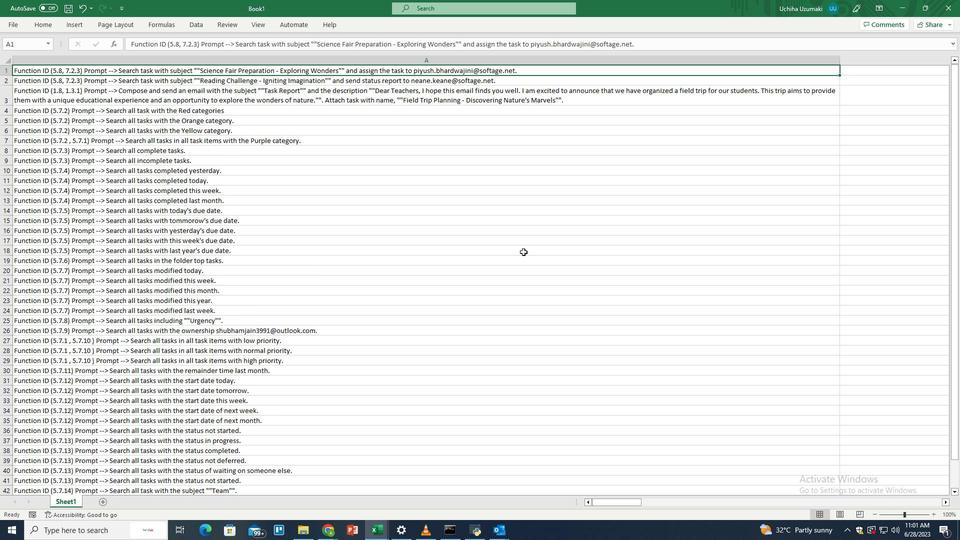 
Action: Mouse scrolled (526, 255) with delta (0, 0)
Screenshot: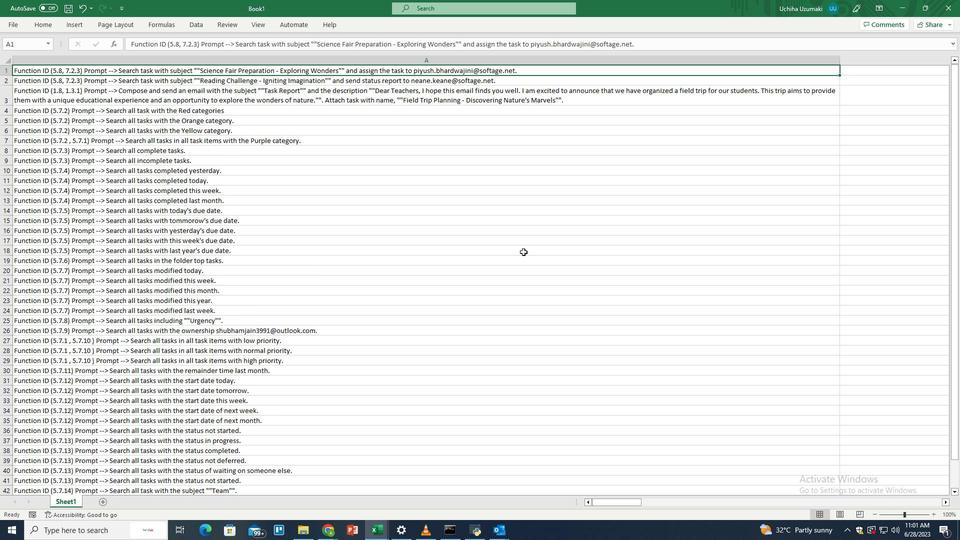 
Action: Mouse scrolled (526, 255) with delta (0, 0)
Screenshot: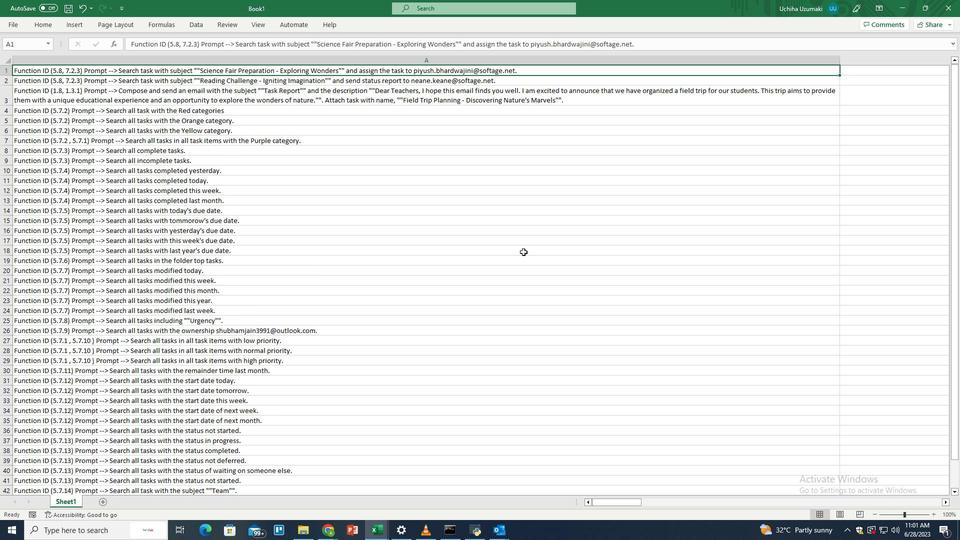 
Action: Mouse scrolled (526, 255) with delta (0, 0)
Screenshot: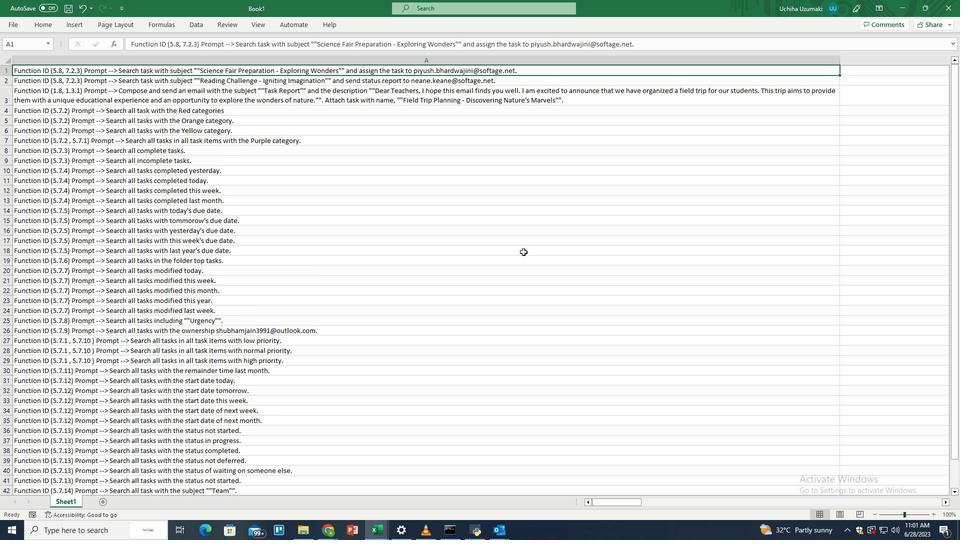 
Action: Mouse moved to (381, 535)
Screenshot: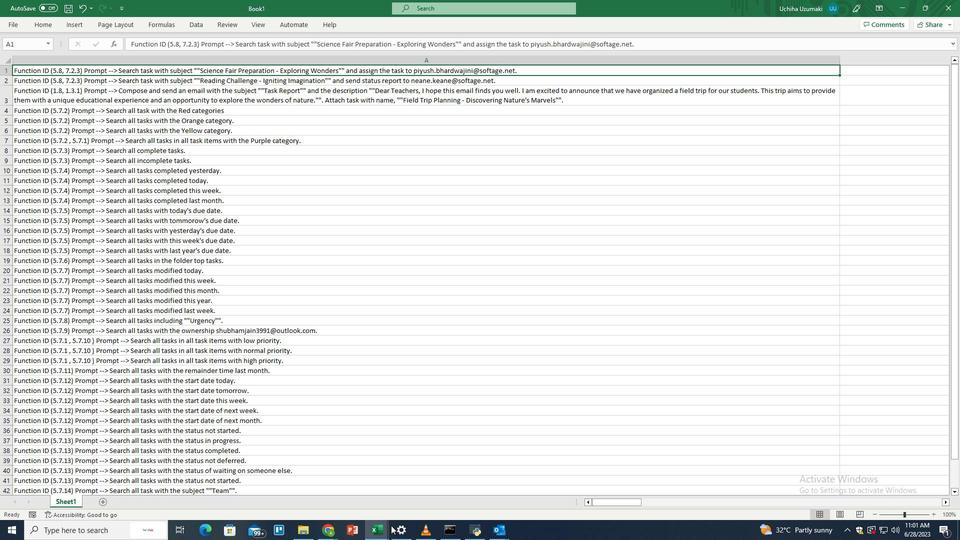 
Action: Mouse pressed left at (381, 535)
Screenshot: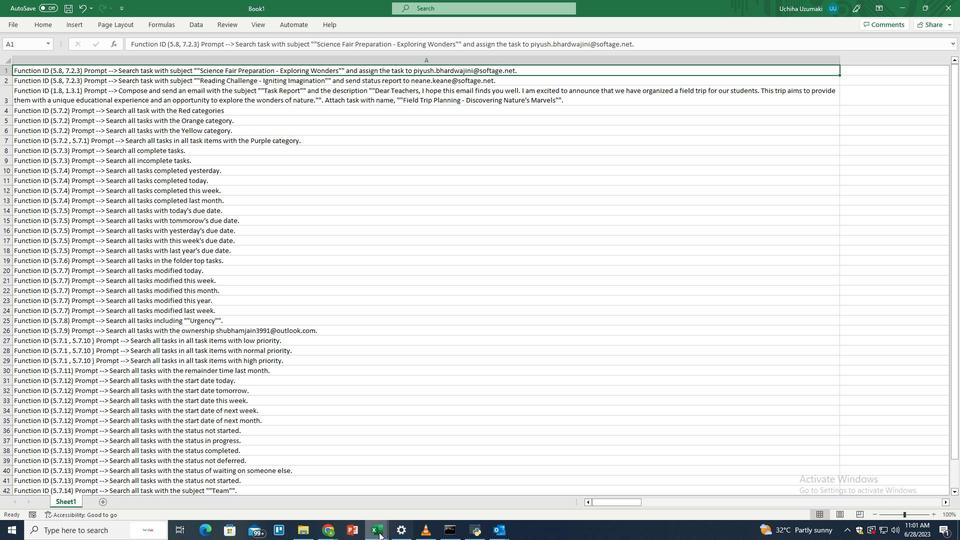 
Action: Mouse moved to (273, 469)
Screenshot: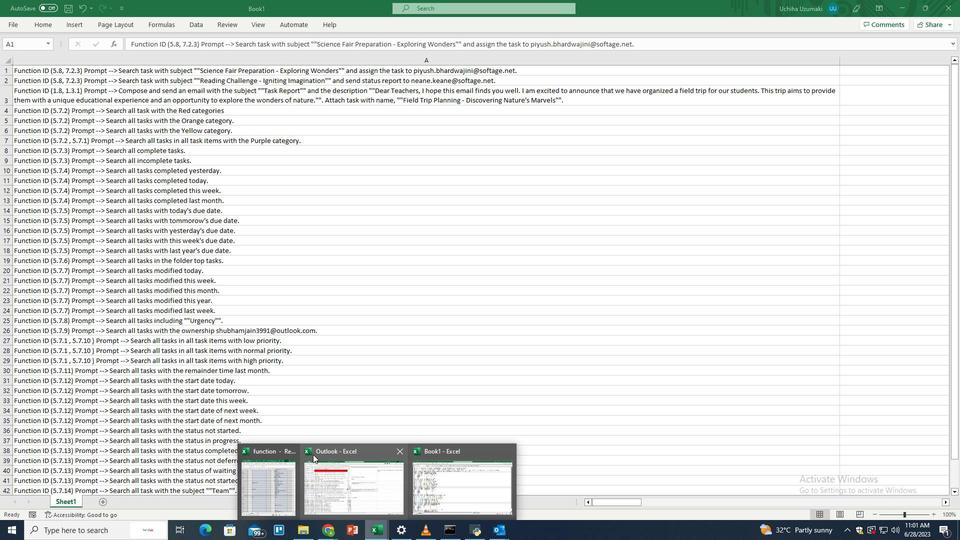 
Action: Mouse pressed left at (273, 469)
Screenshot: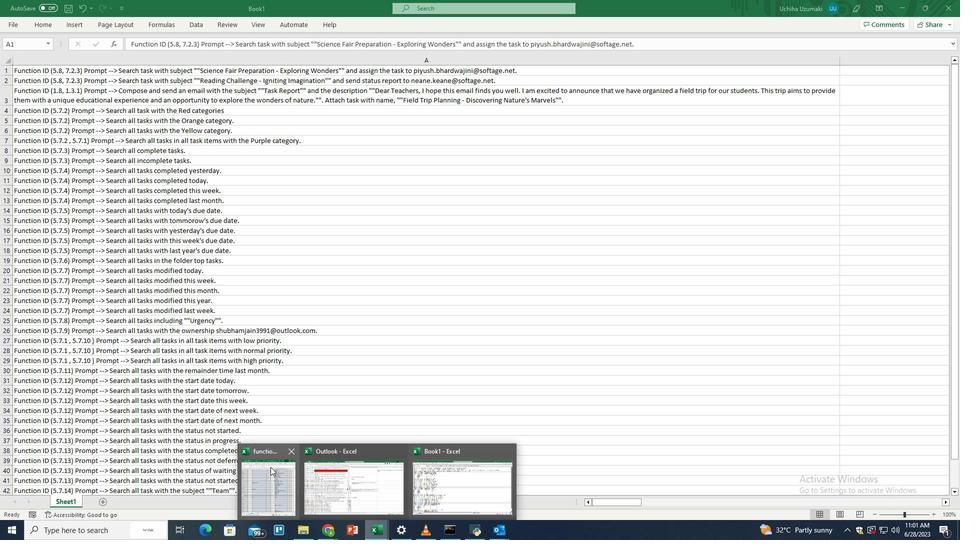 
Action: Mouse moved to (374, 536)
Screenshot: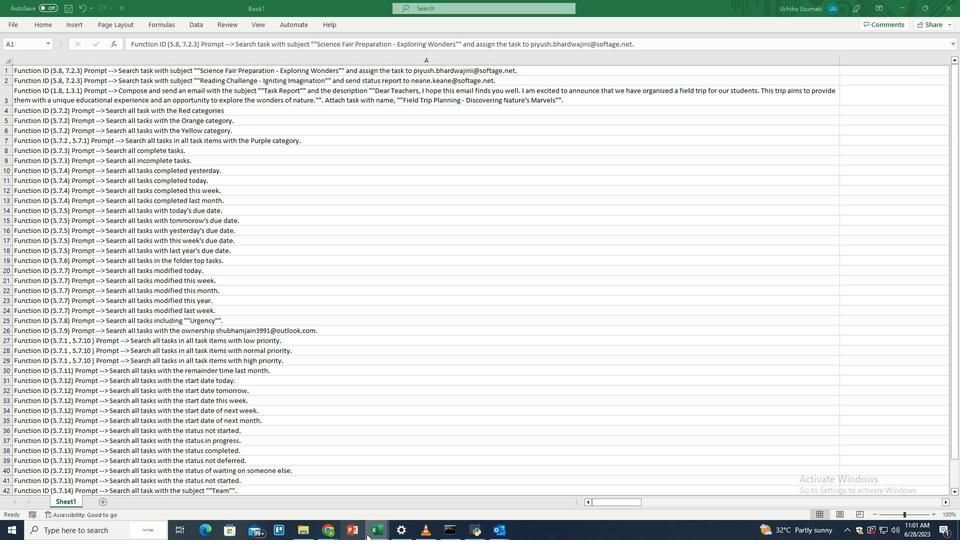 
Action: Mouse pressed left at (374, 536)
Screenshot: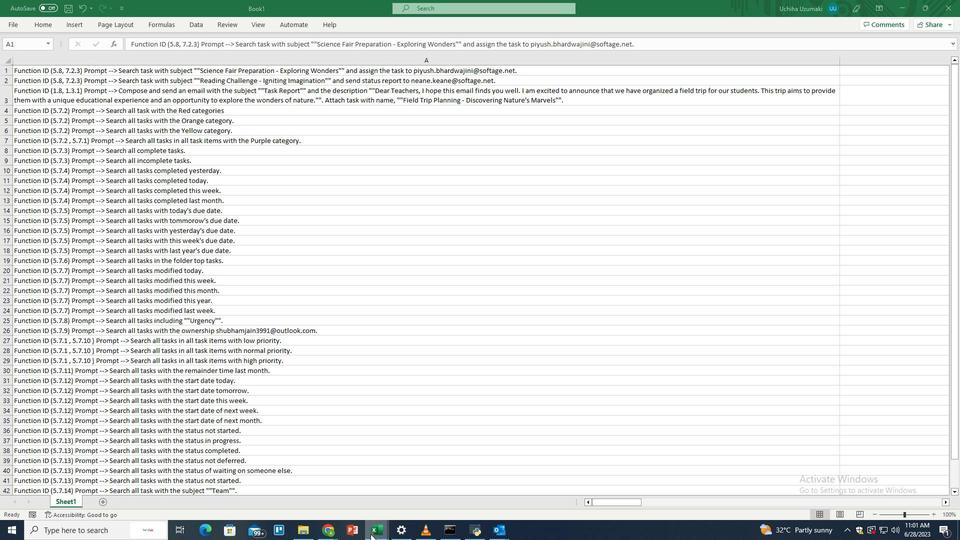 
Action: Mouse moved to (344, 488)
Screenshot: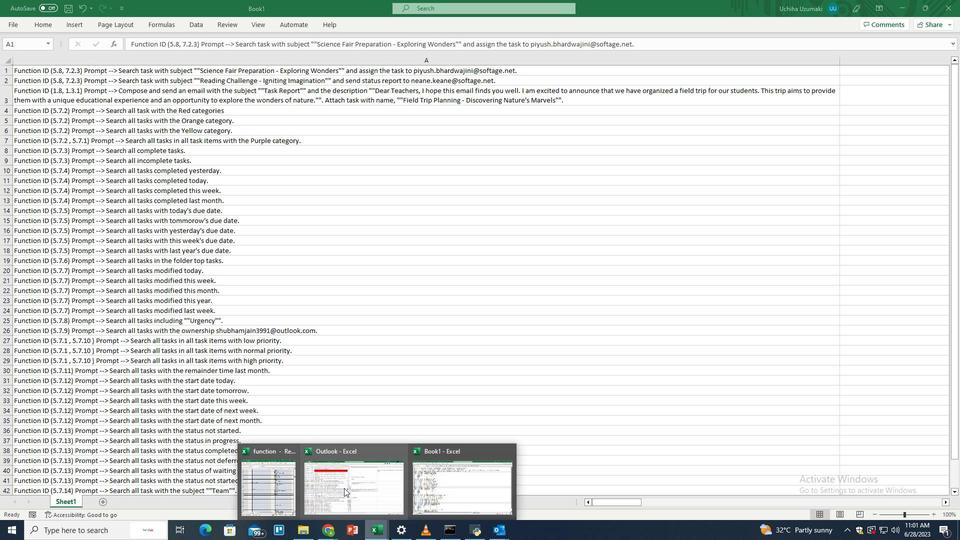 
Action: Mouse pressed left at (344, 488)
Screenshot: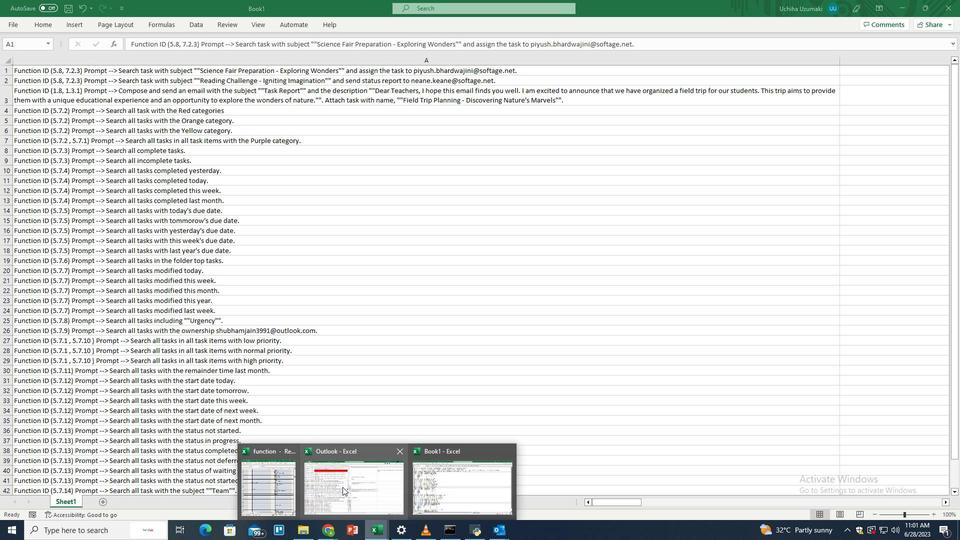 
Action: Mouse moved to (47, 215)
Screenshot: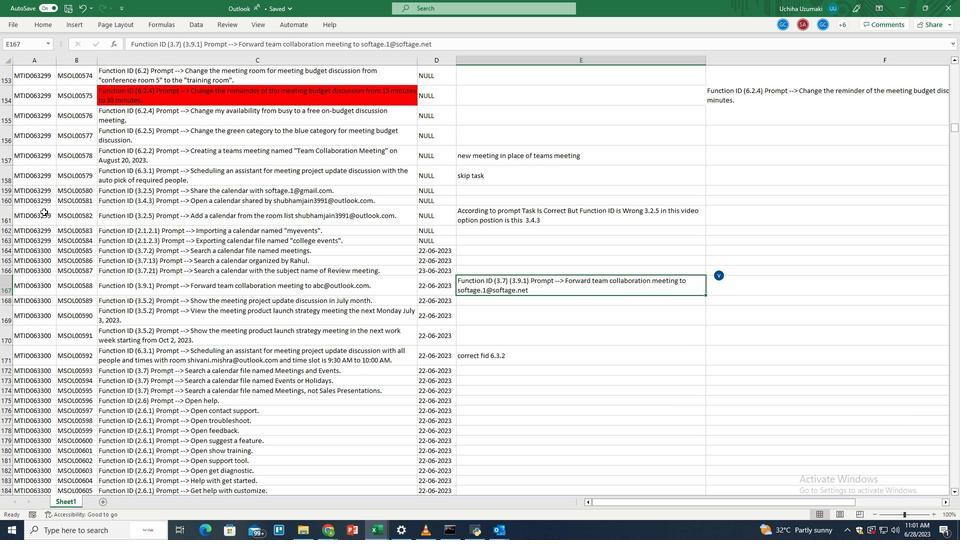 
Action: Mouse pressed left at (47, 215)
Screenshot: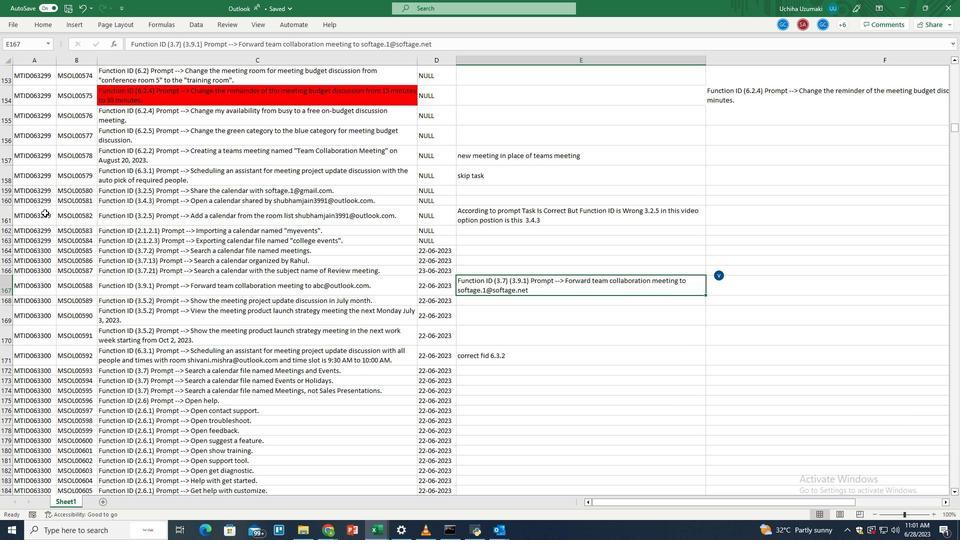 
Action: Mouse moved to (49, 124)
Screenshot: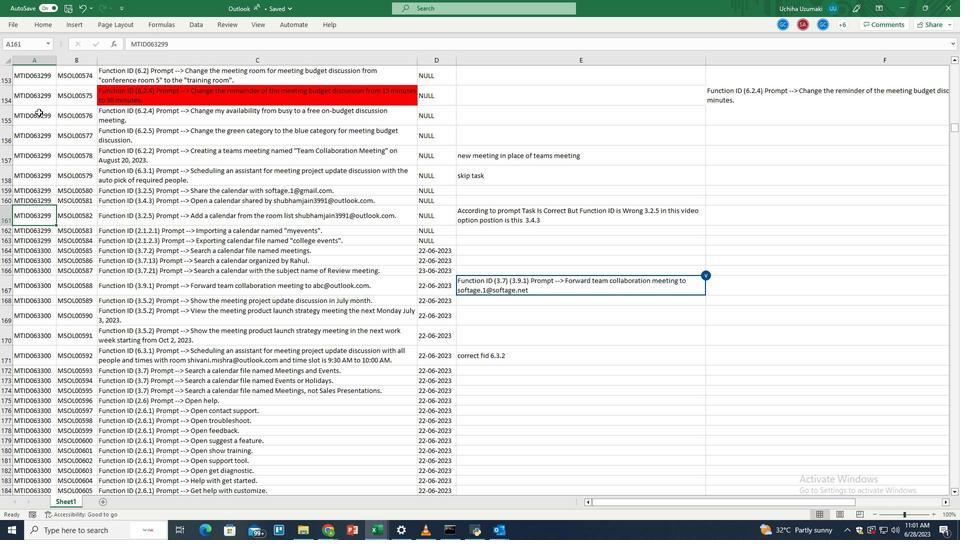 
Action: Mouse pressed left at (49, 124)
Screenshot: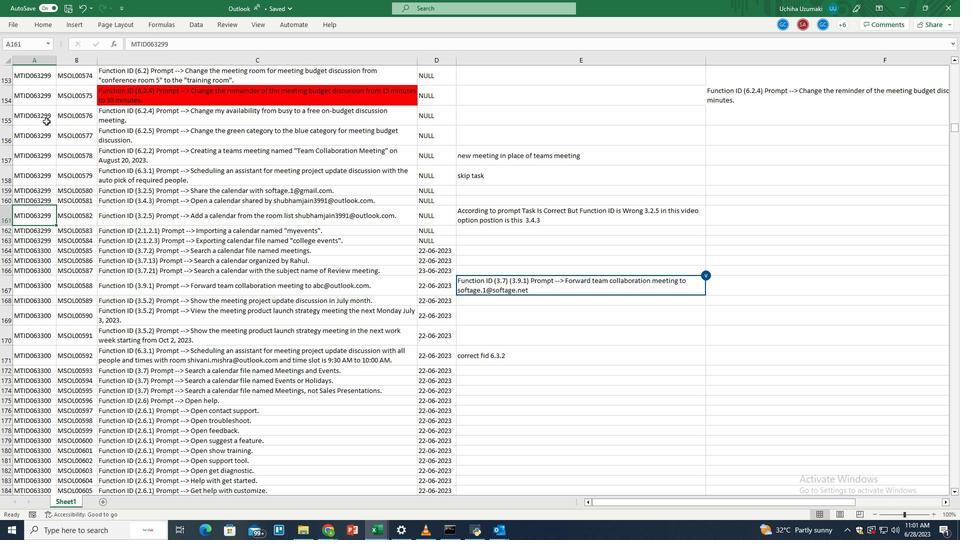 
Action: Mouse scrolled (49, 123) with delta (0, 0)
Screenshot: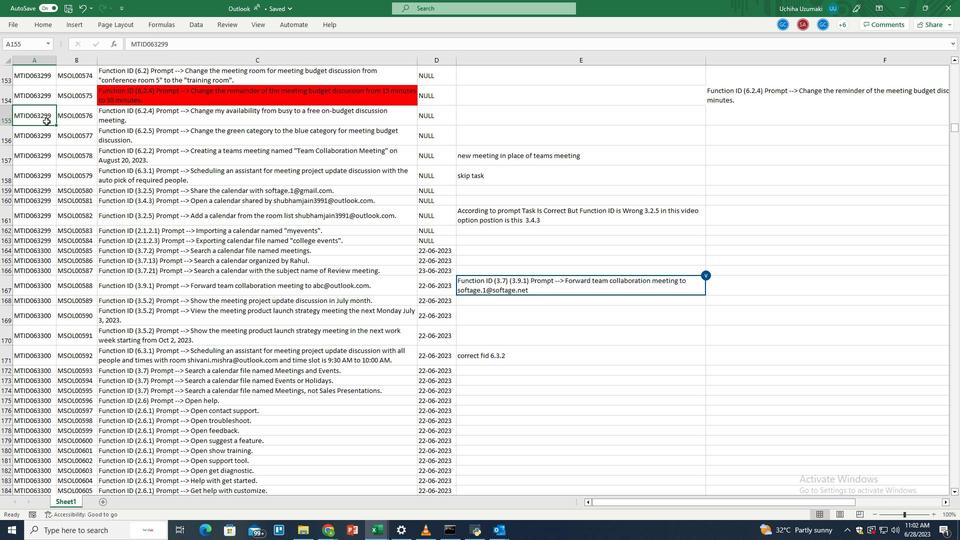 
Action: Mouse scrolled (49, 123) with delta (0, 0)
Screenshot: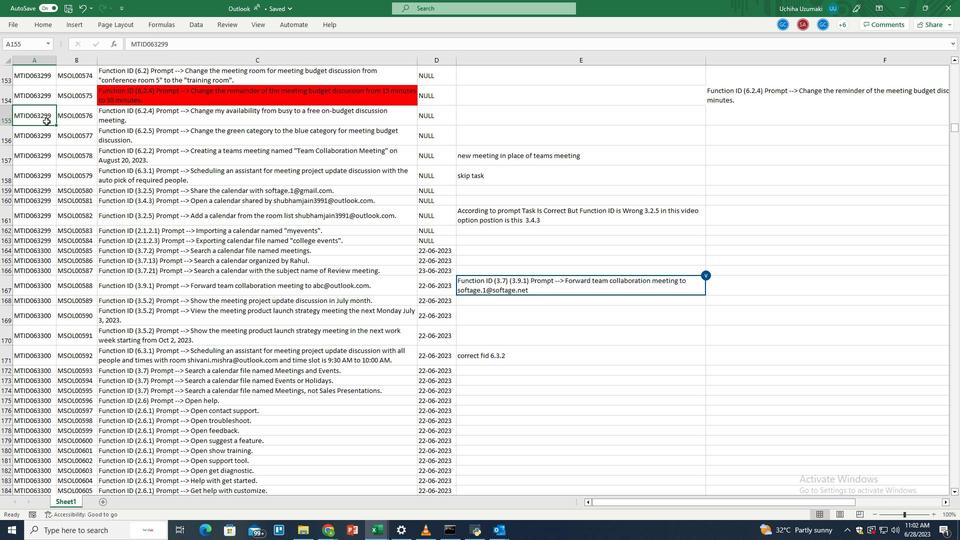 
Action: Mouse scrolled (49, 123) with delta (0, 0)
Screenshot: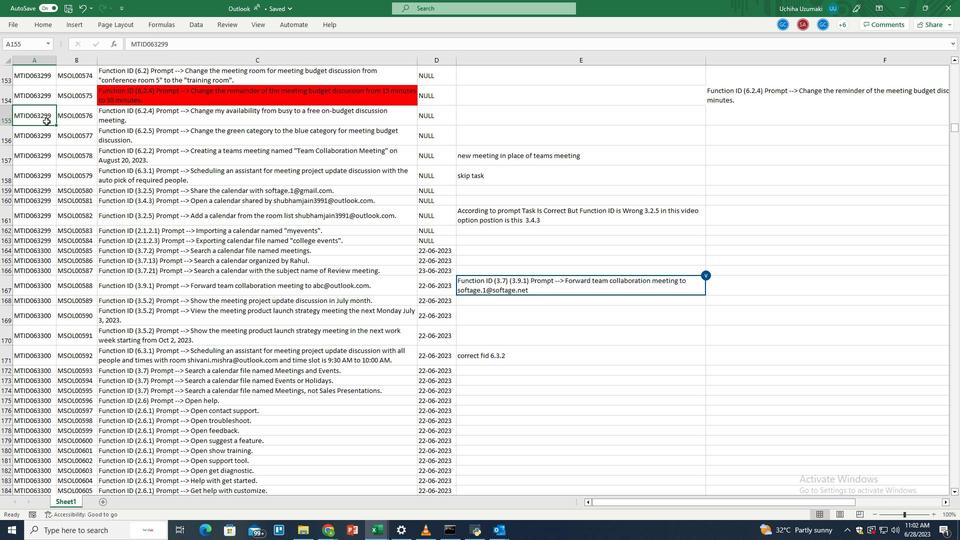 
Action: Mouse scrolled (49, 123) with delta (0, 0)
Screenshot: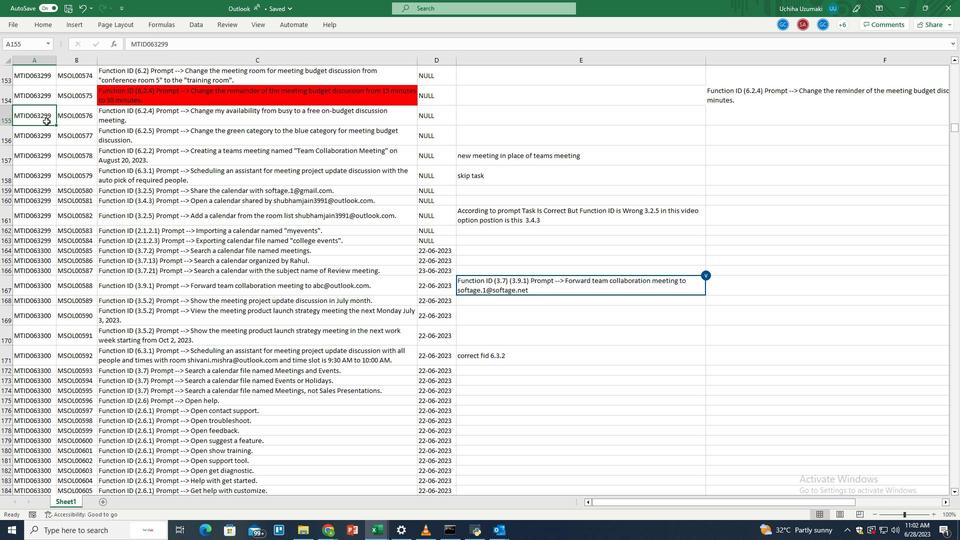 
Action: Mouse scrolled (49, 123) with delta (0, 0)
Screenshot: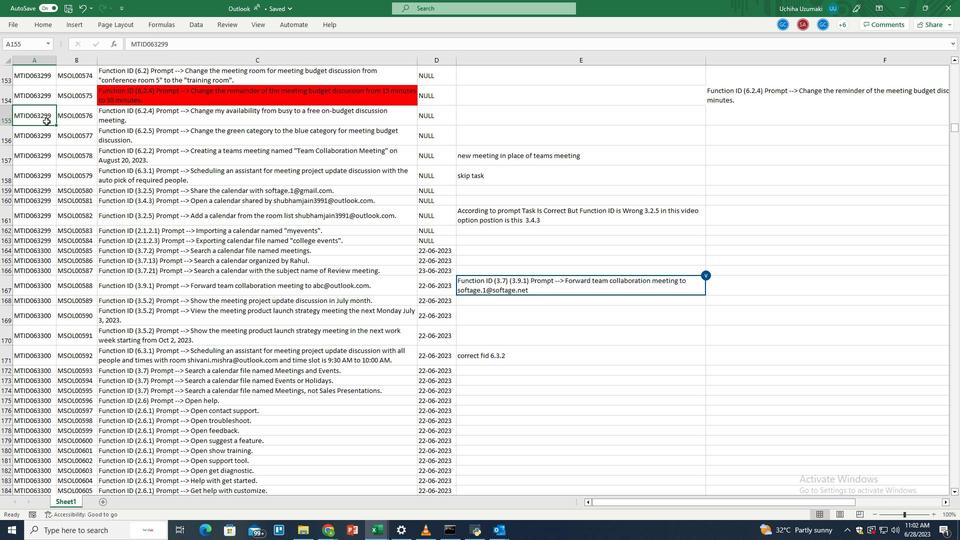 
Action: Mouse scrolled (49, 123) with delta (0, 0)
Screenshot: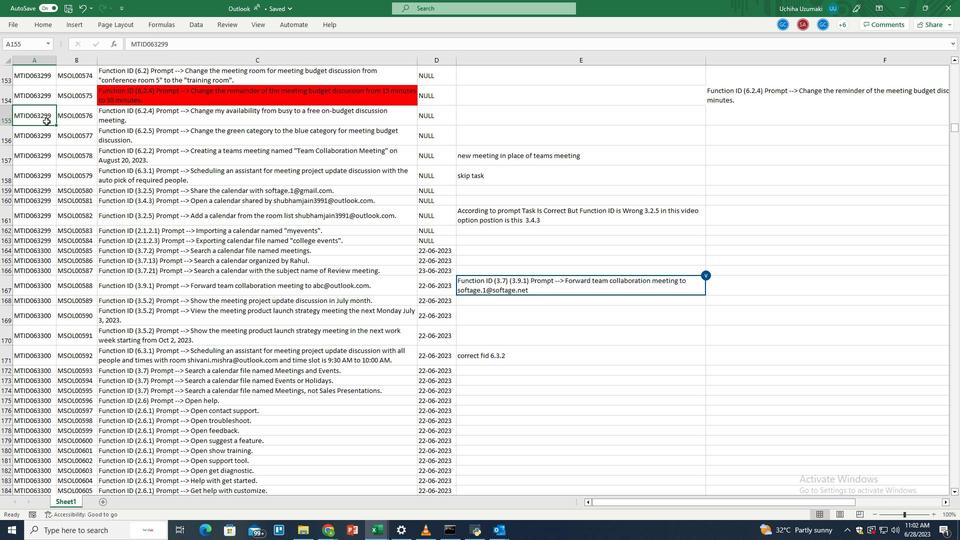 
Action: Mouse scrolled (49, 123) with delta (0, 0)
Screenshot: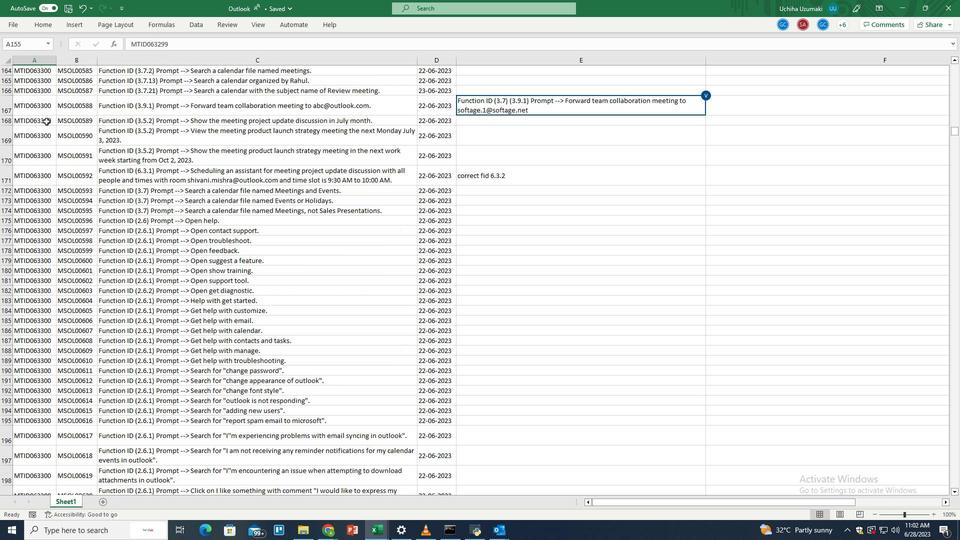 
Action: Mouse scrolled (49, 123) with delta (0, 0)
Screenshot: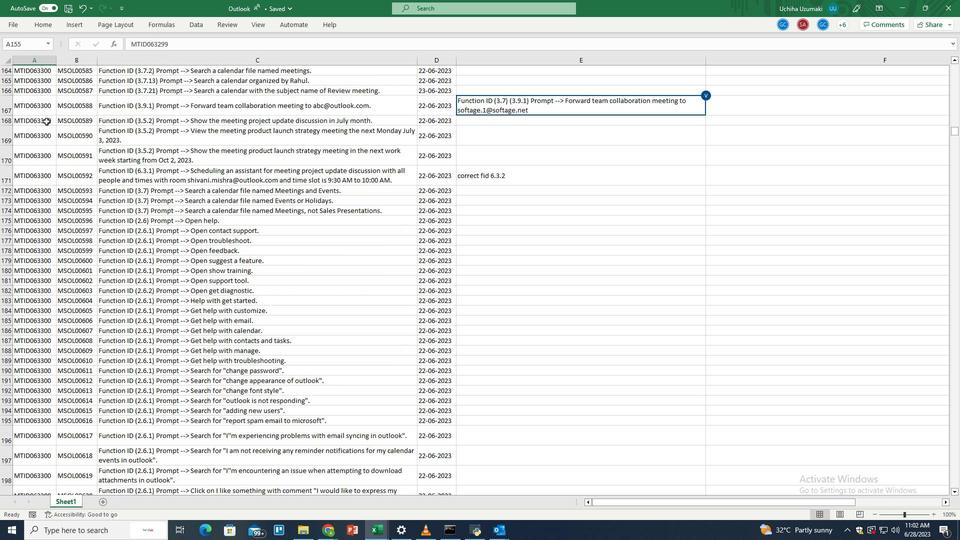 
Action: Mouse scrolled (49, 123) with delta (0, 0)
Screenshot: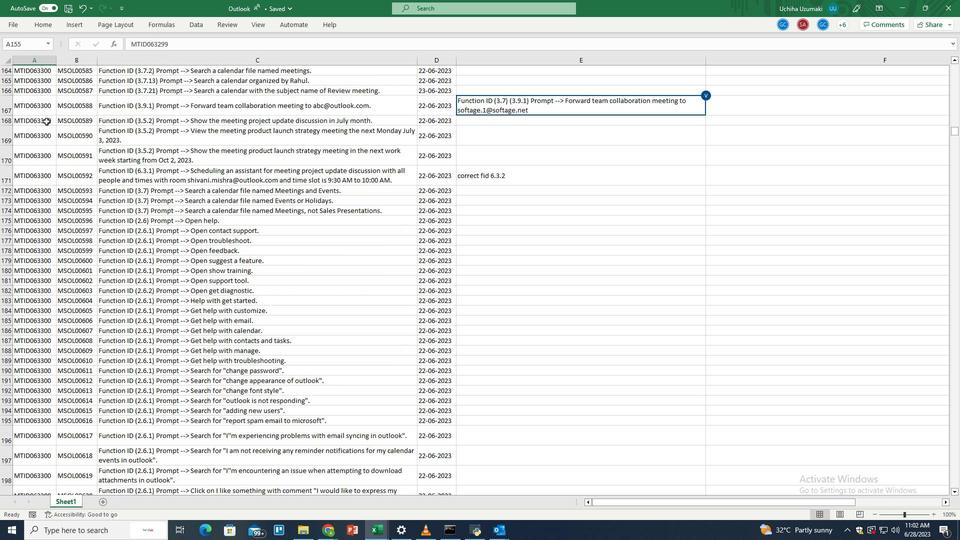 
Action: Mouse scrolled (49, 123) with delta (0, 0)
Screenshot: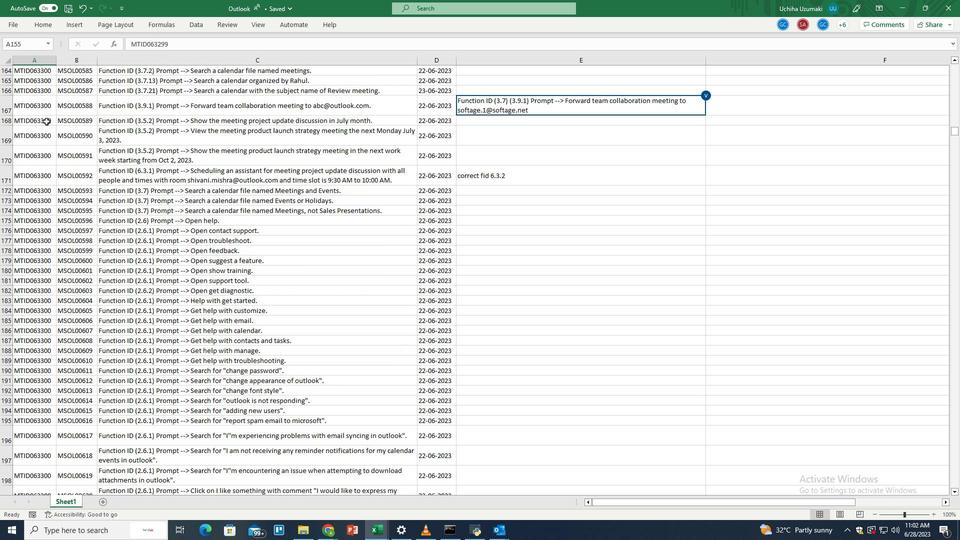 
Action: Mouse scrolled (49, 123) with delta (0, 0)
Screenshot: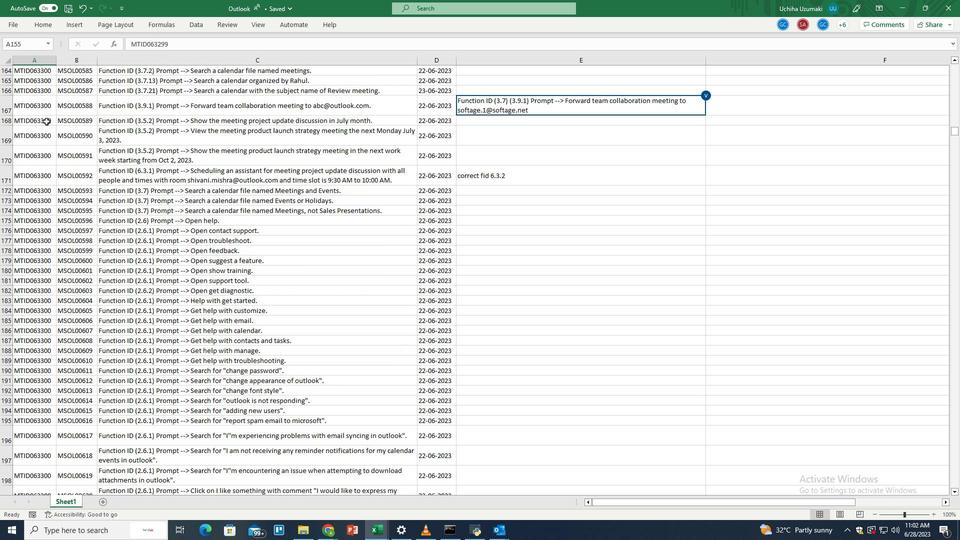 
Action: Mouse scrolled (49, 123) with delta (0, 0)
Screenshot: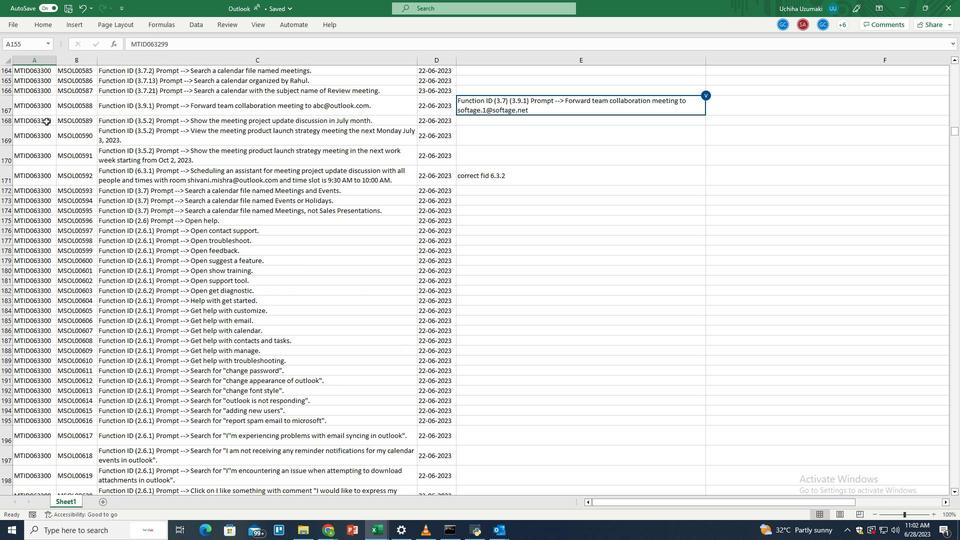 
Action: Mouse scrolled (49, 123) with delta (0, 0)
Screenshot: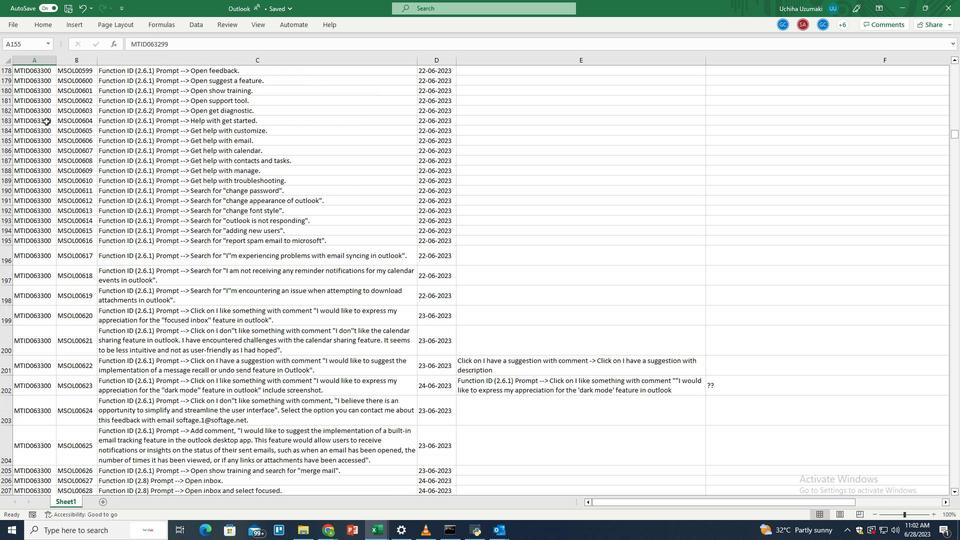 
Action: Mouse scrolled (49, 123) with delta (0, 0)
Screenshot: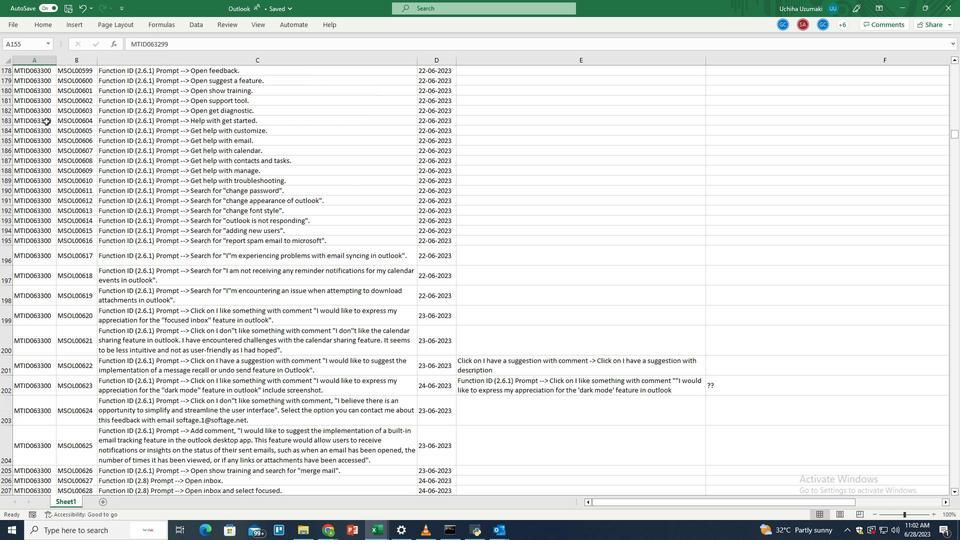 
Action: Mouse scrolled (49, 123) with delta (0, 0)
Screenshot: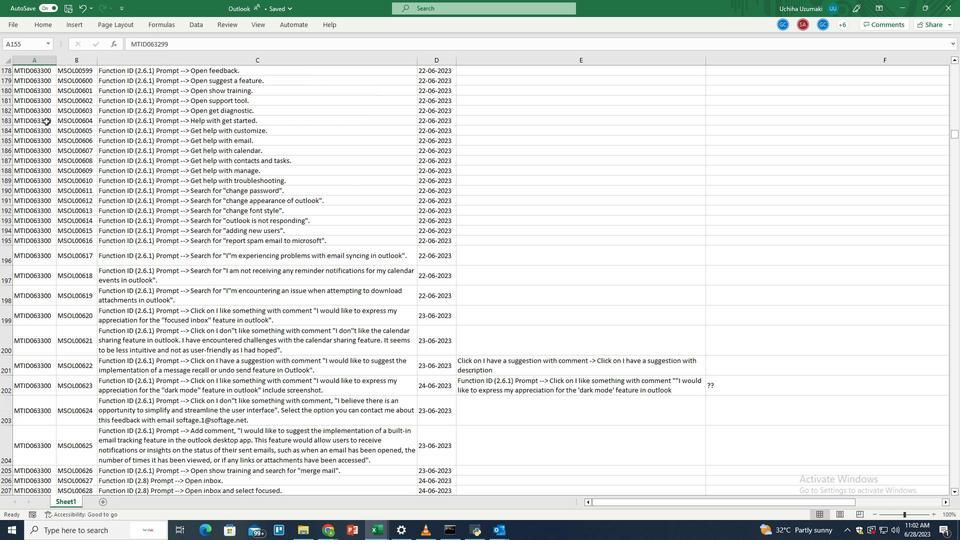 
Action: Mouse scrolled (49, 123) with delta (0, 0)
Screenshot: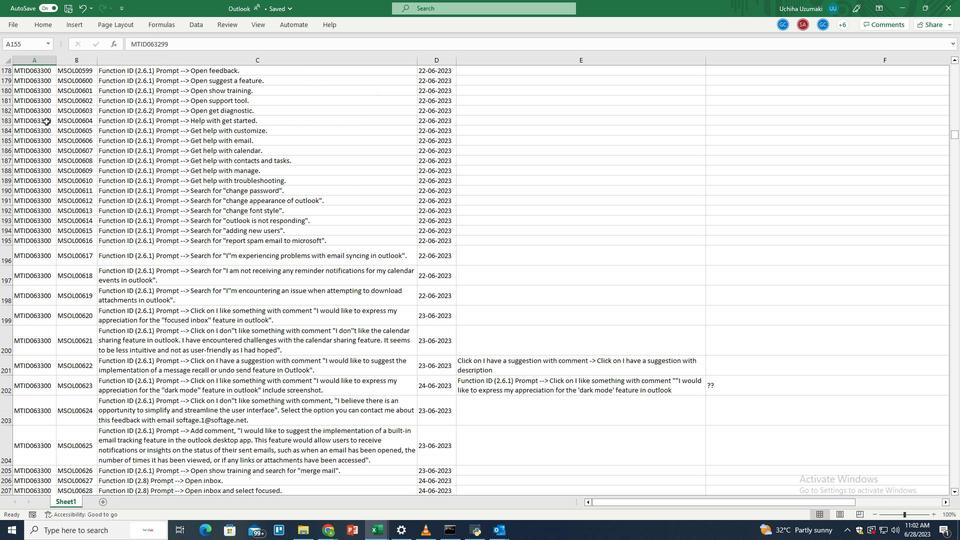 
Action: Mouse scrolled (49, 123) with delta (0, 0)
Screenshot: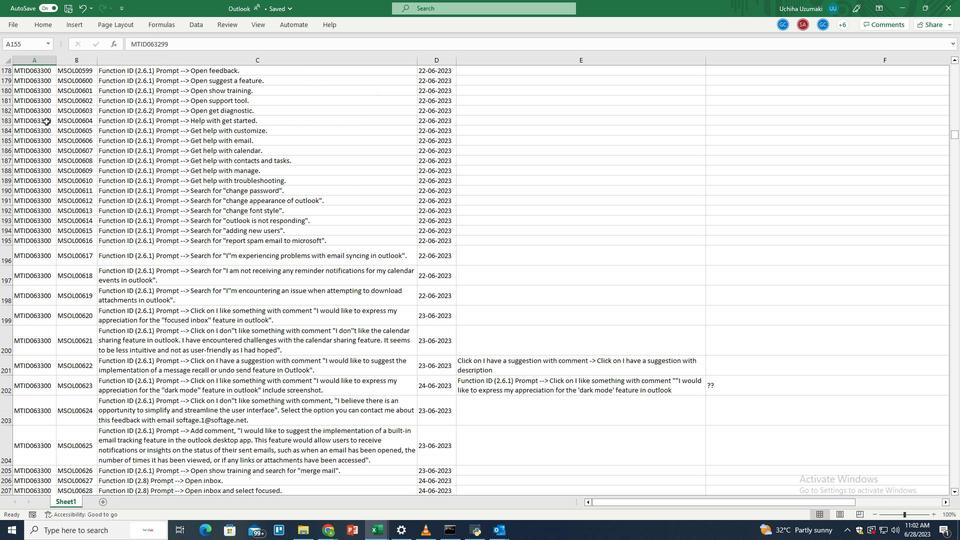 
Action: Mouse scrolled (49, 123) with delta (0, 0)
Screenshot: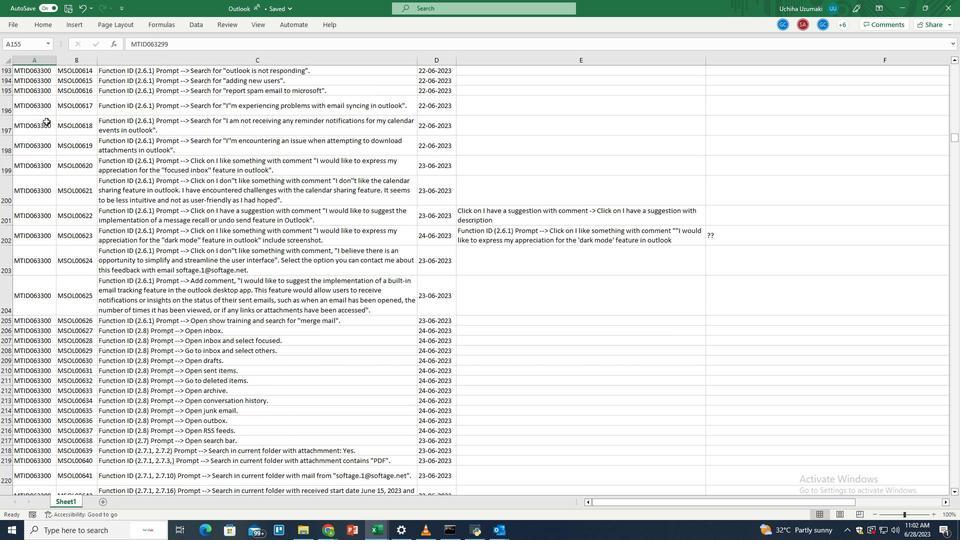 
Action: Mouse scrolled (49, 123) with delta (0, 0)
Screenshot: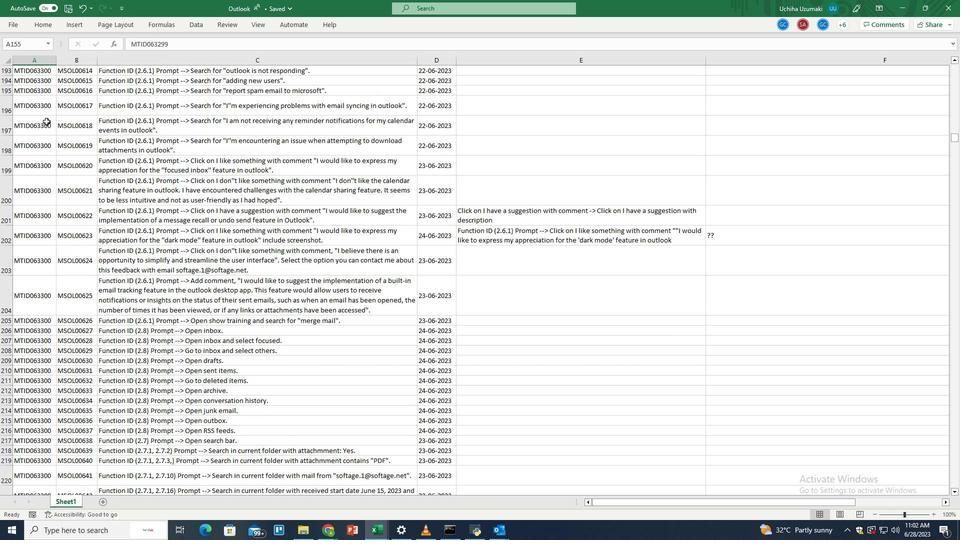 
Action: Mouse scrolled (49, 123) with delta (0, 0)
Screenshot: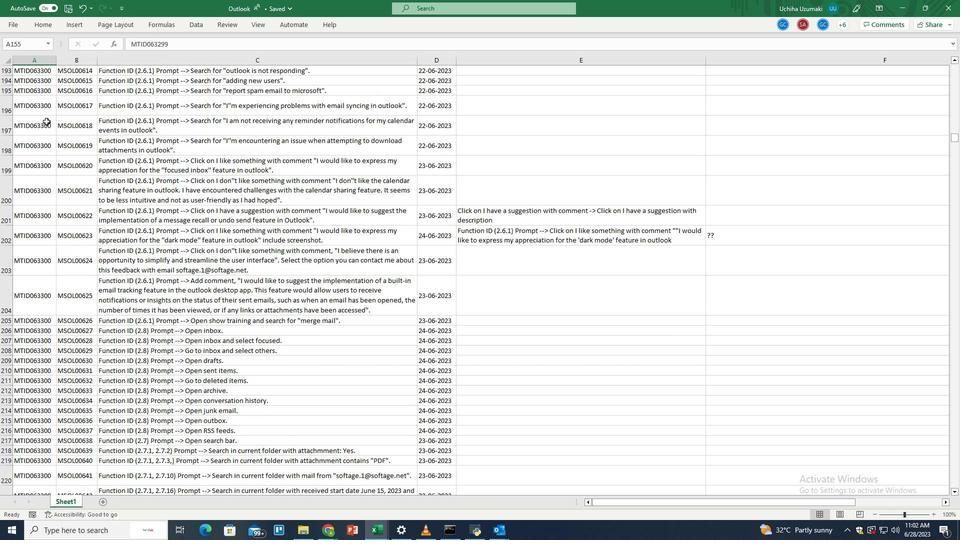 
Action: Mouse scrolled (49, 123) with delta (0, 0)
Screenshot: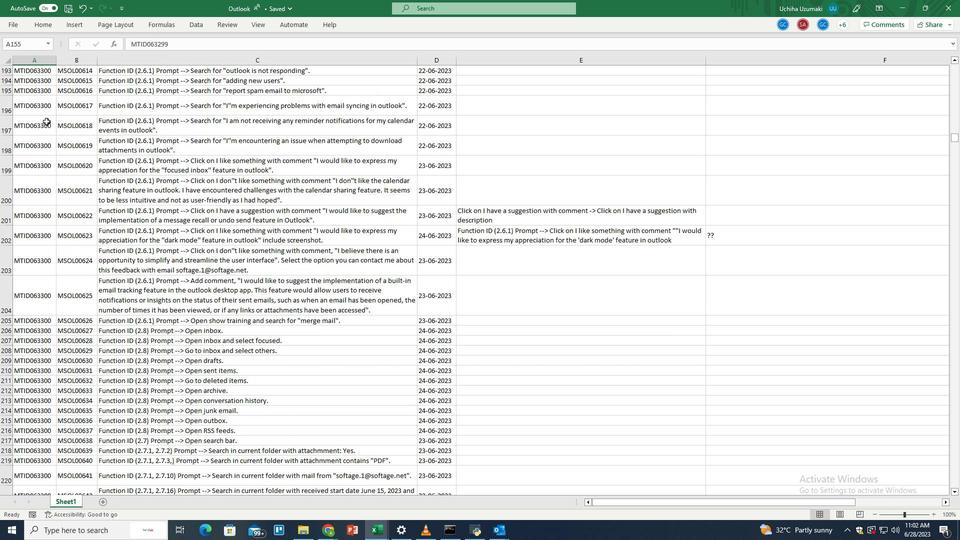 
Action: Mouse scrolled (49, 123) with delta (0, 0)
Screenshot: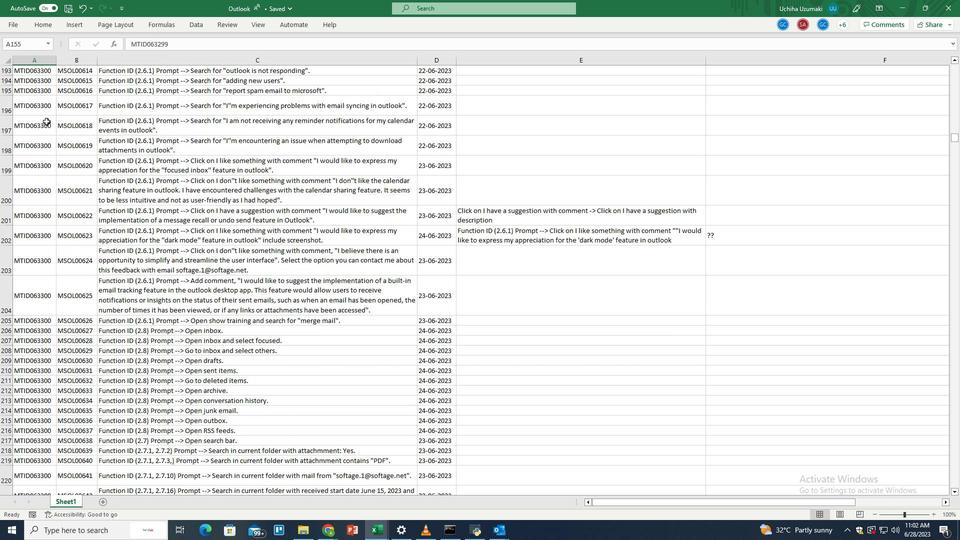 
Action: Mouse scrolled (49, 123) with delta (0, 0)
Screenshot: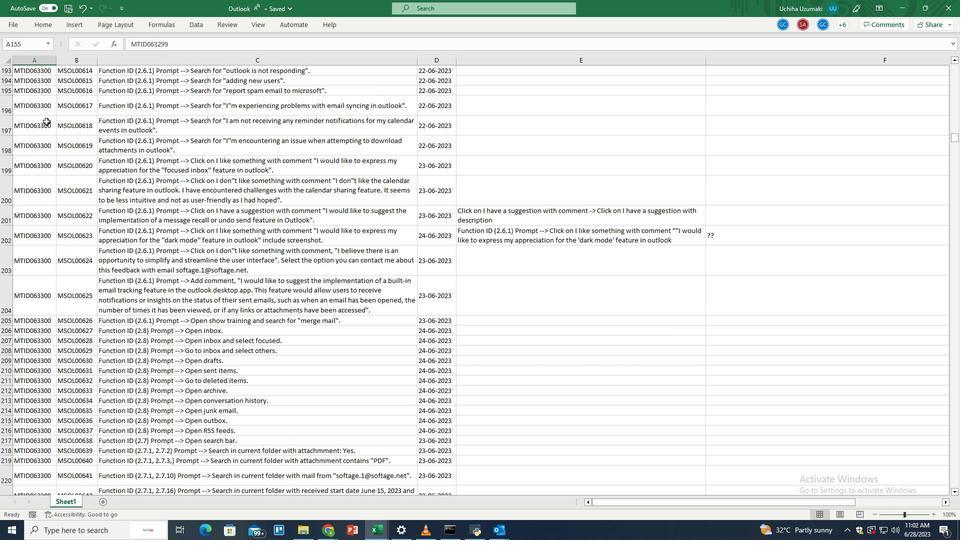 
Action: Mouse scrolled (49, 123) with delta (0, 0)
Screenshot: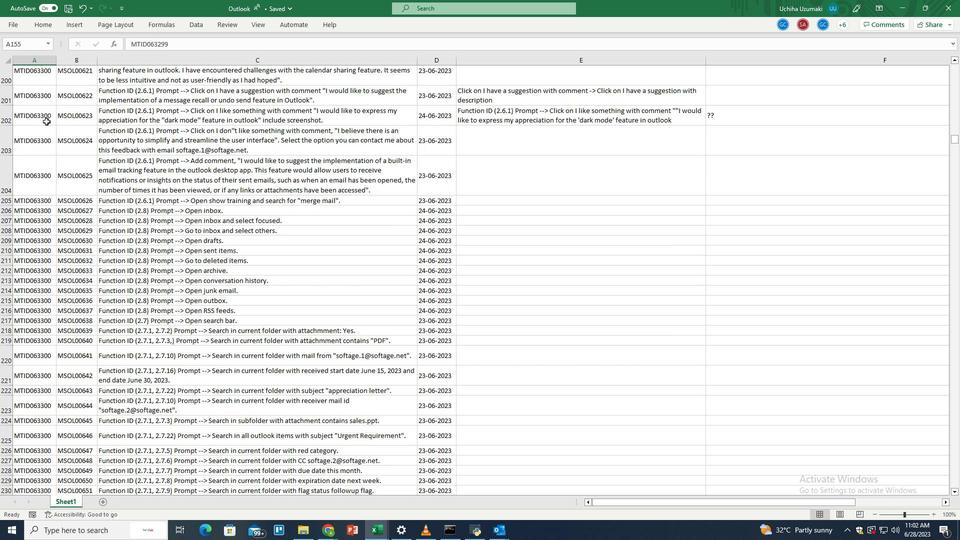 
Action: Mouse scrolled (49, 123) with delta (0, 0)
Screenshot: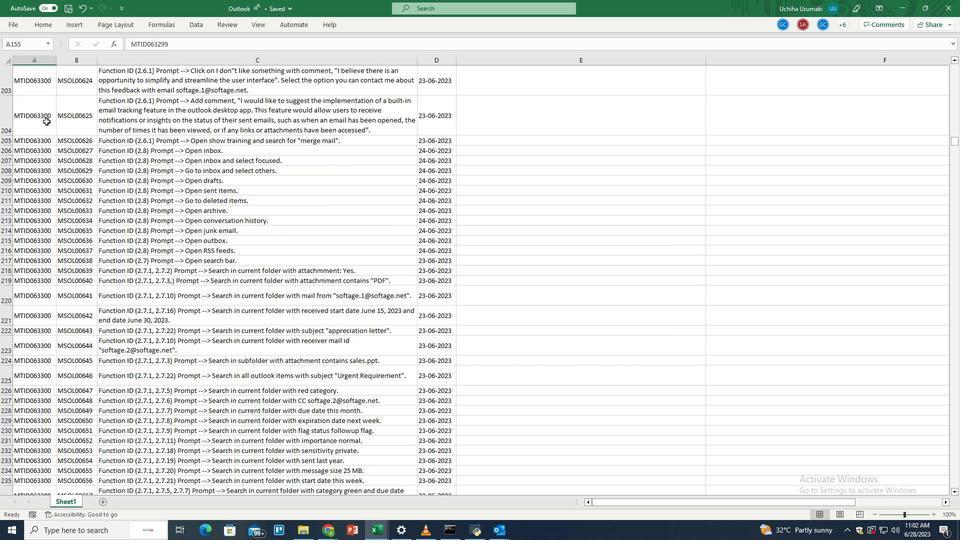 
Action: Mouse scrolled (49, 123) with delta (0, 0)
Screenshot: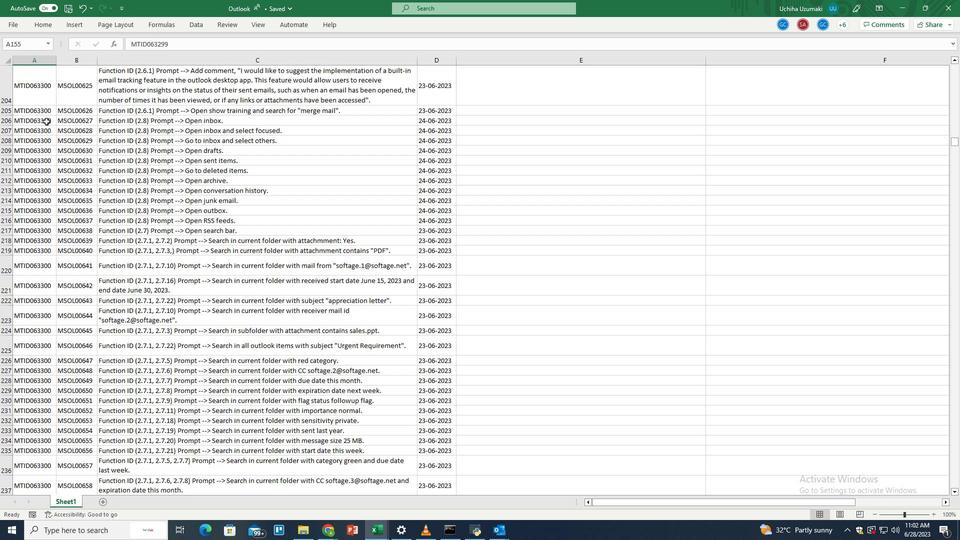 
Action: Mouse scrolled (49, 123) with delta (0, 0)
Screenshot: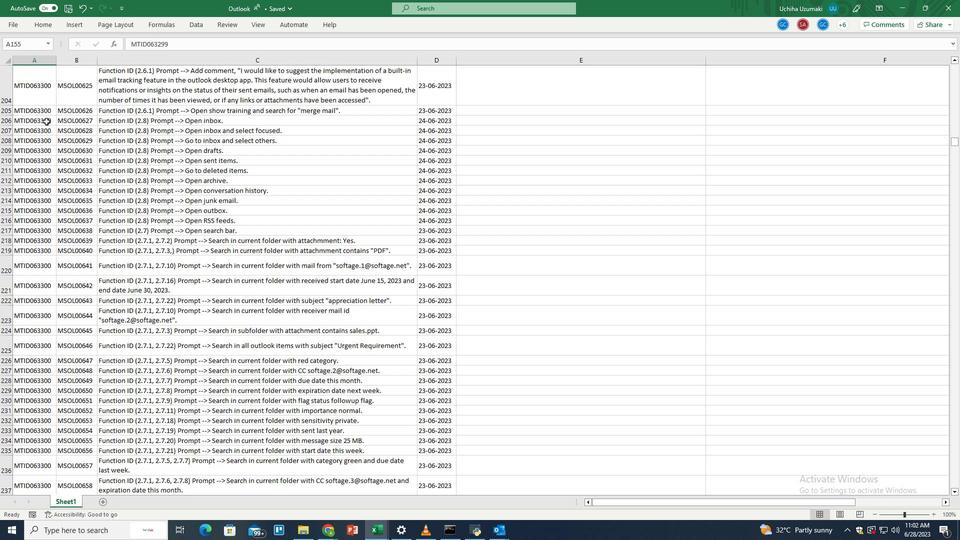 
Action: Mouse scrolled (49, 123) with delta (0, 0)
Screenshot: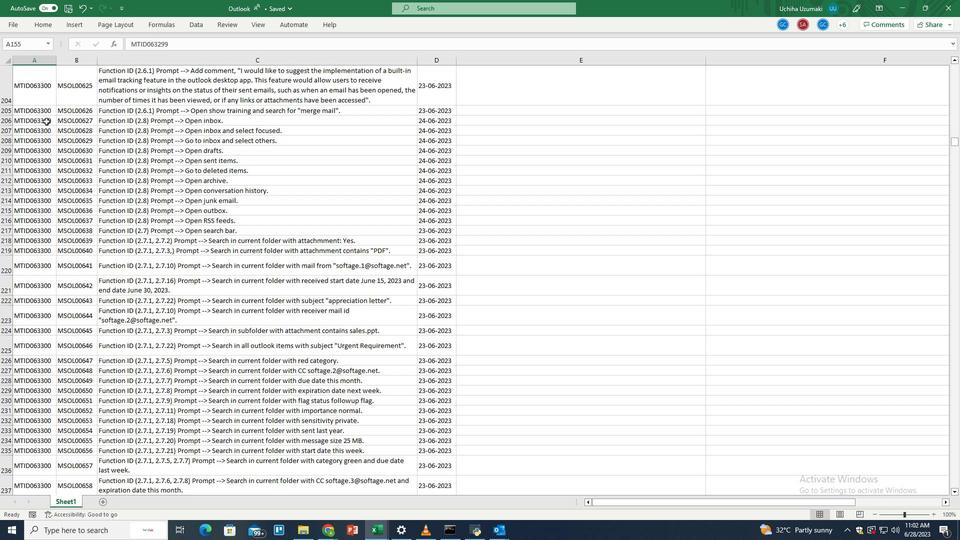
Action: Mouse scrolled (49, 123) with delta (0, 0)
Screenshot: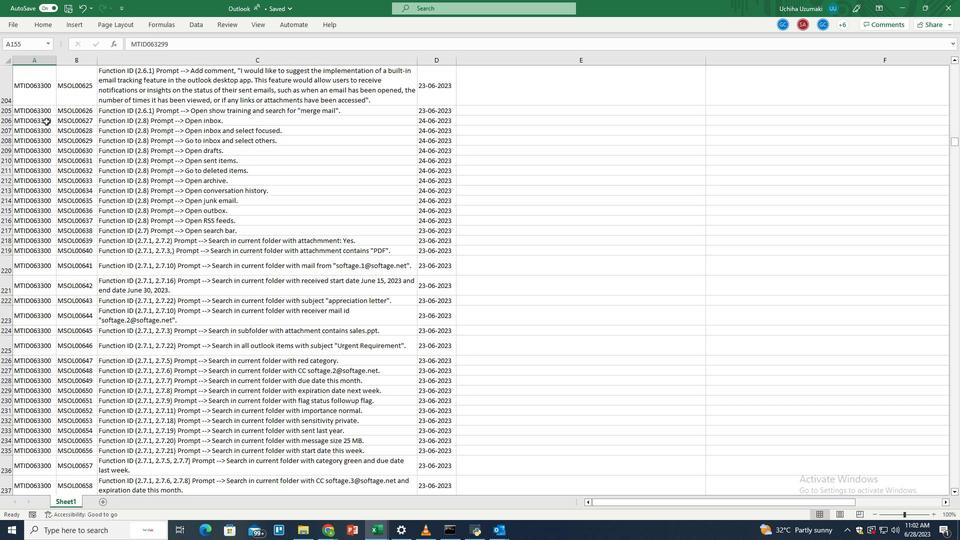 
Action: Mouse scrolled (49, 123) with delta (0, 0)
Screenshot: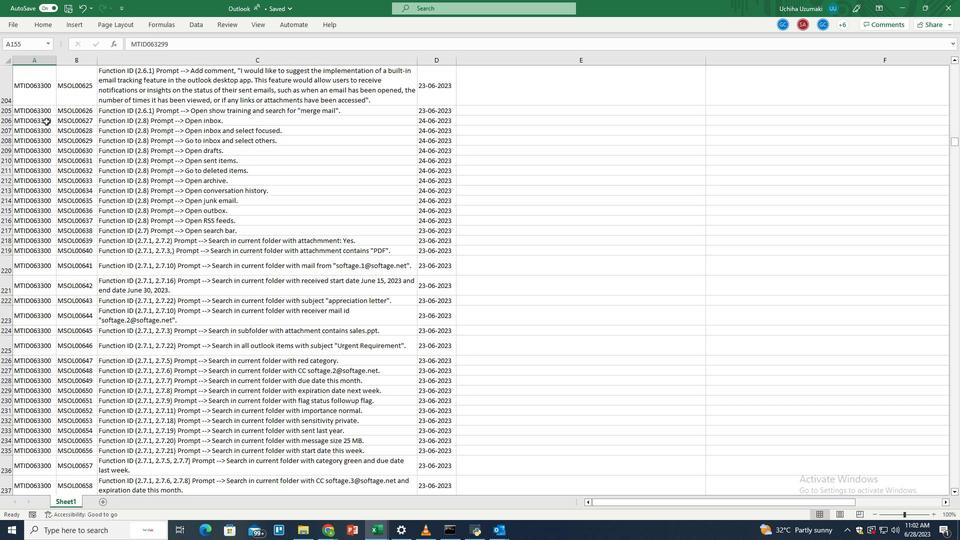 
Action: Mouse scrolled (49, 123) with delta (0, 0)
Screenshot: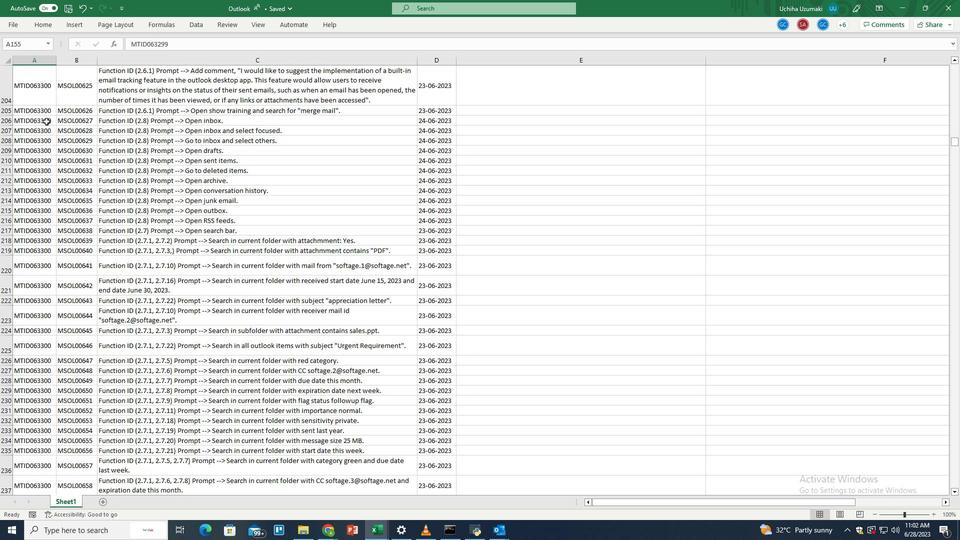 
Action: Mouse scrolled (49, 123) with delta (0, 0)
Screenshot: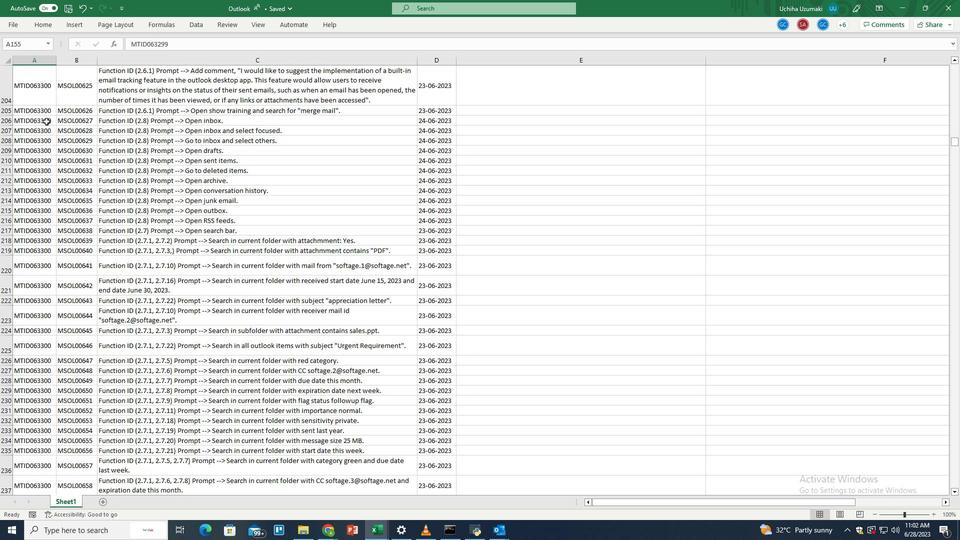 
Action: Mouse scrolled (49, 123) with delta (0, 0)
Screenshot: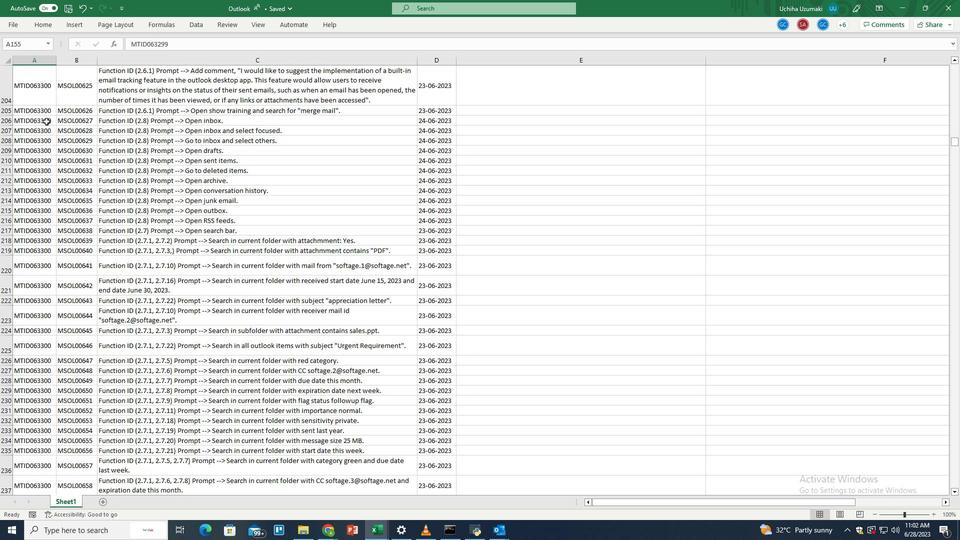 
Action: Mouse scrolled (49, 123) with delta (0, 0)
Screenshot: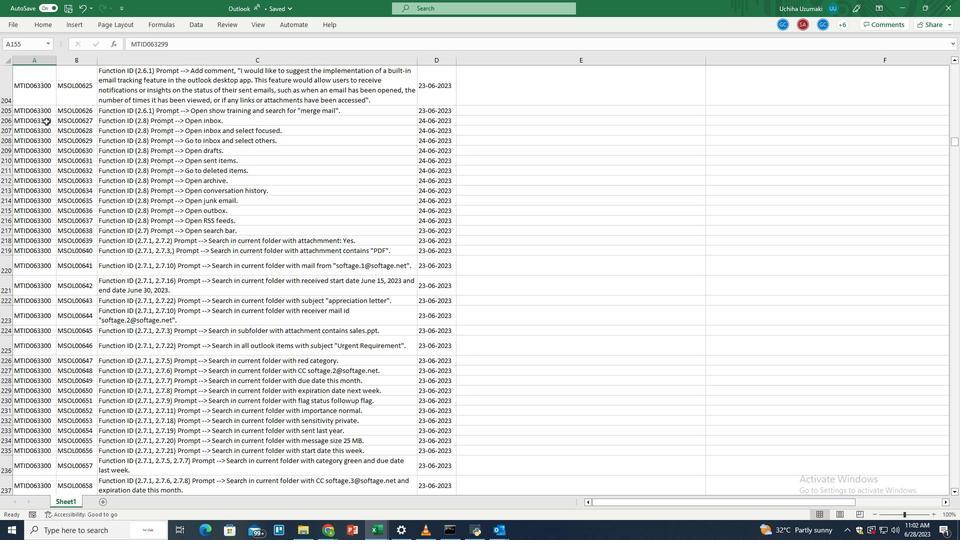 
Action: Mouse scrolled (49, 123) with delta (0, 0)
Screenshot: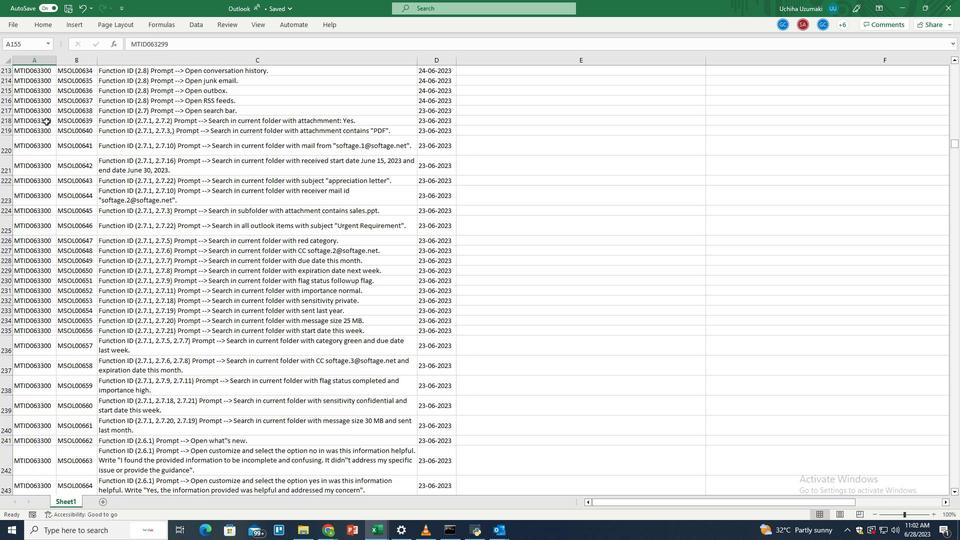 
Action: Mouse scrolled (49, 123) with delta (0, 0)
Screenshot: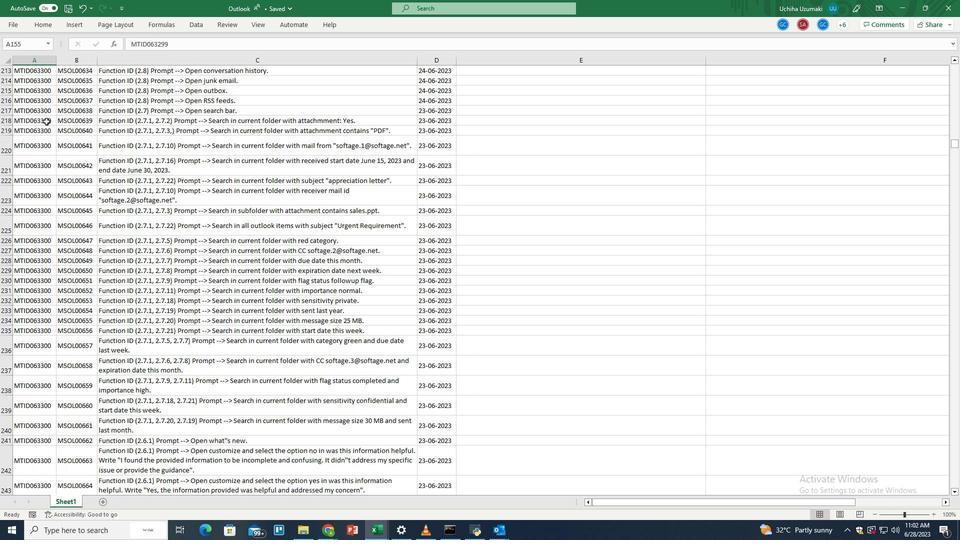 
Action: Mouse scrolled (49, 123) with delta (0, 0)
Screenshot: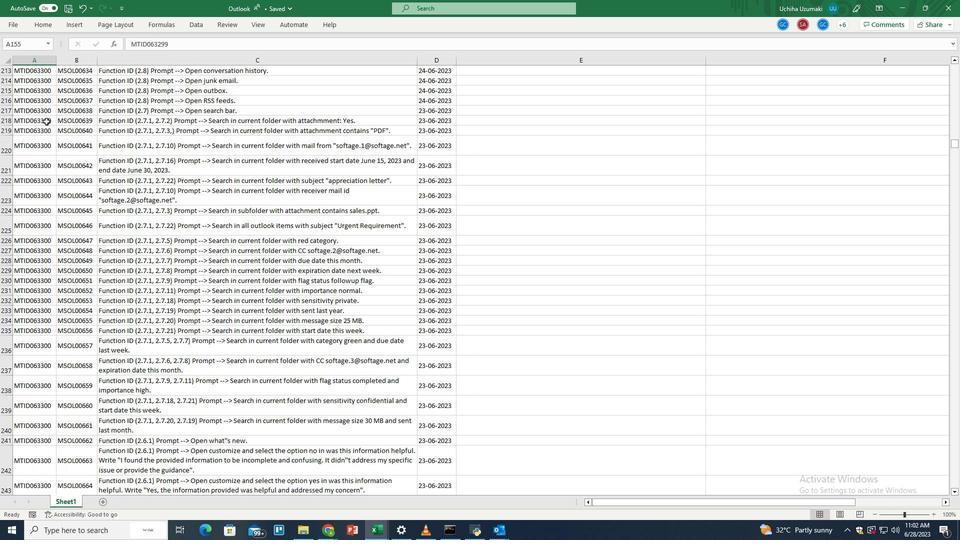 
Action: Mouse scrolled (49, 123) with delta (0, 0)
Screenshot: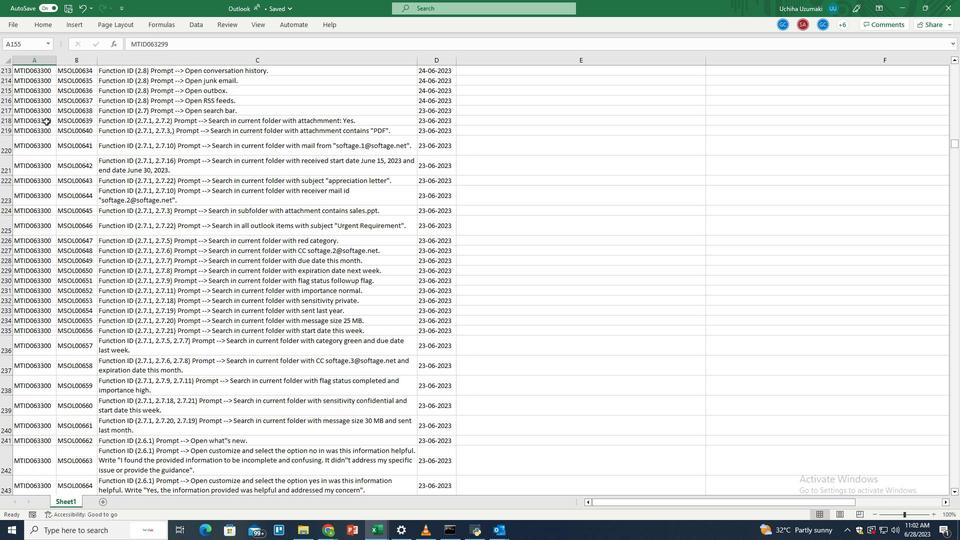 
Action: Mouse scrolled (49, 123) with delta (0, 0)
Screenshot: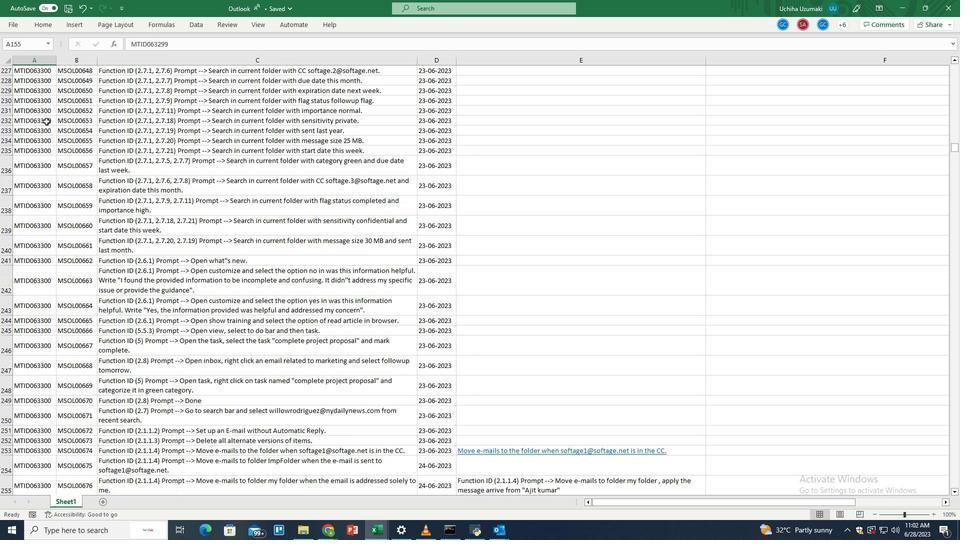 
Action: Mouse scrolled (49, 124) with delta (0, 0)
Screenshot: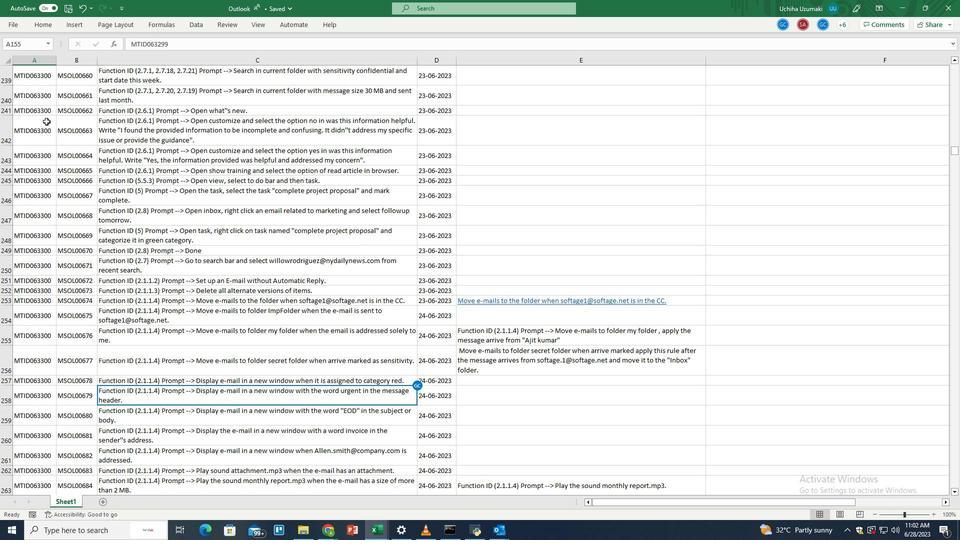 
Action: Mouse scrolled (49, 124) with delta (0, 0)
Screenshot: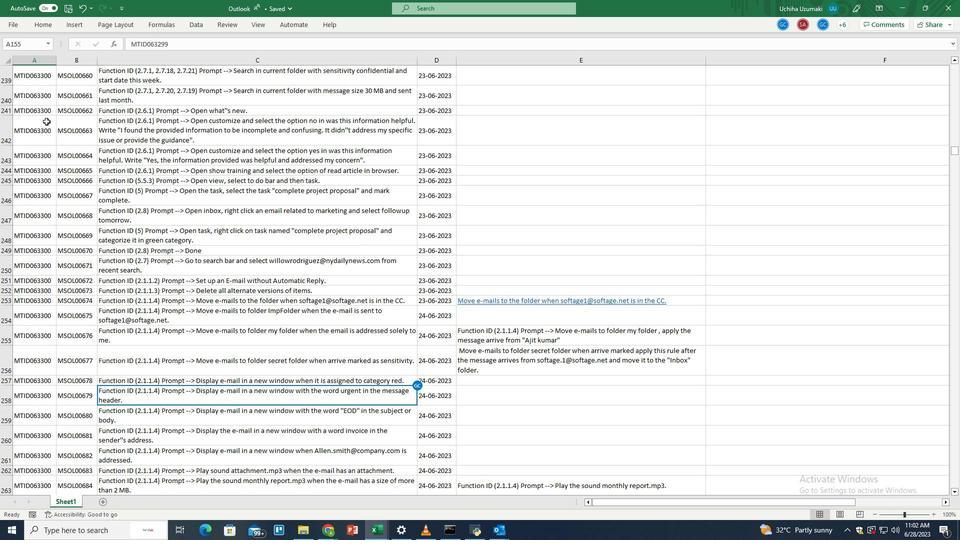 
Action: Mouse scrolled (49, 124) with delta (0, 0)
Screenshot: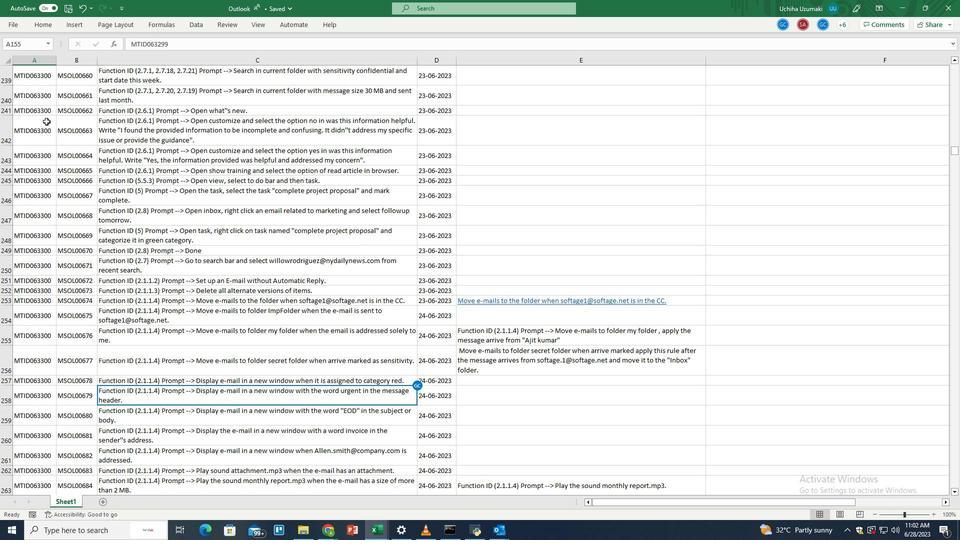 
Action: Mouse scrolled (49, 124) with delta (0, 0)
Screenshot: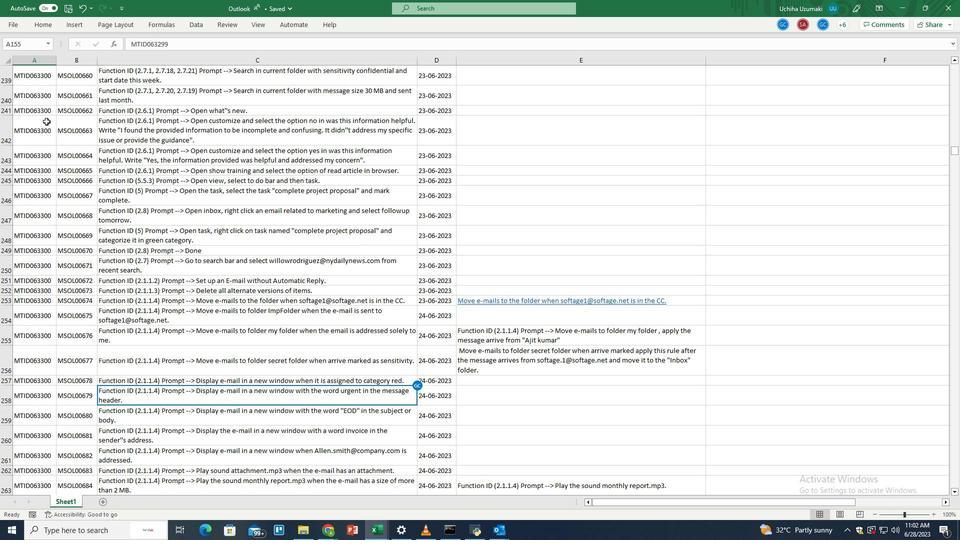 
Action: Mouse scrolled (49, 124) with delta (0, 0)
Screenshot: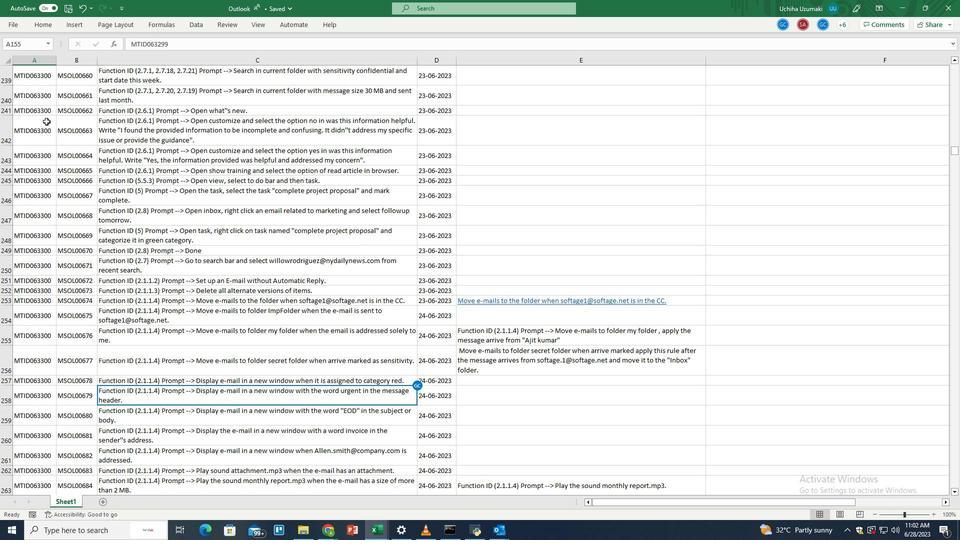 
Action: Mouse scrolled (49, 124) with delta (0, 0)
Screenshot: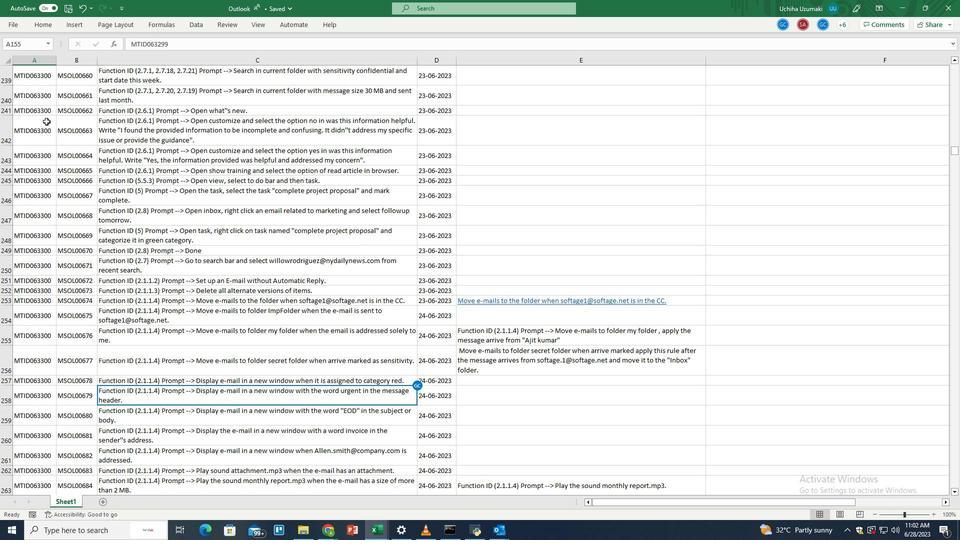 
Action: Mouse scrolled (49, 124) with delta (0, 0)
Screenshot: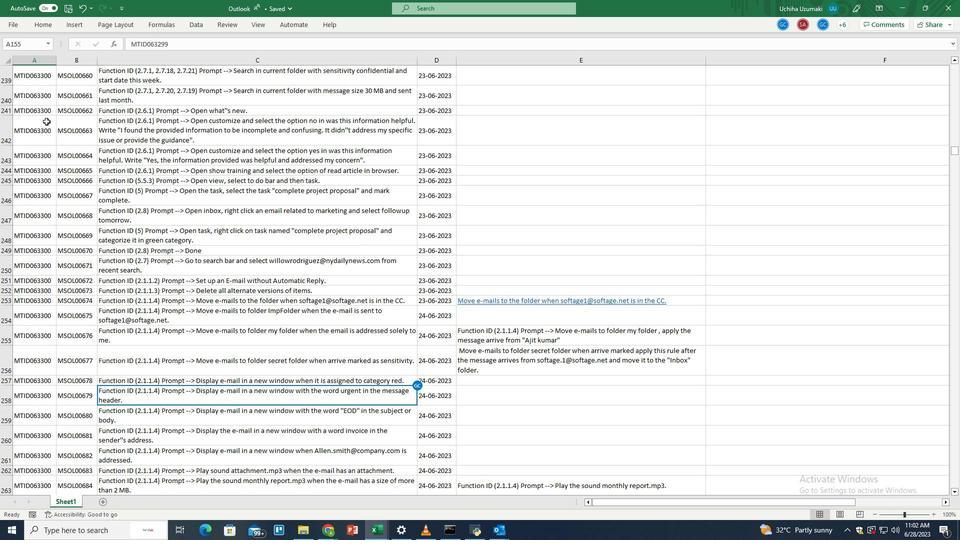 
Action: Mouse scrolled (49, 124) with delta (0, 0)
Screenshot: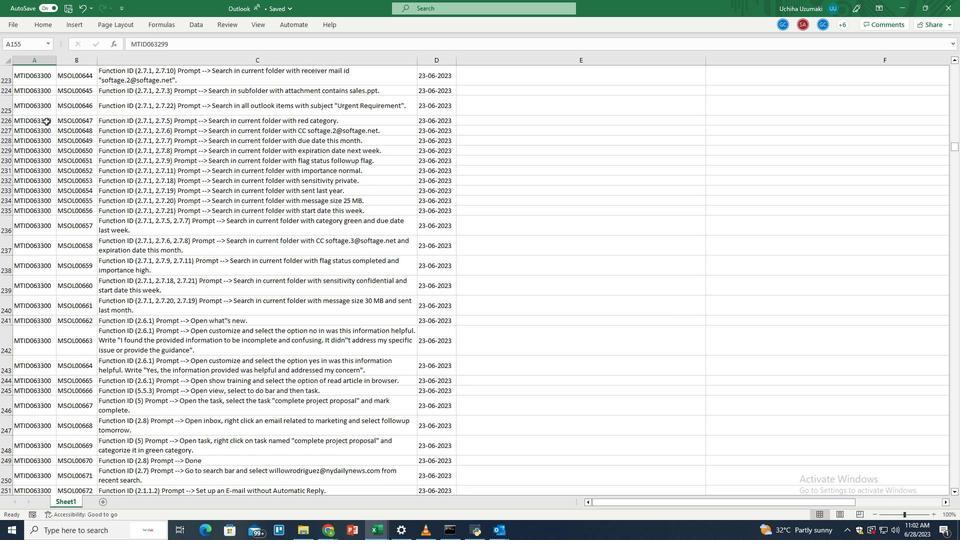 
Action: Mouse scrolled (49, 124) with delta (0, 0)
Screenshot: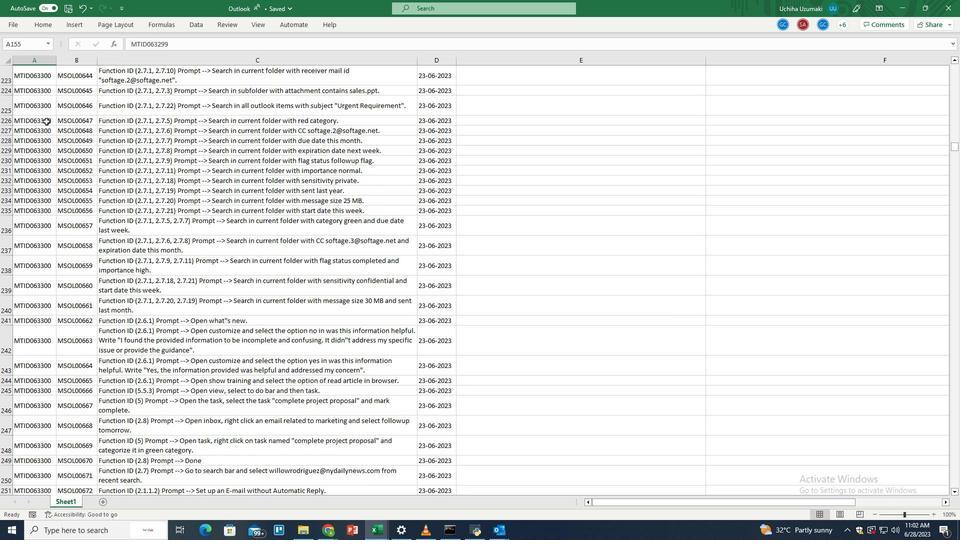 
Action: Mouse scrolled (49, 124) with delta (0, 0)
Screenshot: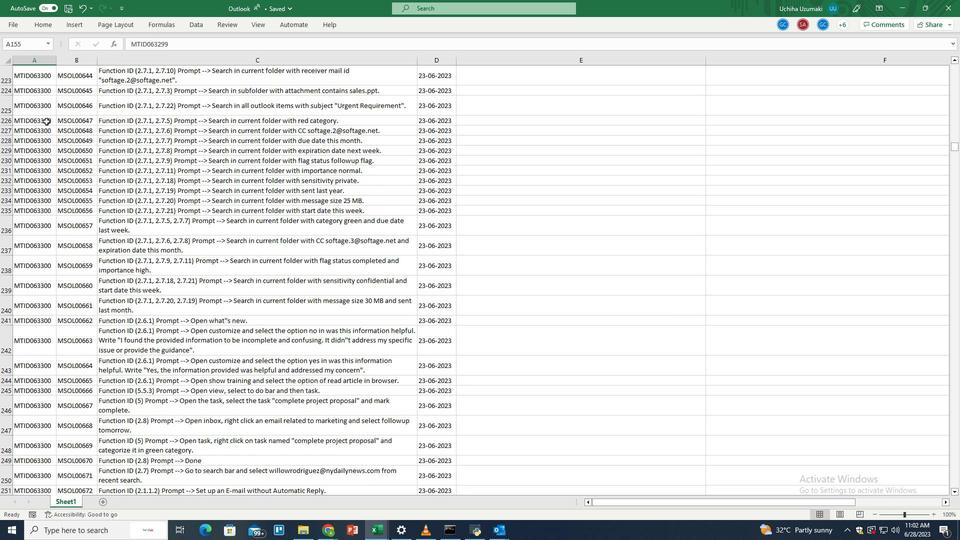 
Action: Mouse scrolled (49, 124) with delta (0, 0)
Screenshot: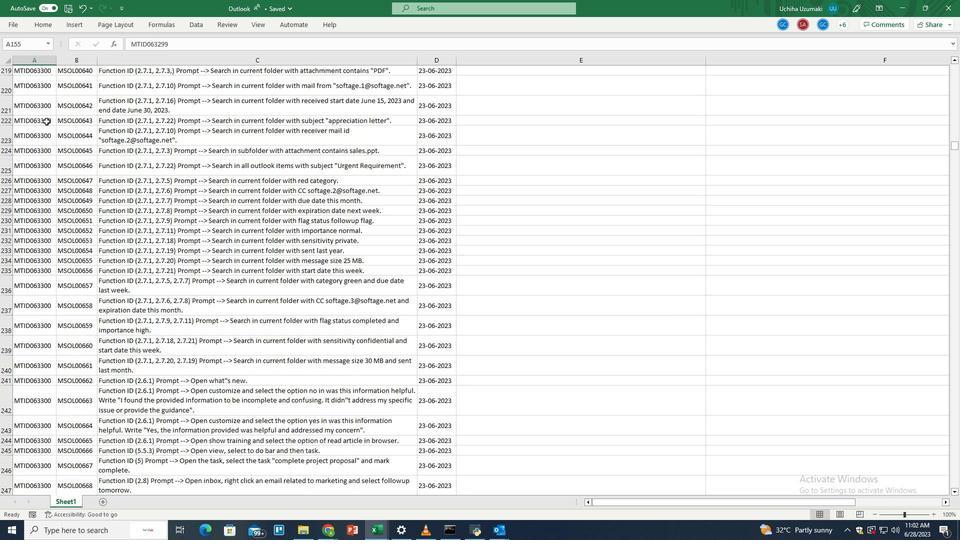 
Action: Mouse scrolled (49, 124) with delta (0, 0)
Screenshot: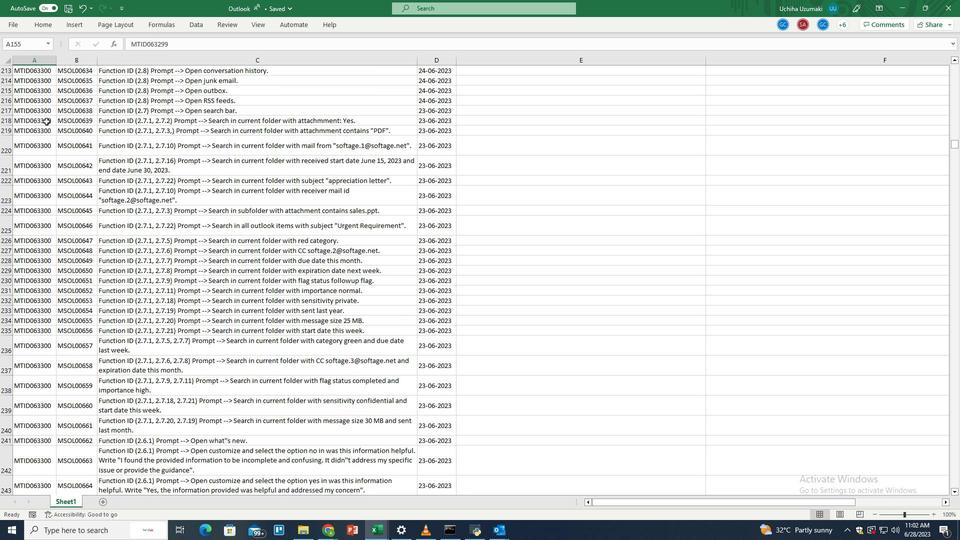 
Action: Mouse scrolled (49, 124) with delta (0, 0)
Screenshot: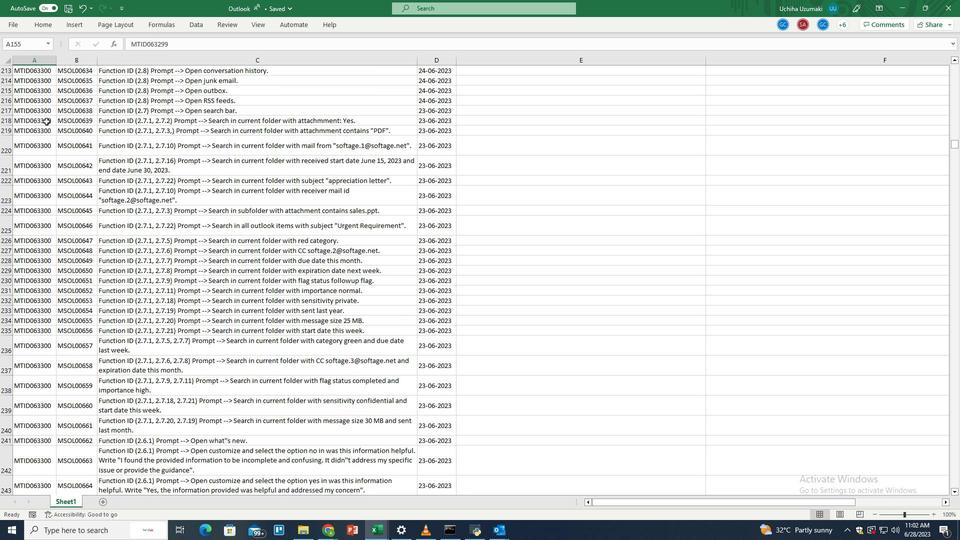 
Action: Mouse scrolled (49, 124) with delta (0, 0)
Screenshot: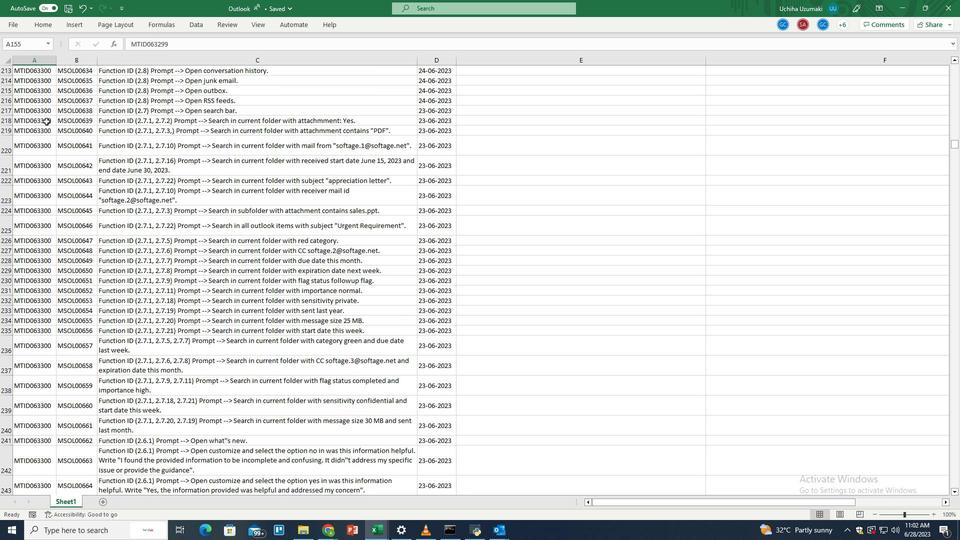 
Action: Mouse scrolled (49, 124) with delta (0, 0)
Screenshot: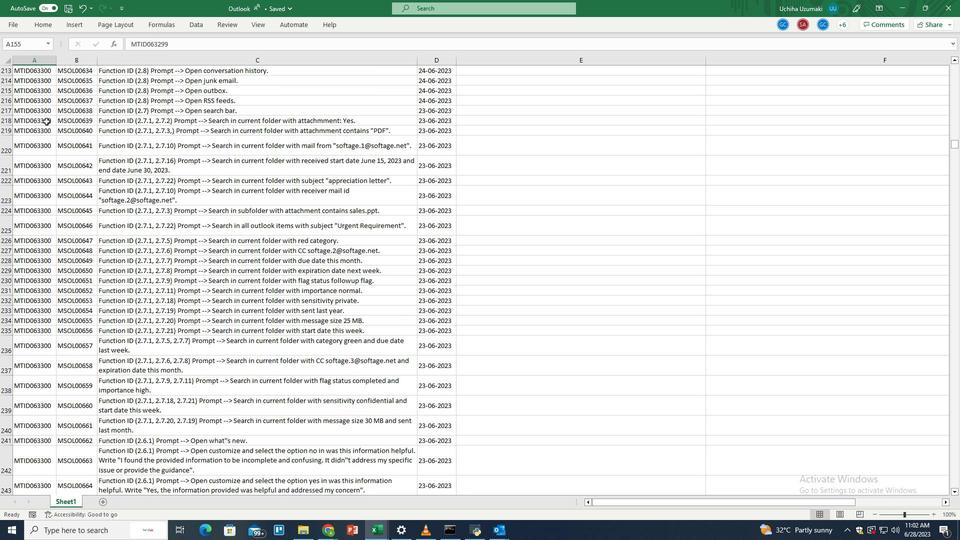 
Action: Mouse scrolled (49, 124) with delta (0, 0)
Screenshot: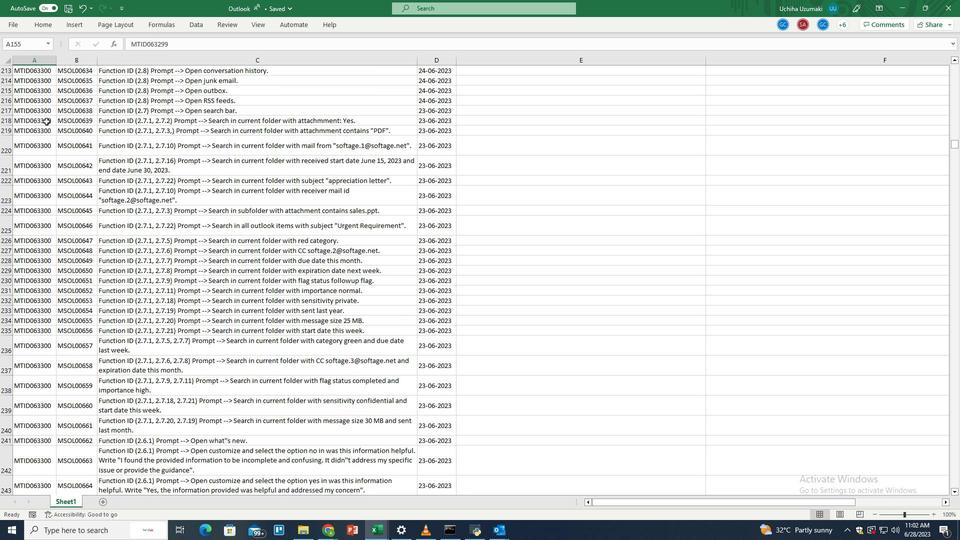 
Action: Mouse scrolled (49, 124) with delta (0, 0)
Screenshot: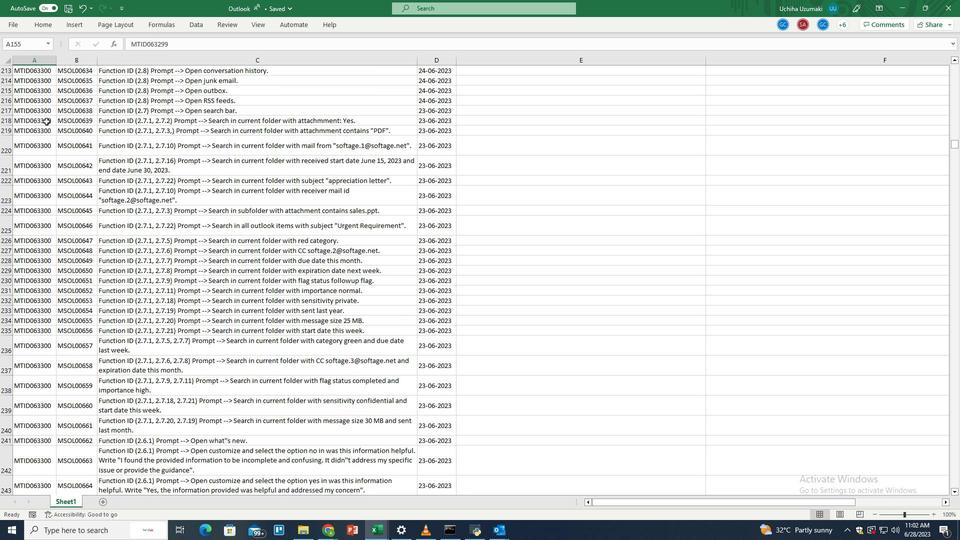 
Action: Mouse scrolled (49, 124) with delta (0, 0)
Screenshot: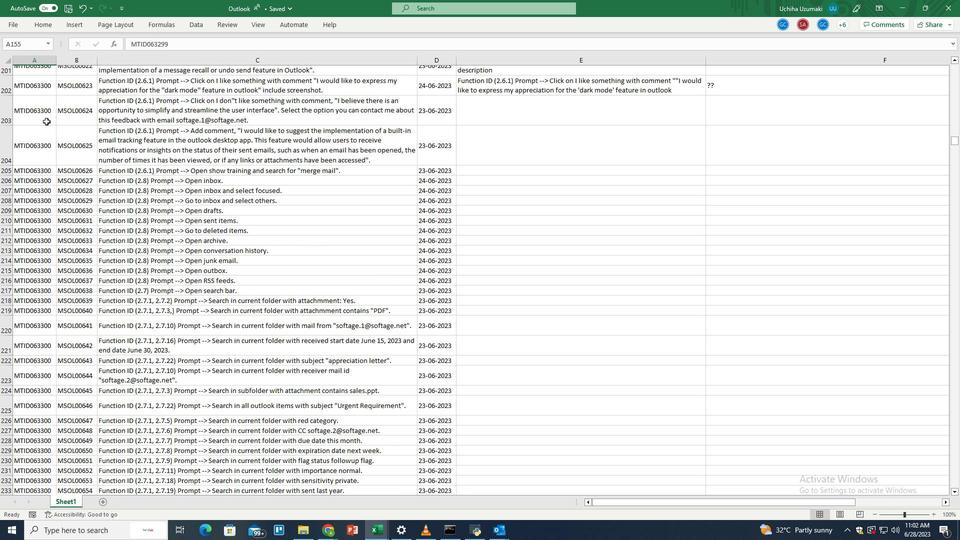 
Action: Mouse scrolled (49, 124) with delta (0, 0)
Screenshot: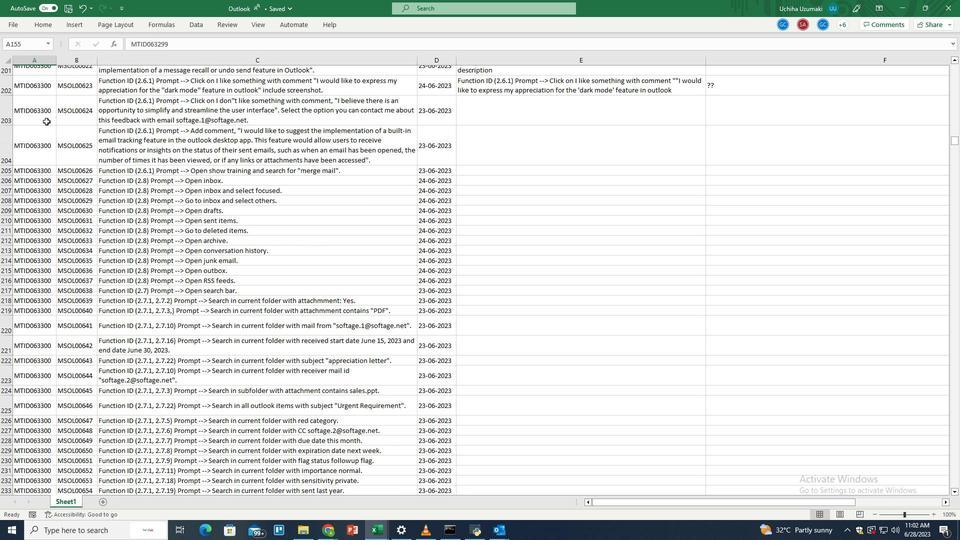 
Action: Mouse scrolled (49, 124) with delta (0, 0)
Screenshot: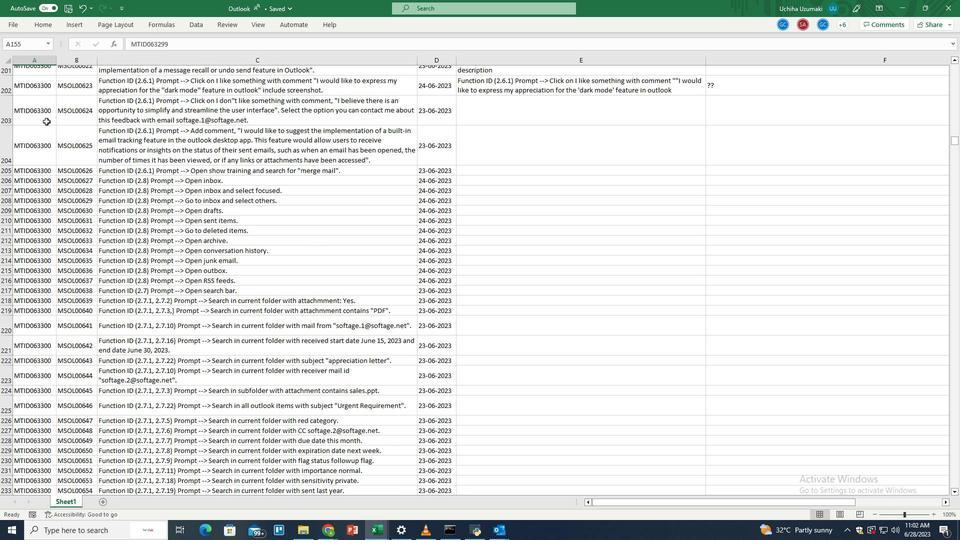 
Action: Mouse scrolled (49, 124) with delta (0, 0)
Screenshot: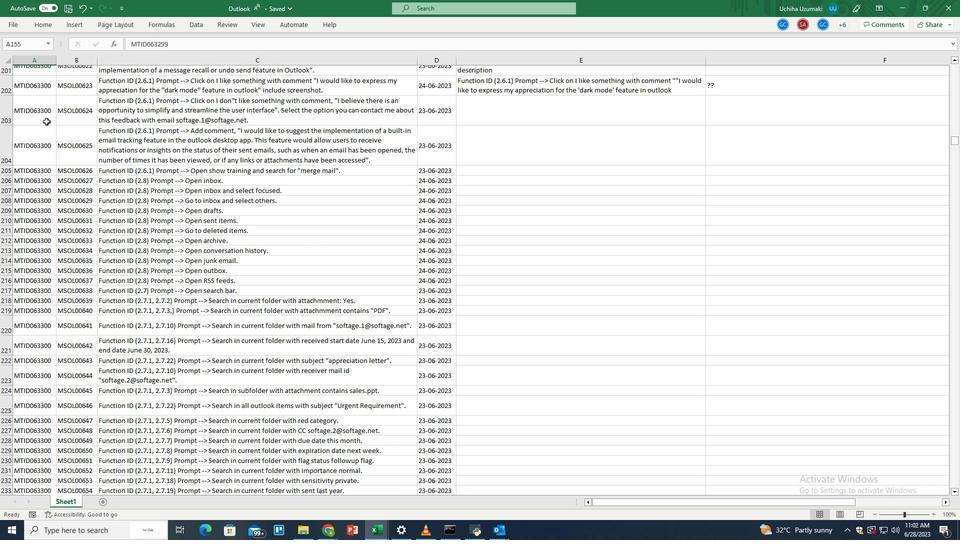 
Action: Mouse scrolled (49, 124) with delta (0, 0)
Screenshot: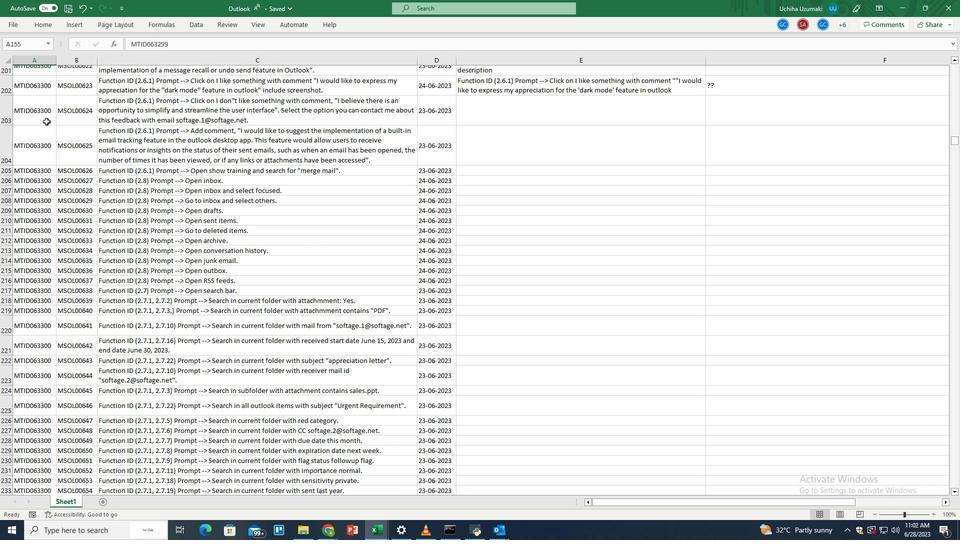 
Action: Mouse scrolled (49, 124) with delta (0, 0)
Screenshot: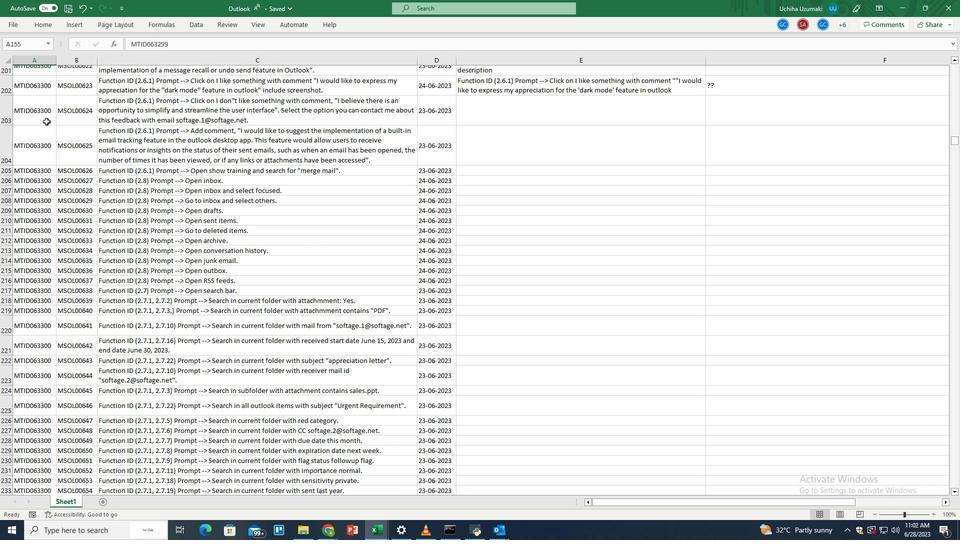 
Action: Mouse scrolled (49, 124) with delta (0, 0)
Screenshot: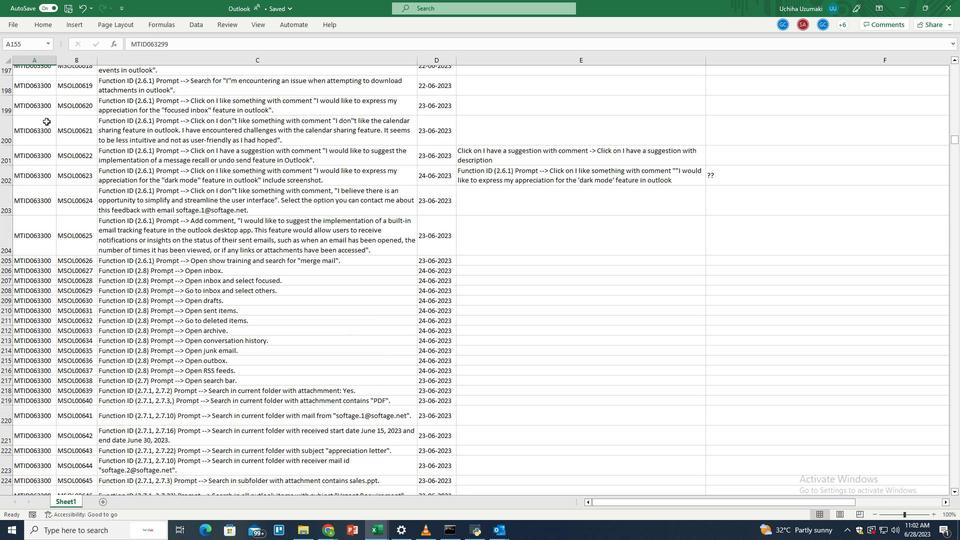 
Action: Mouse scrolled (49, 124) with delta (0, 0)
Screenshot: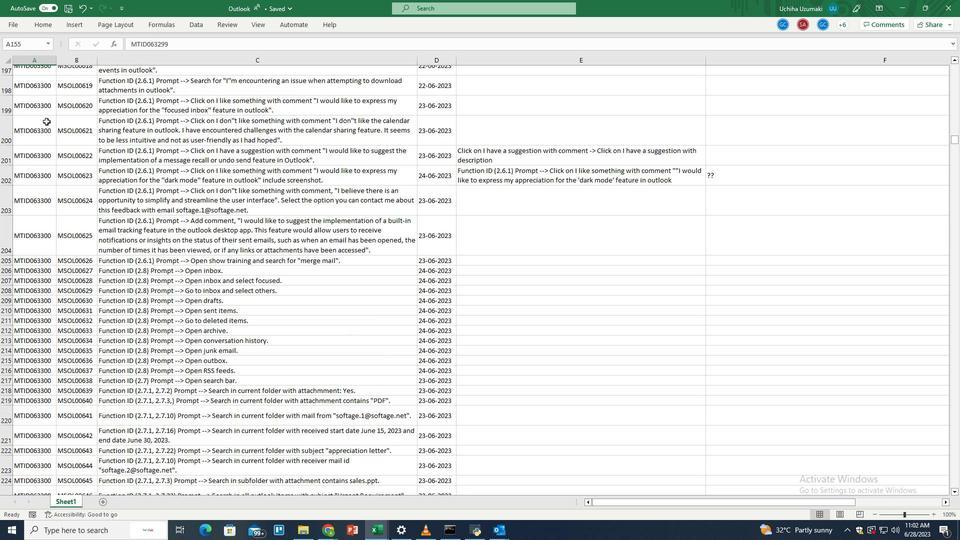 
Action: Mouse scrolled (49, 124) with delta (0, 0)
Screenshot: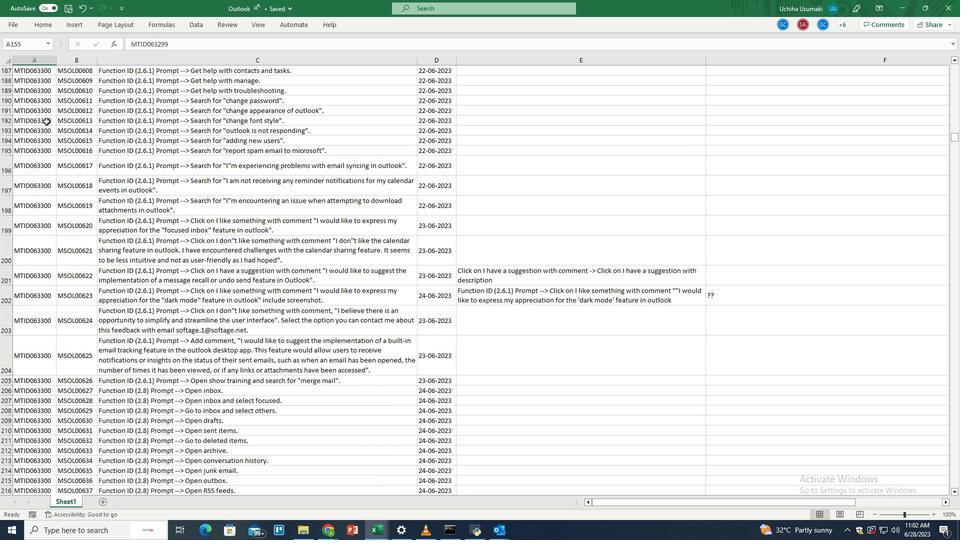 
Action: Mouse scrolled (49, 124) with delta (0, 0)
Screenshot: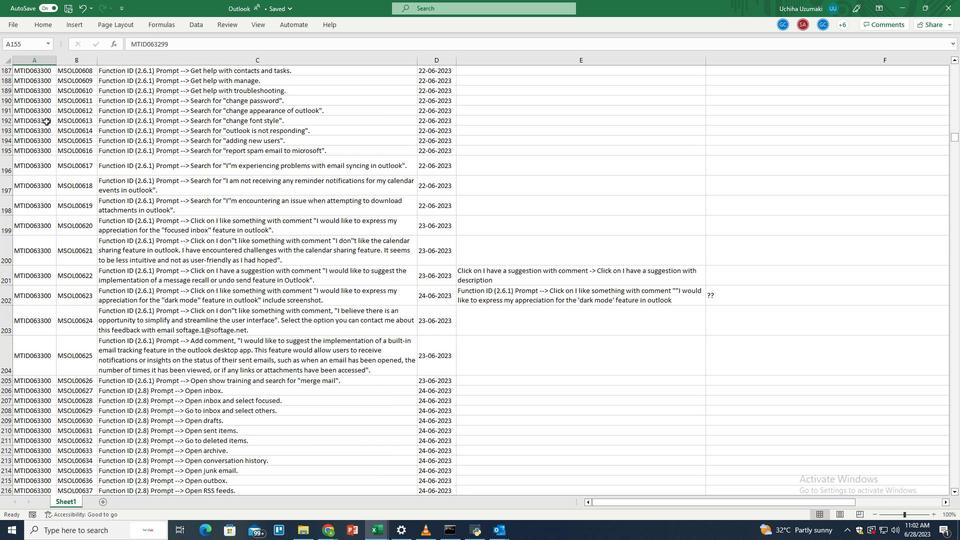 
Action: Mouse scrolled (49, 124) with delta (0, 0)
Screenshot: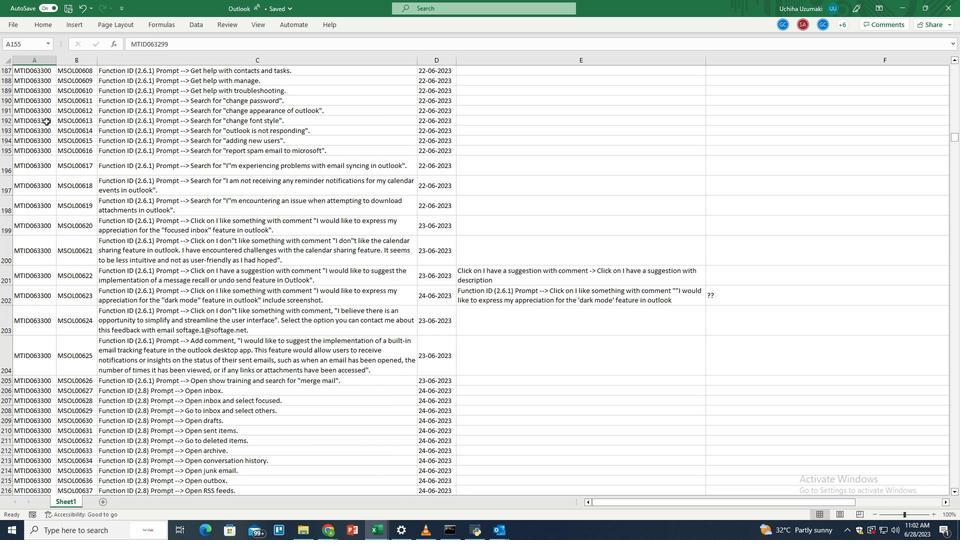 
Action: Mouse scrolled (49, 124) with delta (0, 0)
Screenshot: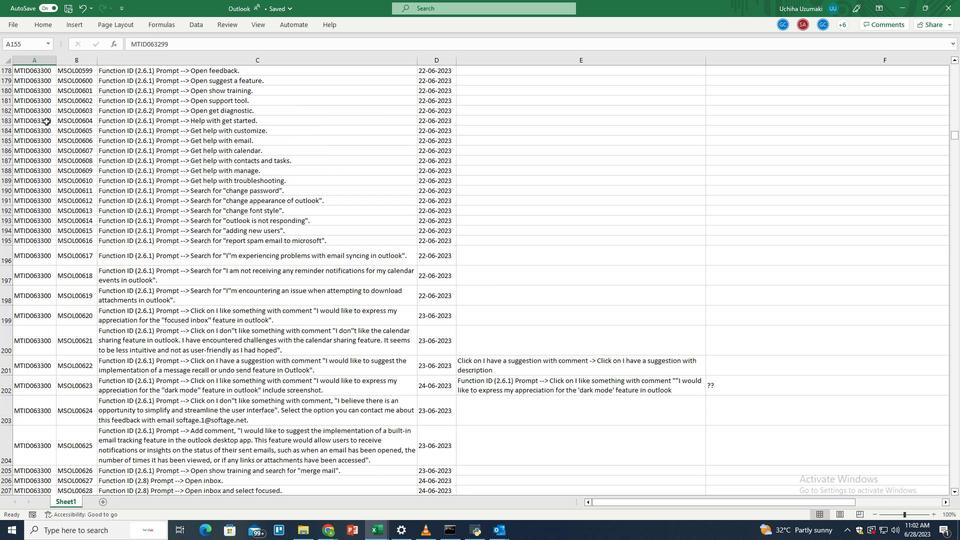 
Action: Mouse scrolled (49, 124) with delta (0, 0)
Screenshot: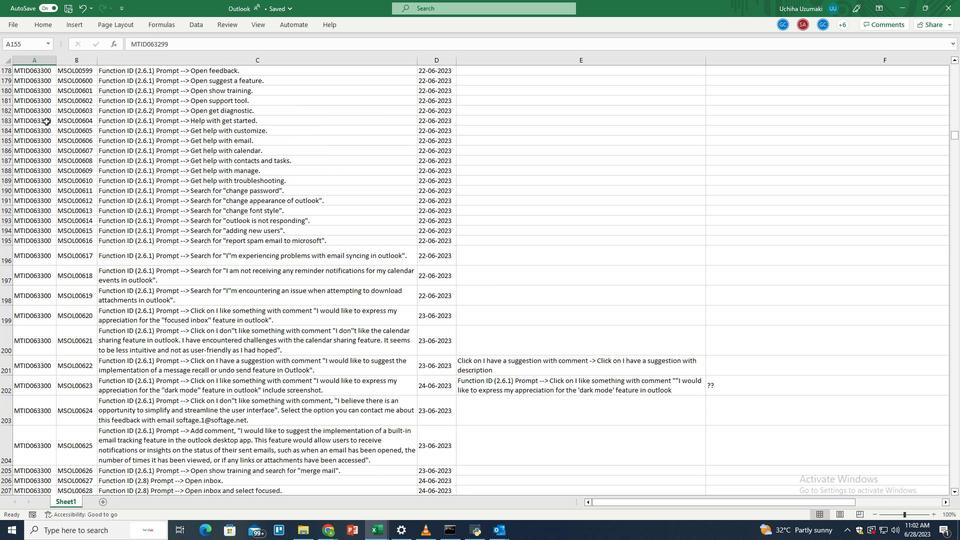 
Action: Mouse scrolled (49, 124) with delta (0, 0)
Screenshot: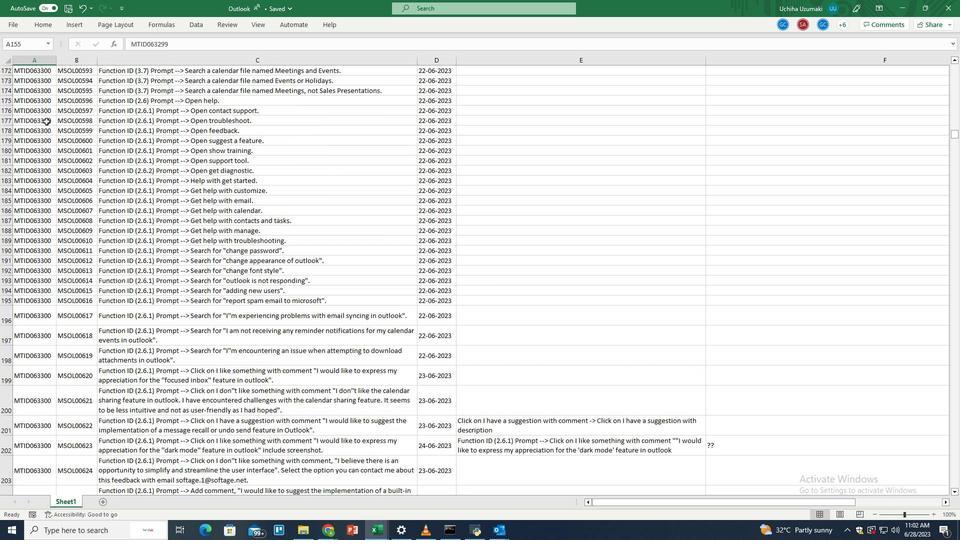 
Action: Mouse scrolled (49, 124) with delta (0, 0)
Screenshot: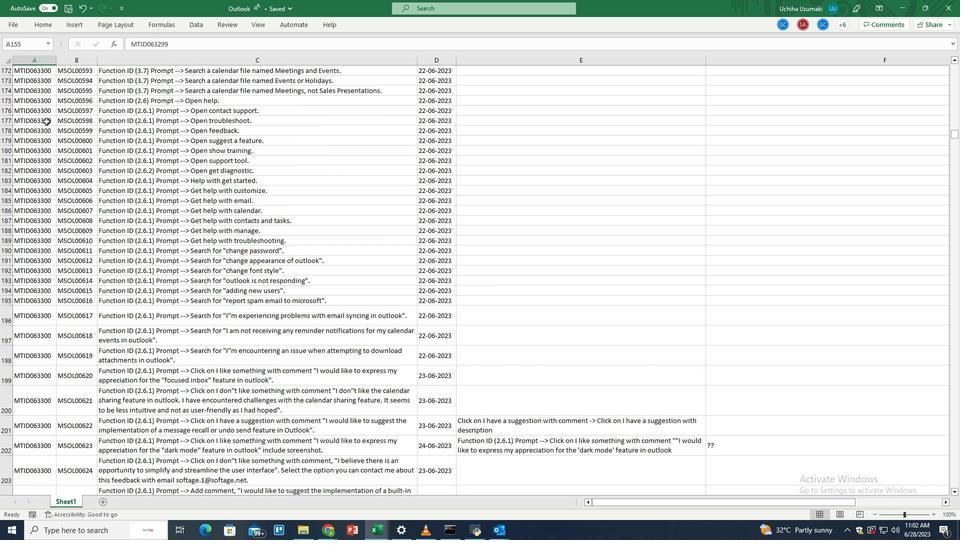 
Action: Mouse scrolled (49, 124) with delta (0, 0)
Screenshot: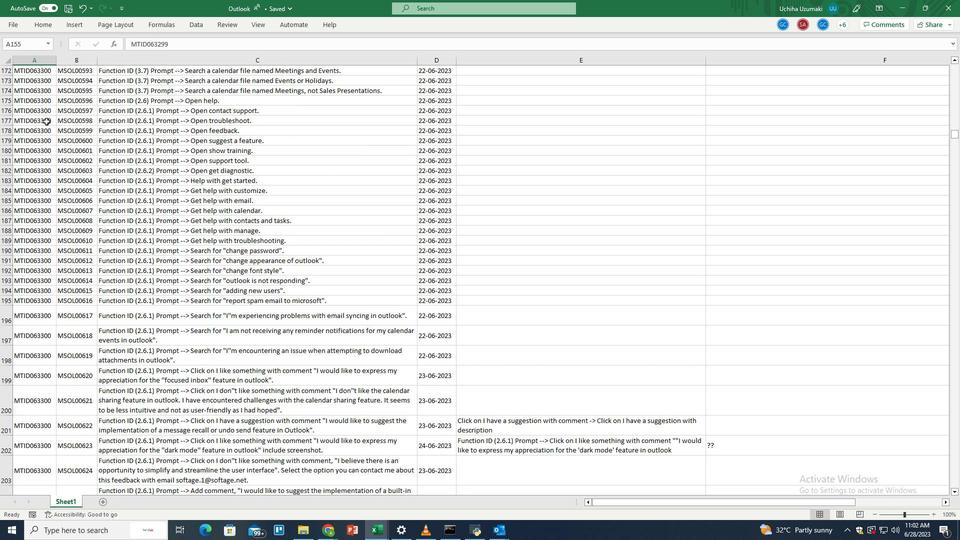 
Action: Mouse scrolled (49, 124) with delta (0, 0)
Screenshot: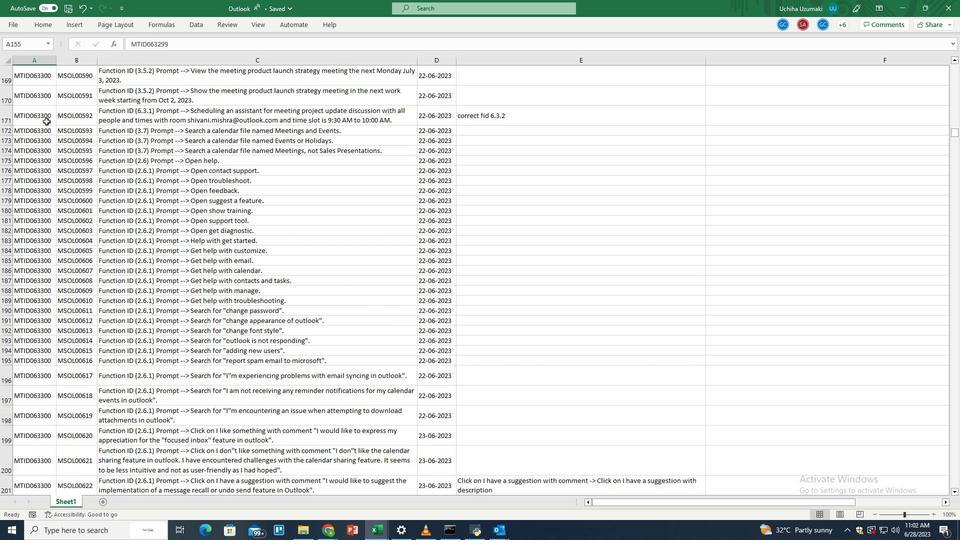 
Action: Mouse scrolled (49, 124) with delta (0, 0)
Screenshot: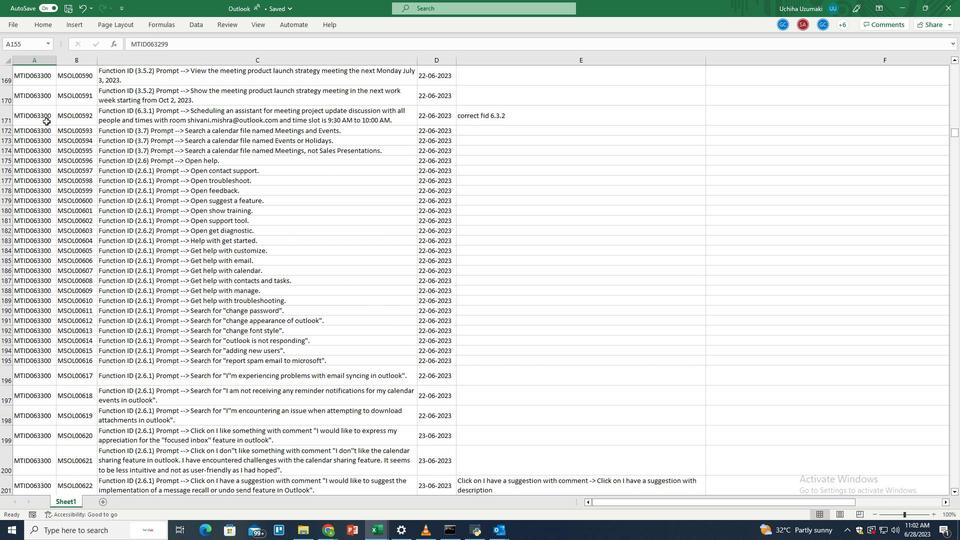 
Action: Mouse scrolled (49, 124) with delta (0, 0)
Screenshot: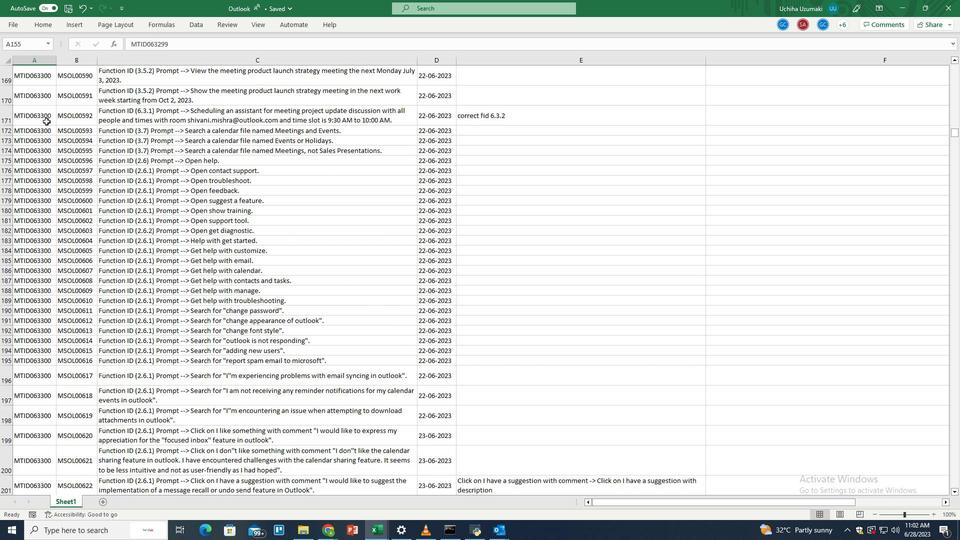 
Action: Mouse scrolled (49, 124) with delta (0, 0)
Screenshot: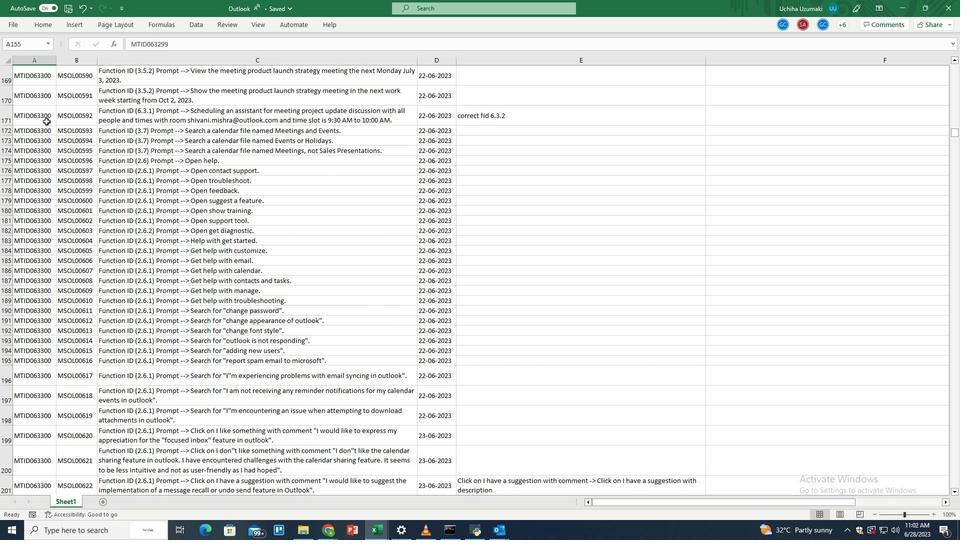 
Action: Mouse scrolled (49, 124) with delta (0, 0)
Screenshot: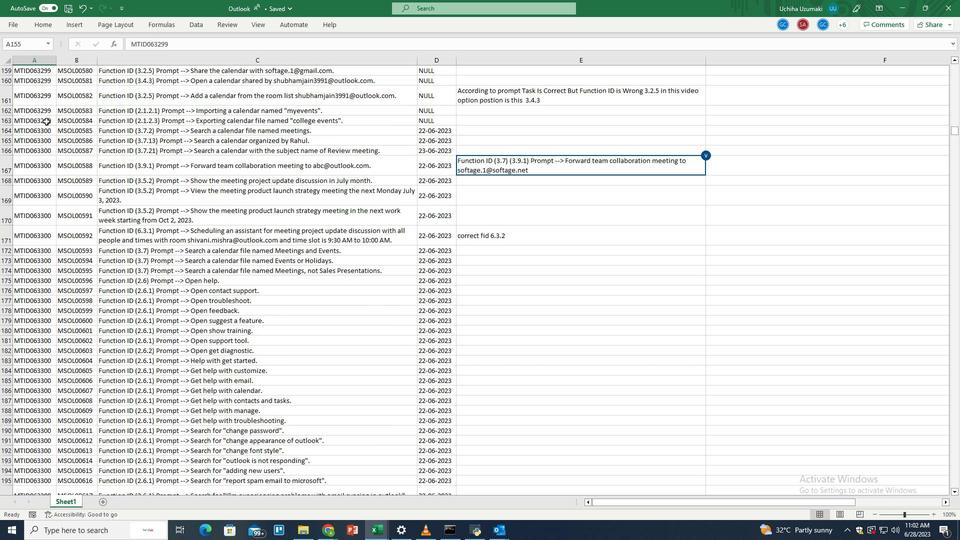 
Action: Mouse scrolled (49, 124) with delta (0, 0)
Screenshot: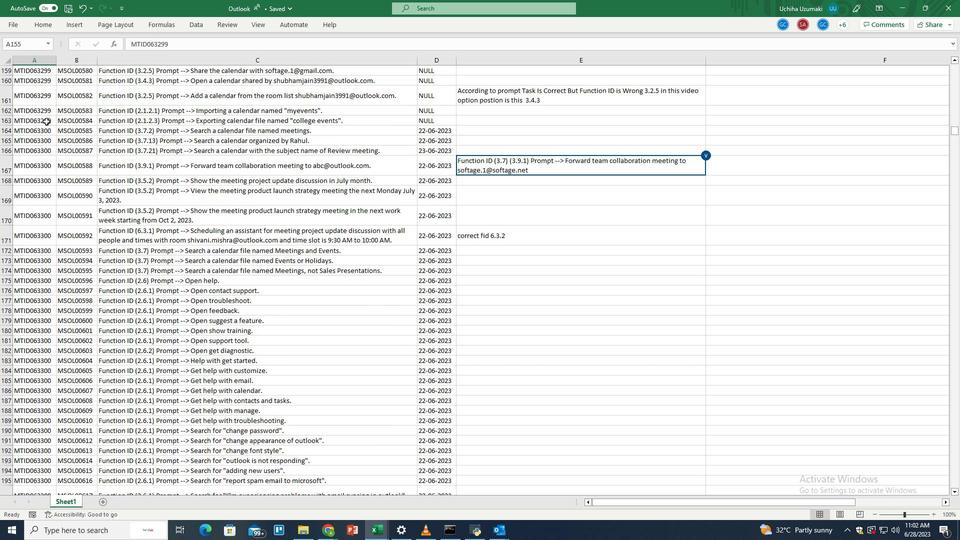 
Action: Mouse scrolled (49, 124) with delta (0, 0)
Screenshot: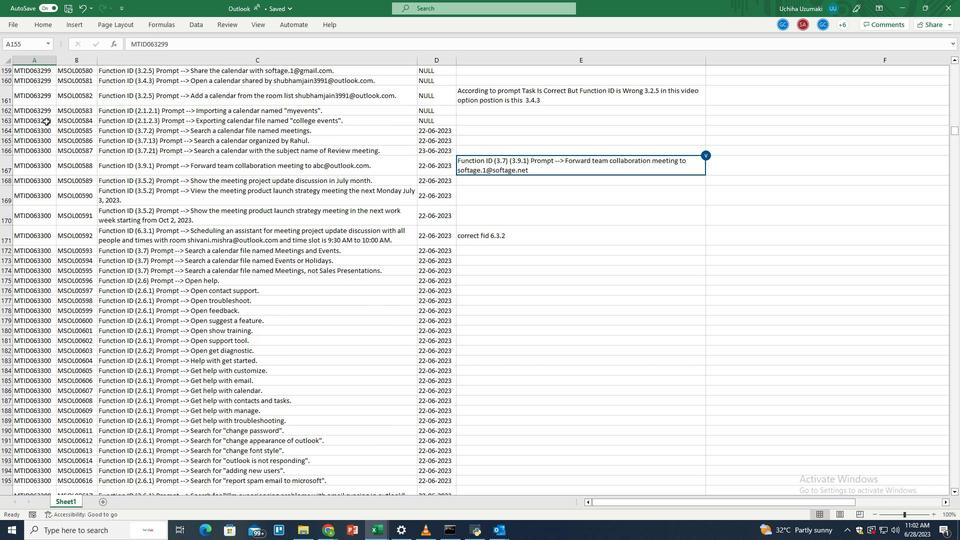 
Action: Mouse scrolled (49, 124) with delta (0, 0)
Screenshot: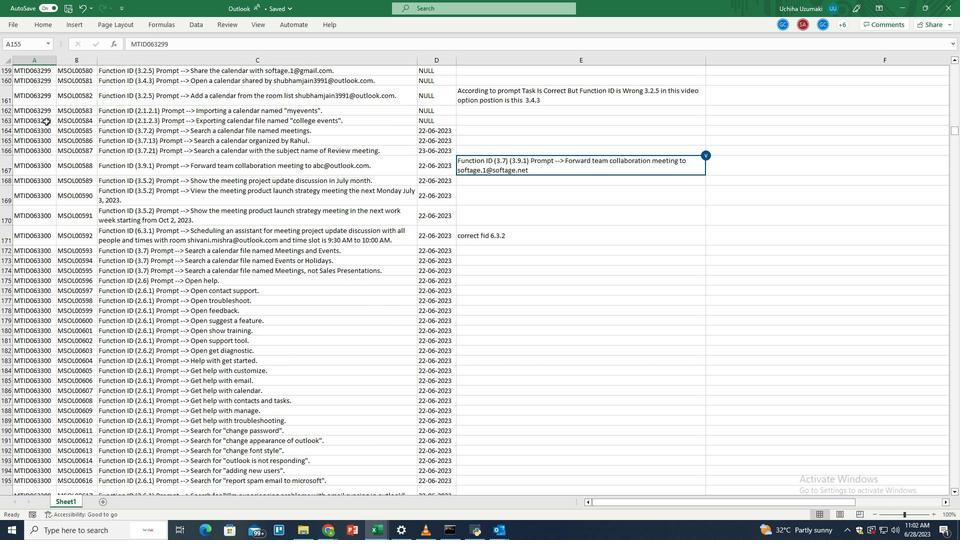 
Action: Mouse scrolled (49, 124) with delta (0, 0)
Screenshot: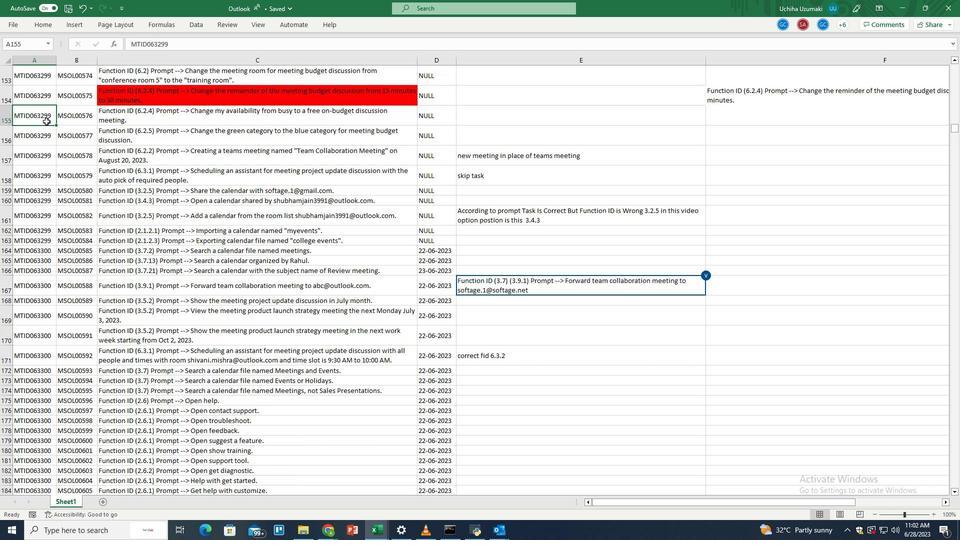 
Action: Mouse moved to (43, 230)
Screenshot: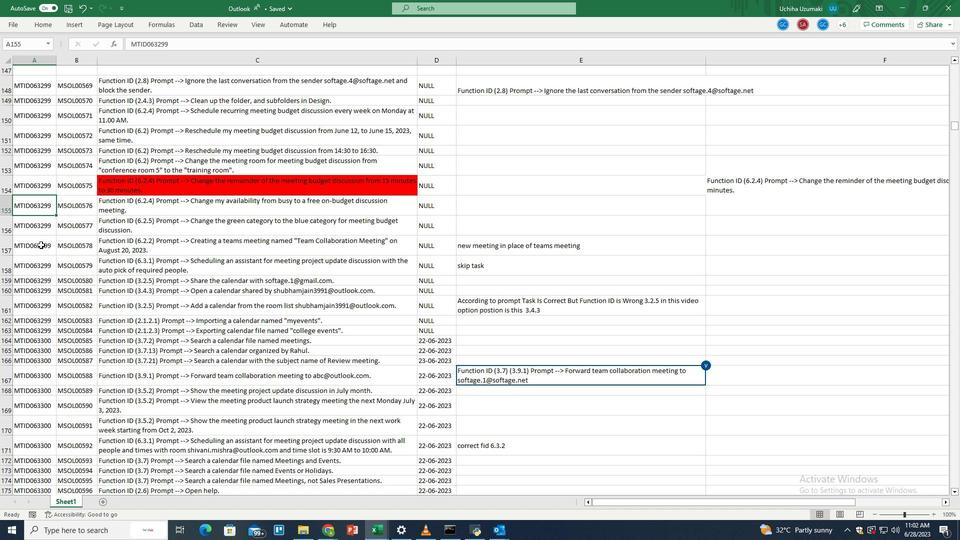 
Action: Mouse pressed left at (43, 230)
Screenshot: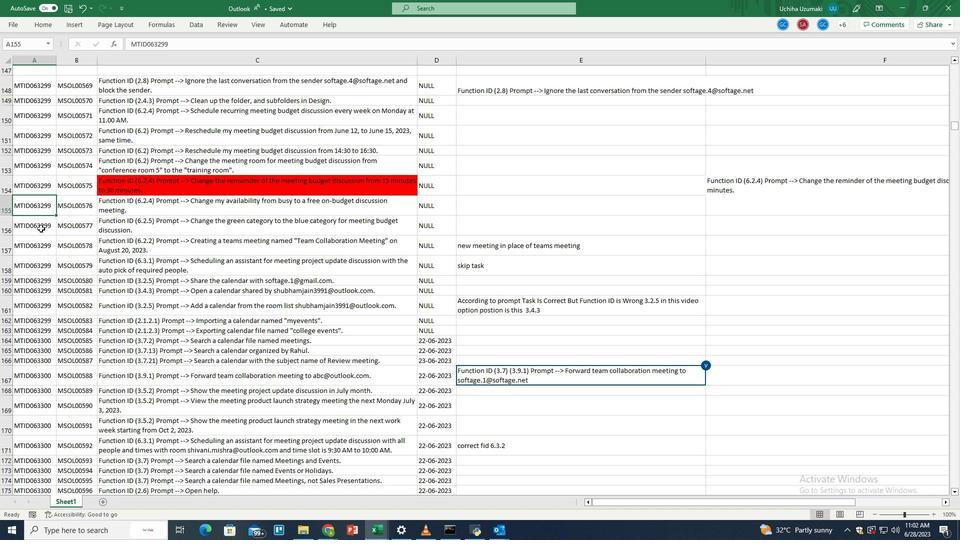 
Action: Mouse moved to (53, 322)
Screenshot: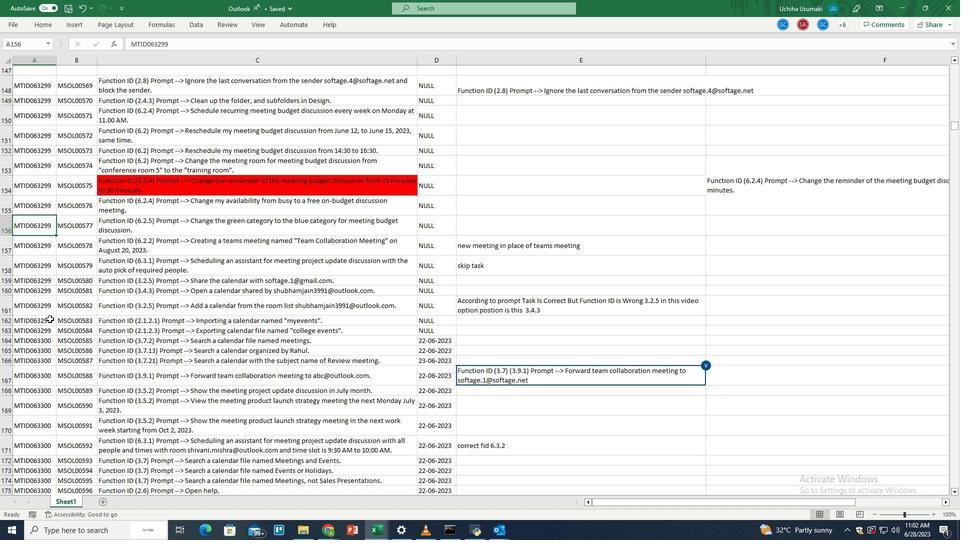 
Action: Mouse pressed left at (53, 322)
Screenshot: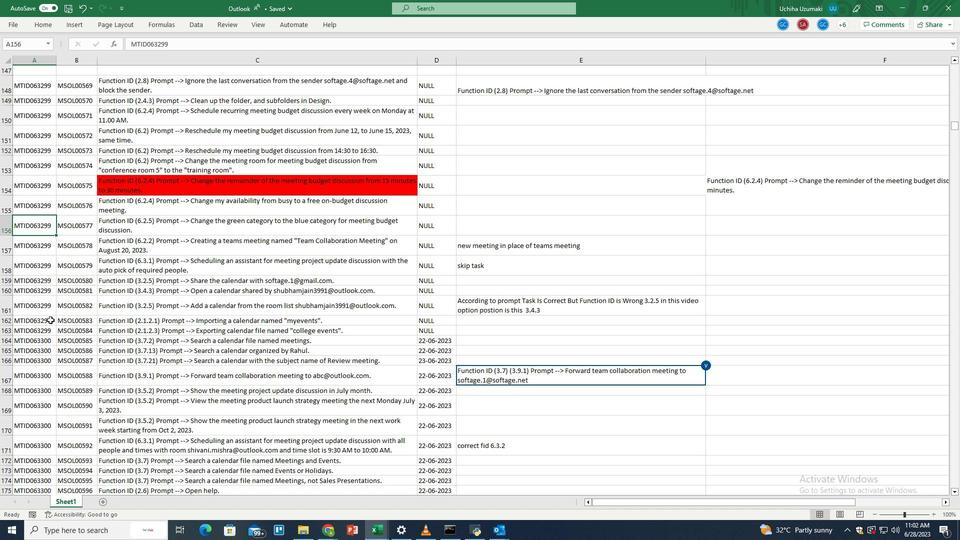 
Action: Mouse moved to (48, 335)
Screenshot: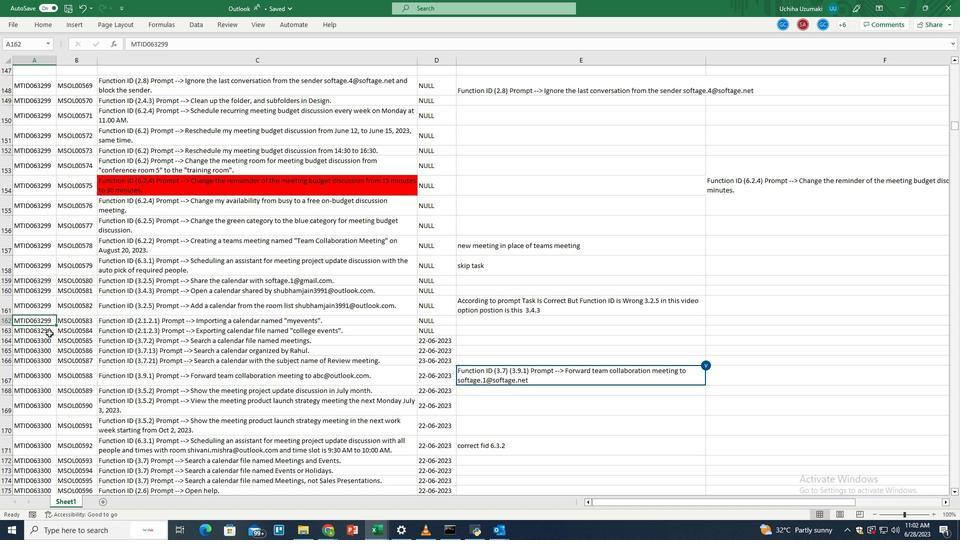 
Action: Mouse pressed left at (48, 335)
Screenshot: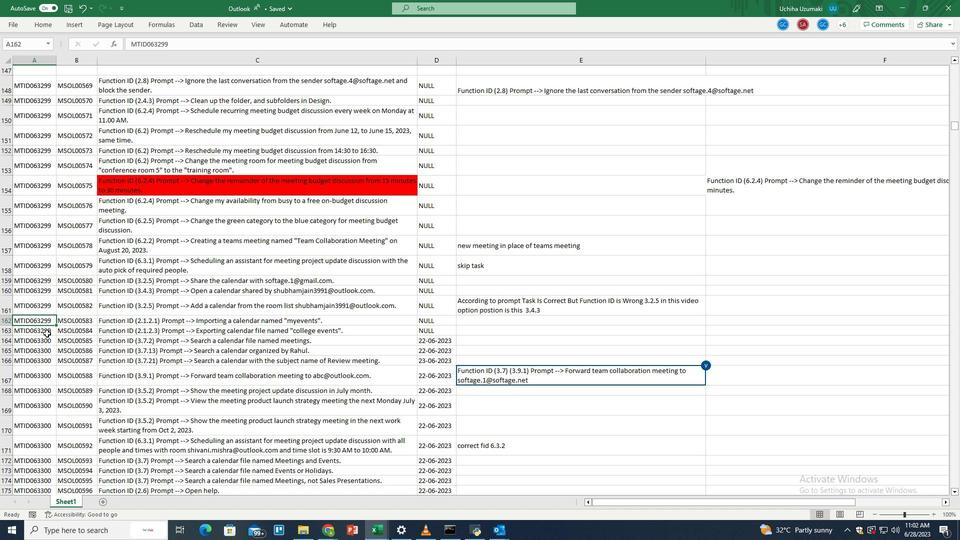 
Action: Mouse moved to (282, 345)
Screenshot: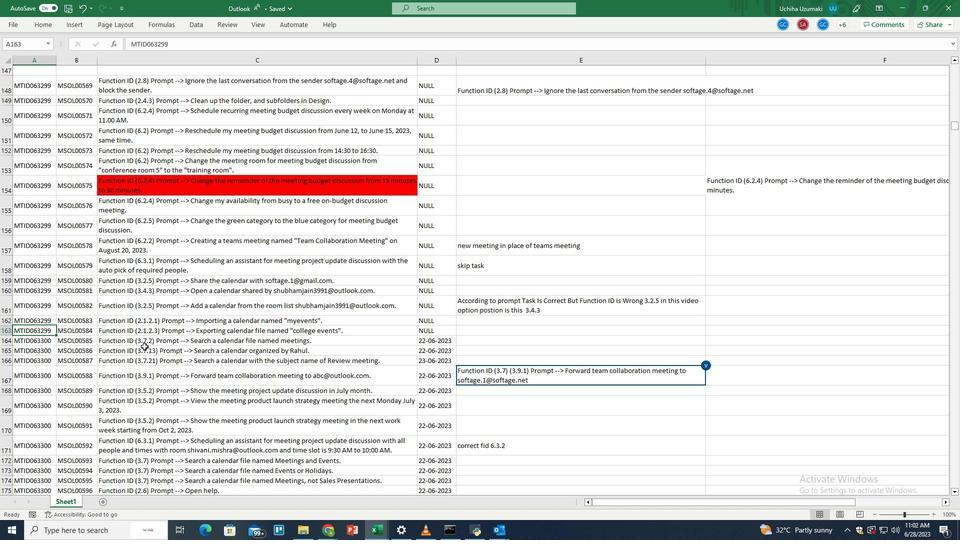 
Action: Key pressed <Key.shift_r><Key.shift_r><Key.shift_r><Key.shift_r><Key.shift_r><Key.shift_r><Key.shift_r><Key.shift_r><Key.shift_r><Key.shift_r><Key.shift_r><Key.shift_r><Key.shift_r><Key.shift_r><Key.shift_r><Key.shift_r><Key.shift_r><Key.page_up><Key.page_up><Key.page_up><Key.page_up><Key.up><Key.up><Key.up><Key.up><Key.up><Key.up><Key.up><Key.up><Key.up><Key.up><Key.up><Key.up><Key.up><Key.up><Key.up><Key.up><Key.up><Key.up><Key.up><Key.up><Key.up><Key.up><Key.up><Key.up><Key.up><Key.up><Key.up><Key.up><Key.up><Key.up><Key.up><Key.up><Key.up><Key.up><Key.up><Key.up><Key.up><Key.up><Key.up><Key.up><Key.up><Key.up><Key.up><Key.up><Key.up><Key.up><Key.up><Key.up><Key.up><Key.up><Key.up><Key.up><Key.up><Key.up><Key.up><Key.up><Key.up><Key.up><Key.up><Key.up><Key.up><Key.up><Key.up><Key.up><Key.up><Key.up><Key.up><Key.up><Key.up><Key.up><Key.up><Key.up><Key.up><Key.up><Key.up><Key.up><Key.up><Key.up><Key.up><Key.up><Key.up><Key.up><Key.up><Key.up><Key.up><Key.up><Key.up><Key.up><Key.up><Key.up><Key.up><Key.up><Key.up><Key.up><Key.up><Key.up><Key.up><Key.up><Key.up><Key.up><Key.up><Key.up><Key.up><Key.up><Key.up><Key.up><Key.up><Key.up><Key.up><Key.up><Key.up><Key.up><Key.up><Key.up><Key.up><Key.up><Key.up><Key.up><Key.up><Key.up><Key.up><Key.up><Key.up><Key.up><Key.up><Key.up><Key.up><Key.up><Key.up><Key.up><Key.up><Key.up><Key.up><Key.up><Key.up><Key.up><Key.up><Key.up><Key.up><Key.up><Key.up><Key.up><Key.up><Key.up><Key.up><Key.up><Key.up><Key.up><Key.up><Key.up><Key.up><Key.up><Key.up><Key.up><Key.up><Key.up><Key.up><Key.up><Key.up><Key.up><Key.up><Key.up><Key.up><Key.up><Key.up><Key.up><Key.up><Key.up><Key.up><Key.up><Key.up><Key.up><Key.up><Key.up><Key.up><Key.up><Key.up><Key.up><Key.up><Key.up><Key.up><Key.up><Key.up><Key.up><Key.up><Key.up><Key.up><Key.up><Key.up><Key.up><Key.up><Key.up><Key.up><Key.up><Key.up><Key.up><Key.up><Key.up><Key.up><Key.up><Key.up><Key.up><Key.up><Key.up><Key.up><Key.up><Key.up><Key.up><Key.up><Key.up><Key.down>
Screenshot: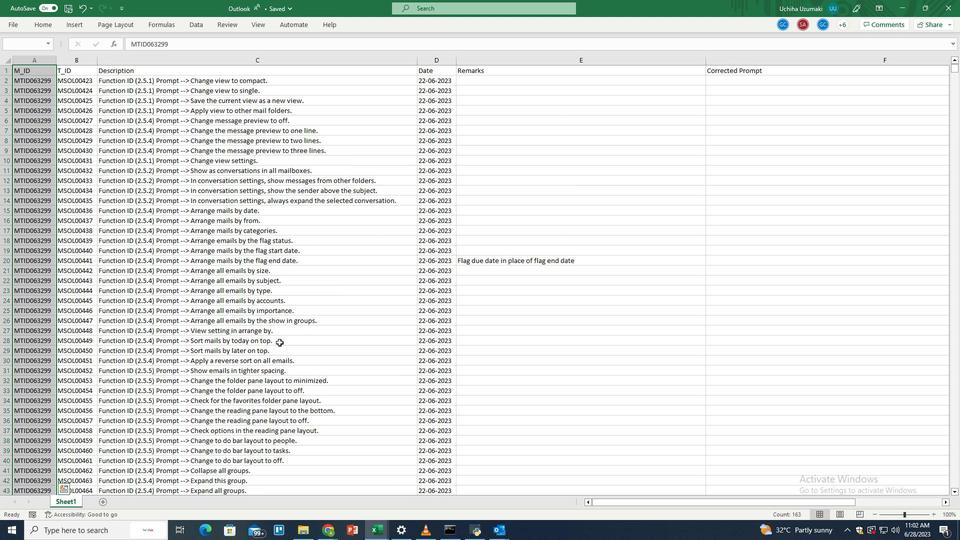 
Action: Mouse moved to (212, 312)
Screenshot: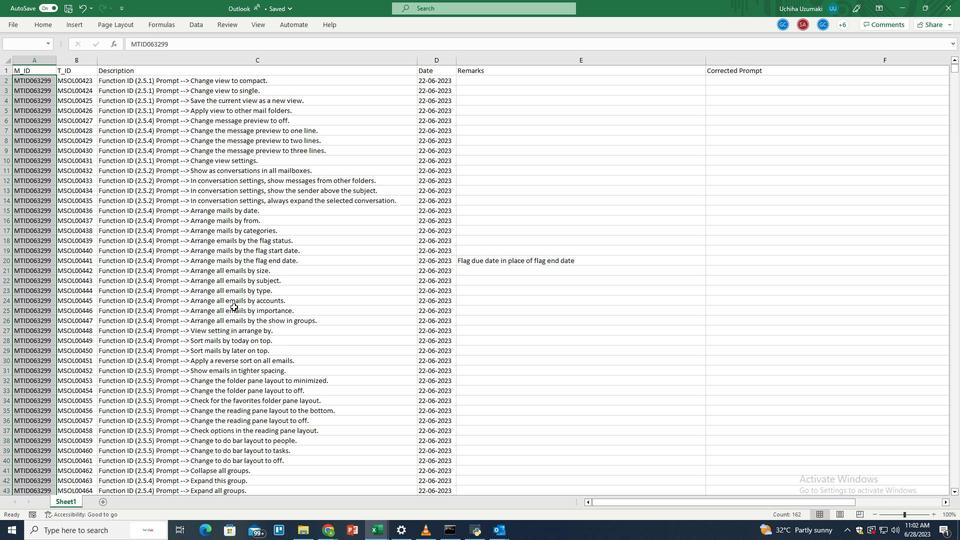 
Action: Mouse scrolled (212, 311) with delta (0, 0)
Screenshot: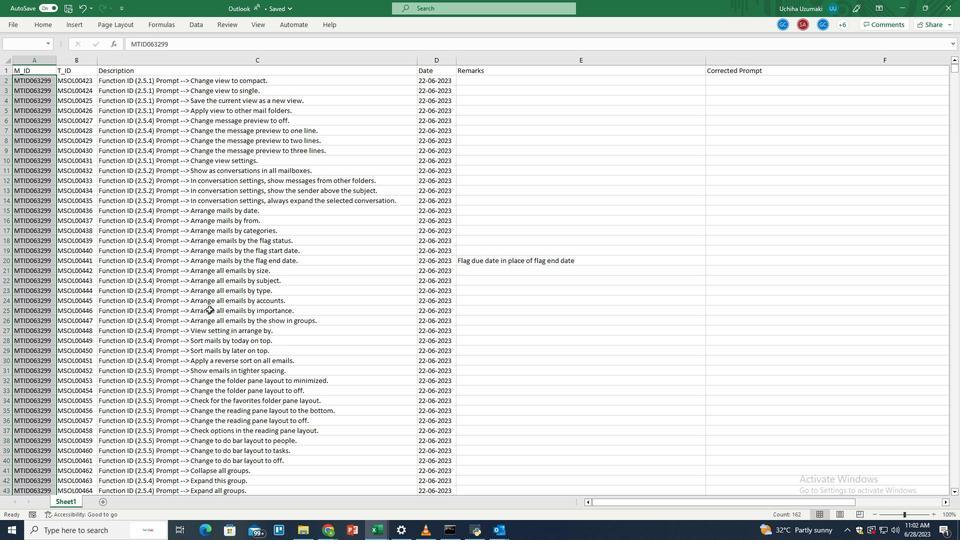 
Action: Mouse scrolled (212, 311) with delta (0, 0)
Screenshot: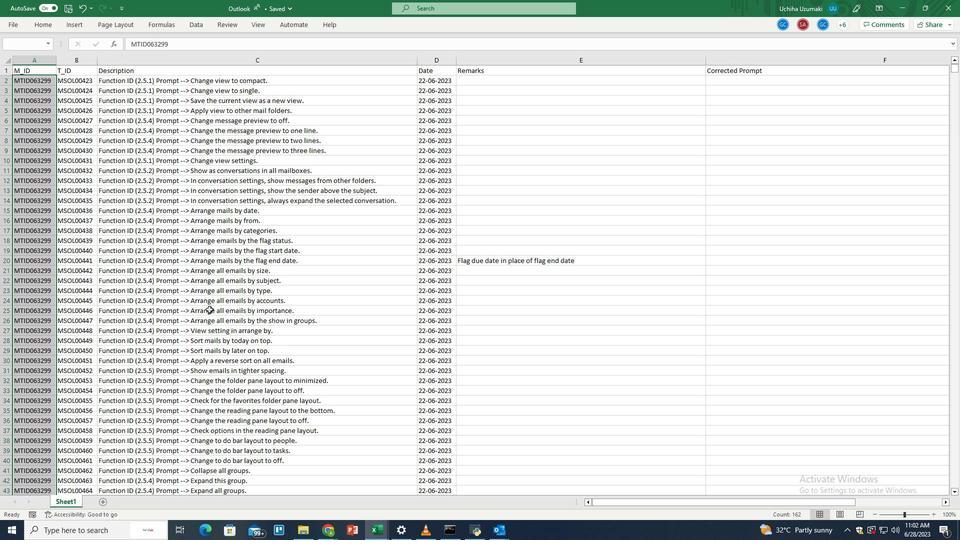 
Action: Mouse scrolled (212, 311) with delta (0, 0)
Screenshot: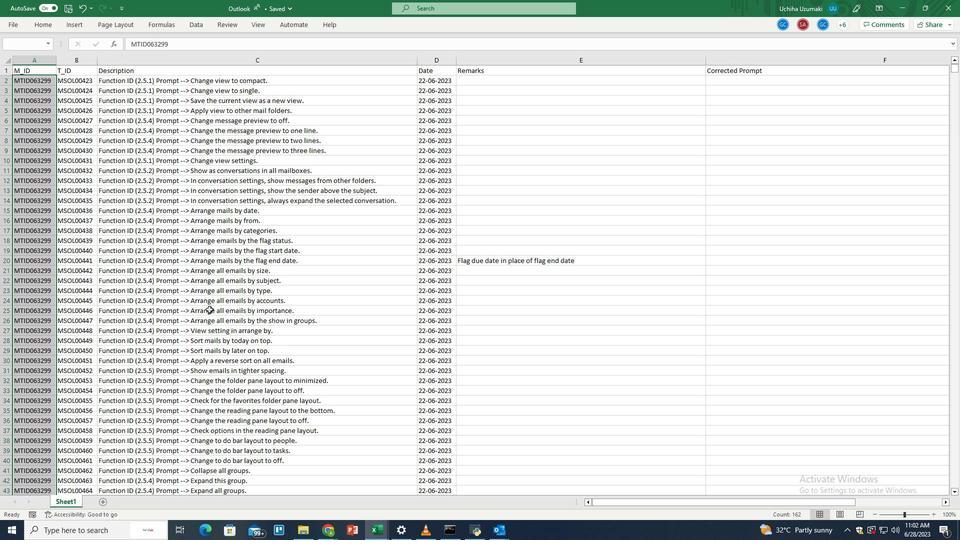 
Action: Mouse scrolled (212, 311) with delta (0, 0)
Screenshot: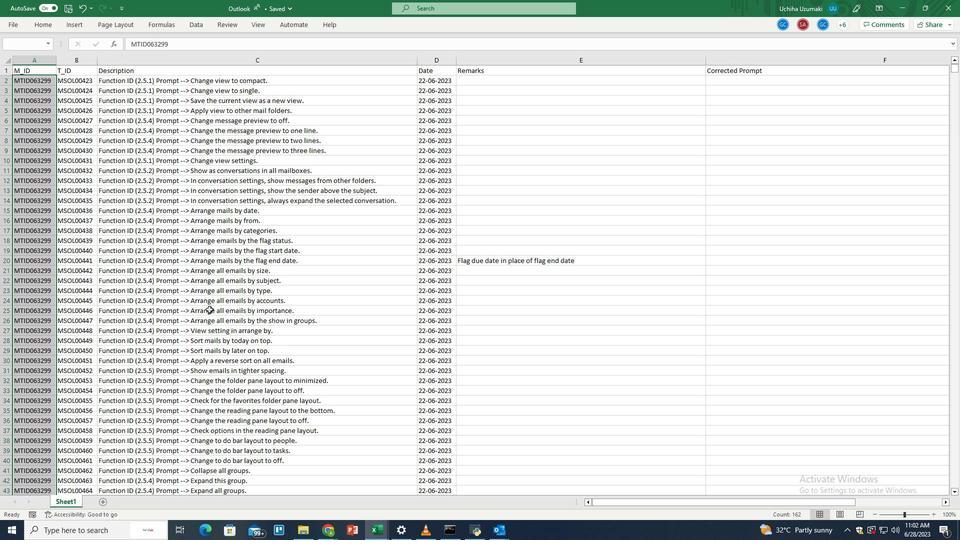 
Action: Mouse scrolled (212, 311) with delta (0, 0)
Screenshot: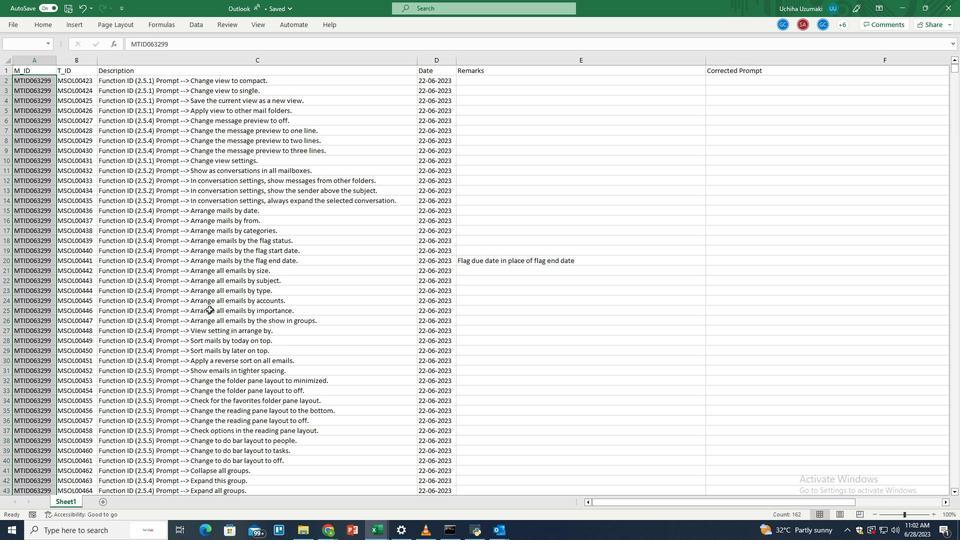 
Action: Mouse scrolled (212, 311) with delta (0, 0)
Screenshot: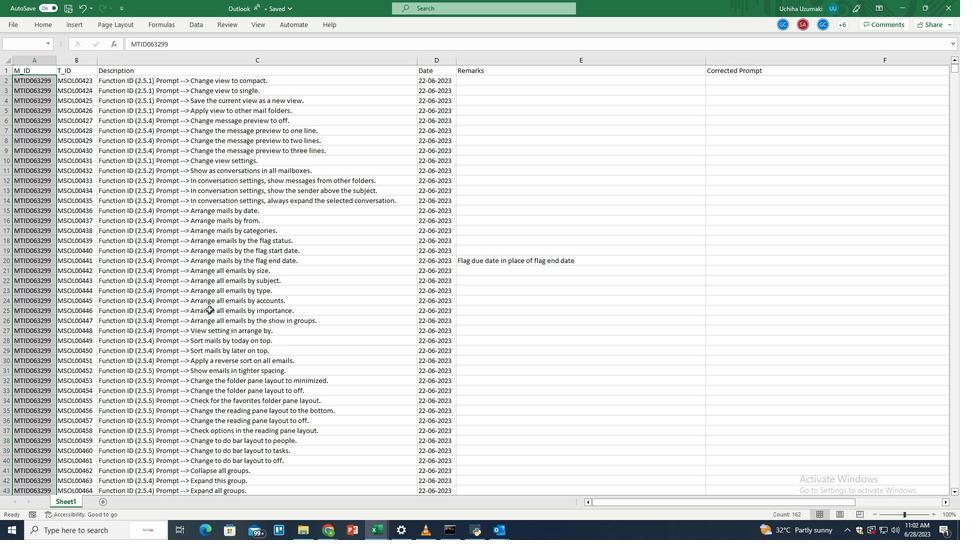
Action: Mouse scrolled (212, 311) with delta (0, 0)
Screenshot: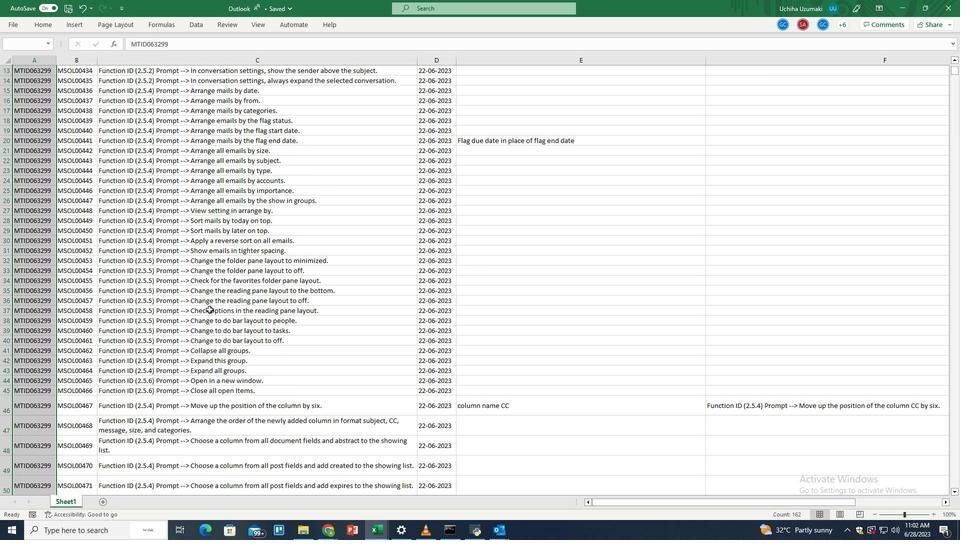 
Action: Mouse scrolled (212, 311) with delta (0, 0)
Screenshot: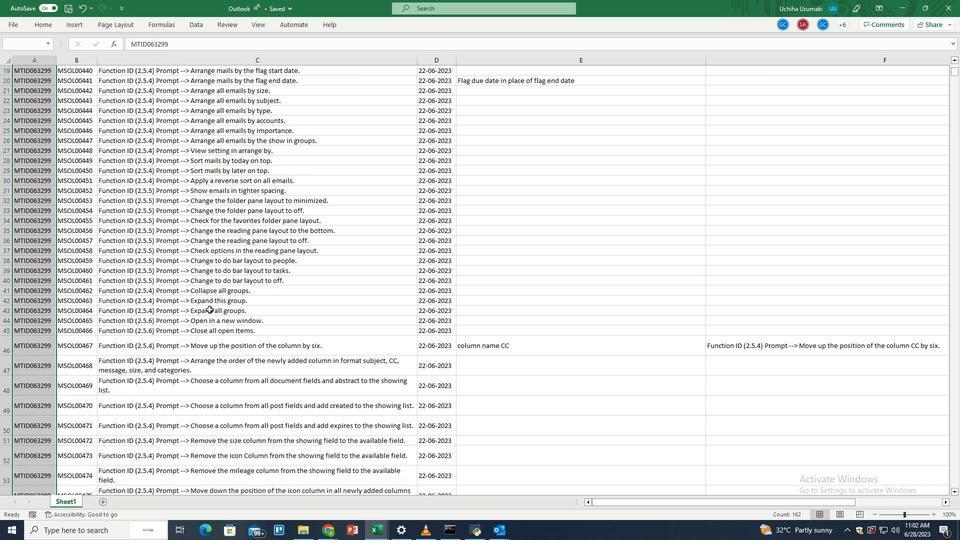 
Action: Mouse scrolled (212, 311) with delta (0, 0)
Screenshot: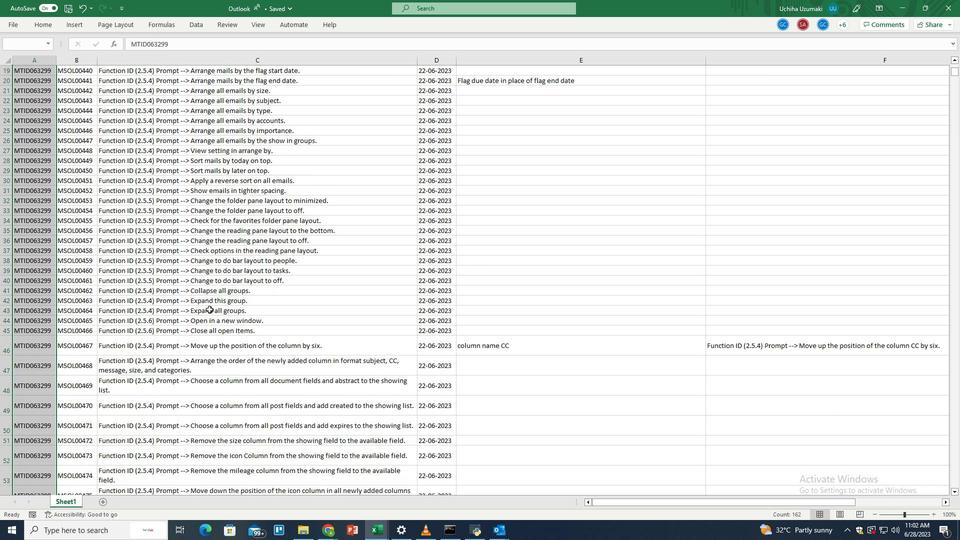 
Action: Mouse scrolled (212, 311) with delta (0, 0)
Screenshot: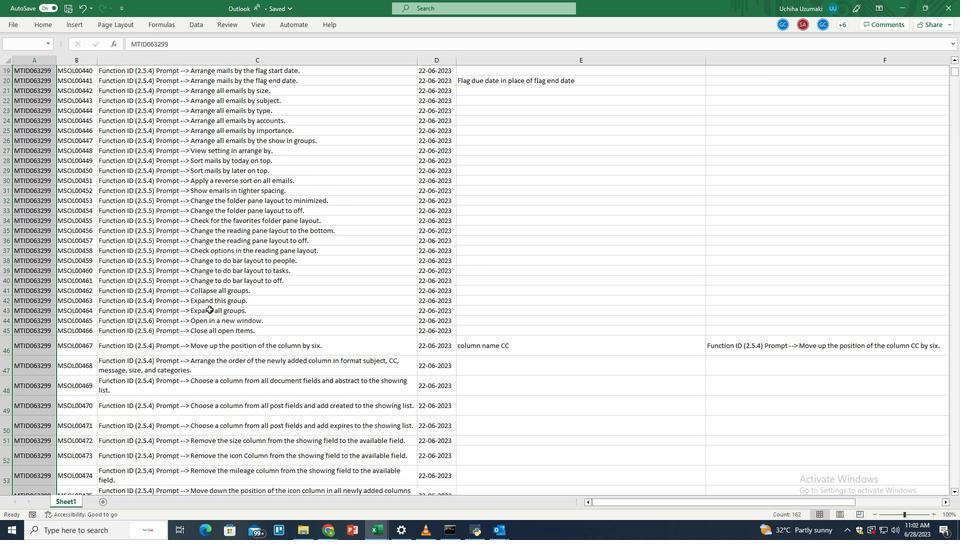 
Action: Mouse scrolled (212, 311) with delta (0, 0)
